 Task: In the  document Poverty.epub, select heading and apply ' Bold and Underline'  Using "replace feature", replace:  'and to or'. Insert smartchip (Date) on bottom of the page 23 June, 2023 Insert the mentioned footnote for 20th word with font style Arial and font size 8: According to recent research findings.
Action: Mouse moved to (262, 339)
Screenshot: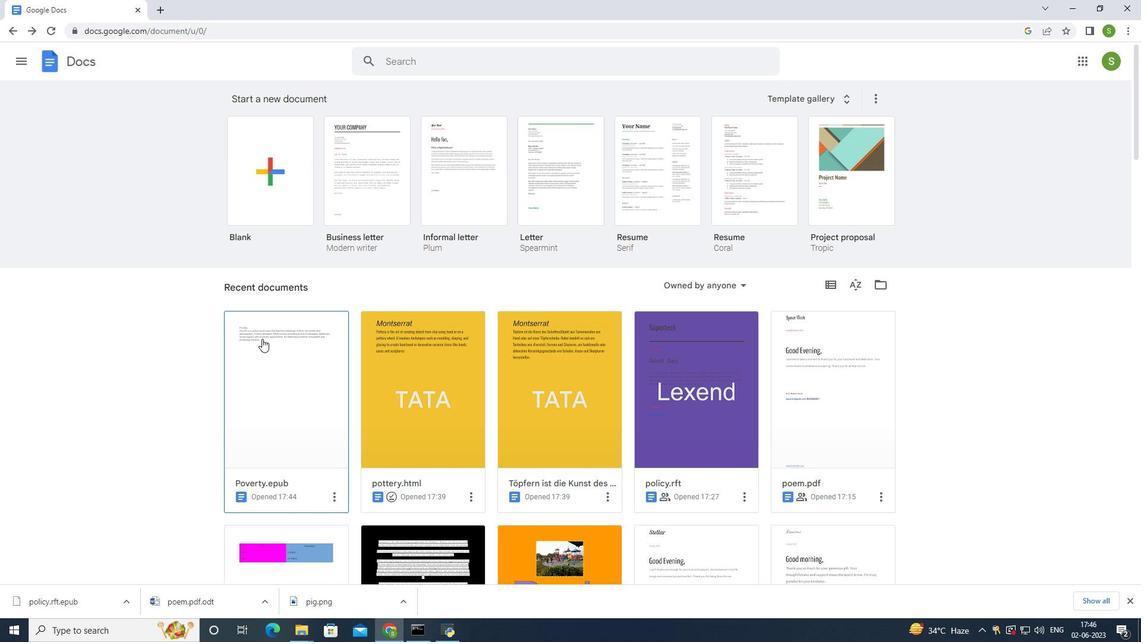 
Action: Mouse pressed left at (262, 339)
Screenshot: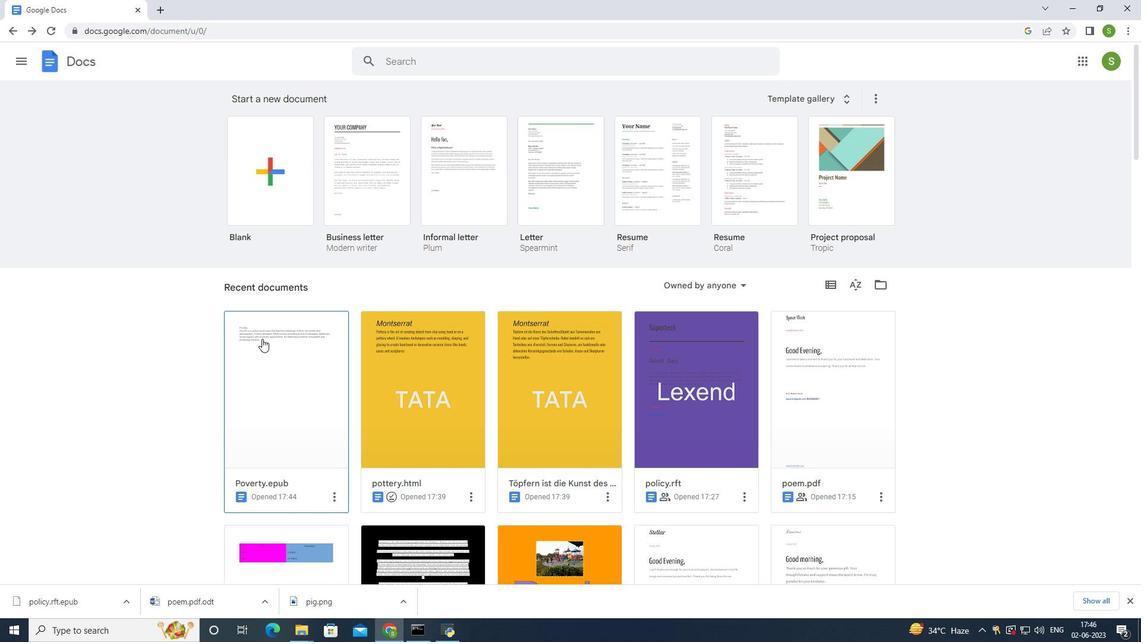 
Action: Mouse moved to (583, 195)
Screenshot: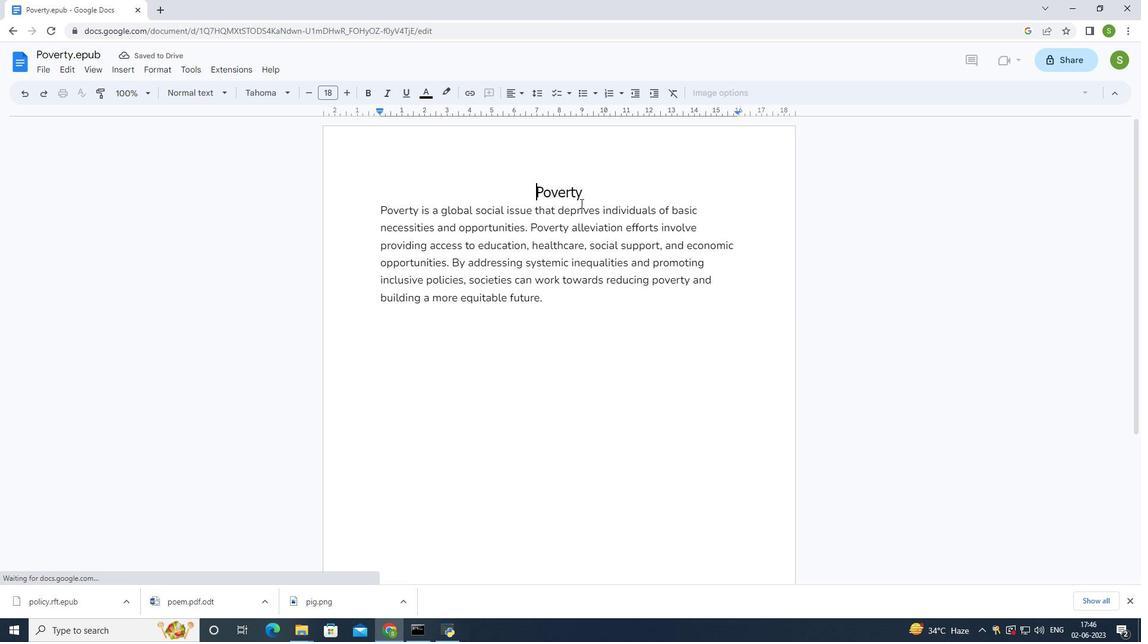 
Action: Mouse pressed left at (583, 195)
Screenshot: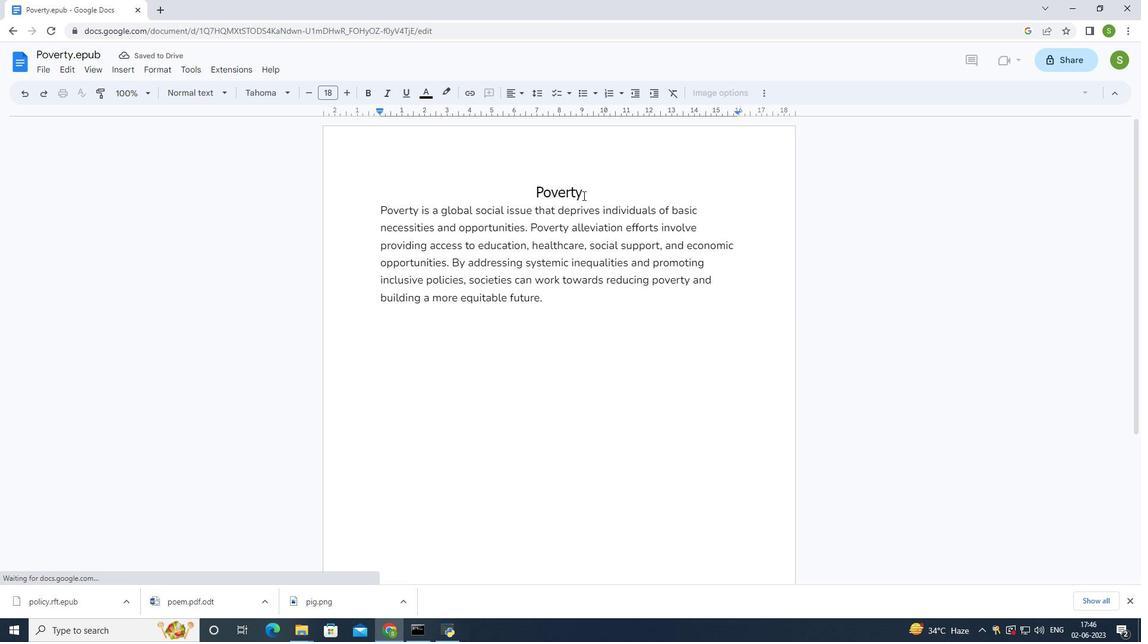 
Action: Mouse moved to (370, 98)
Screenshot: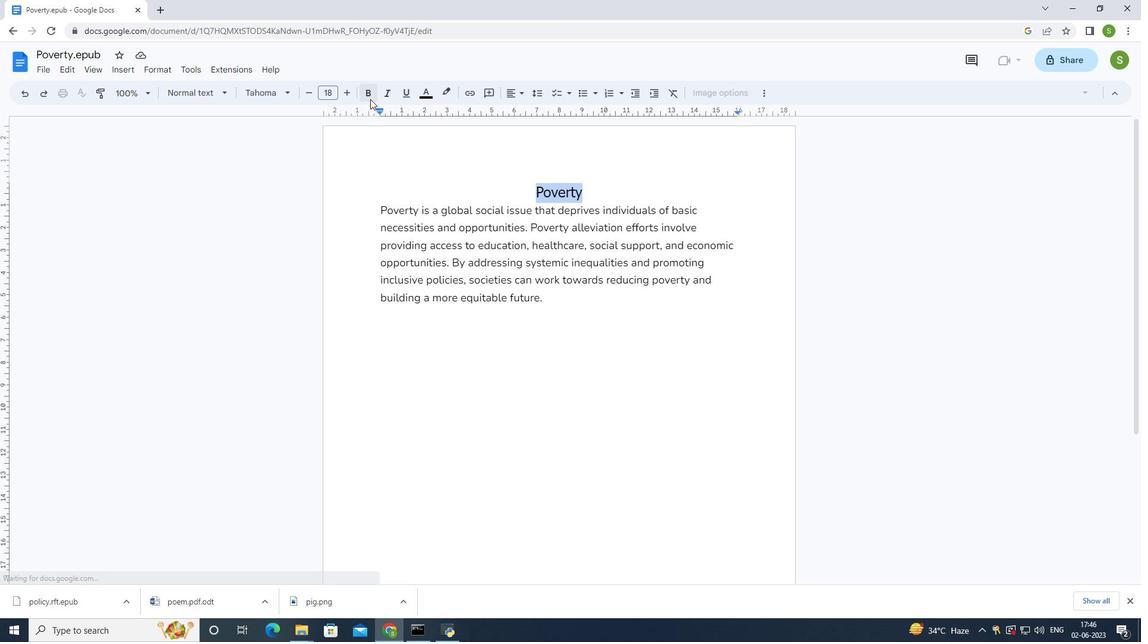 
Action: Mouse pressed left at (370, 98)
Screenshot: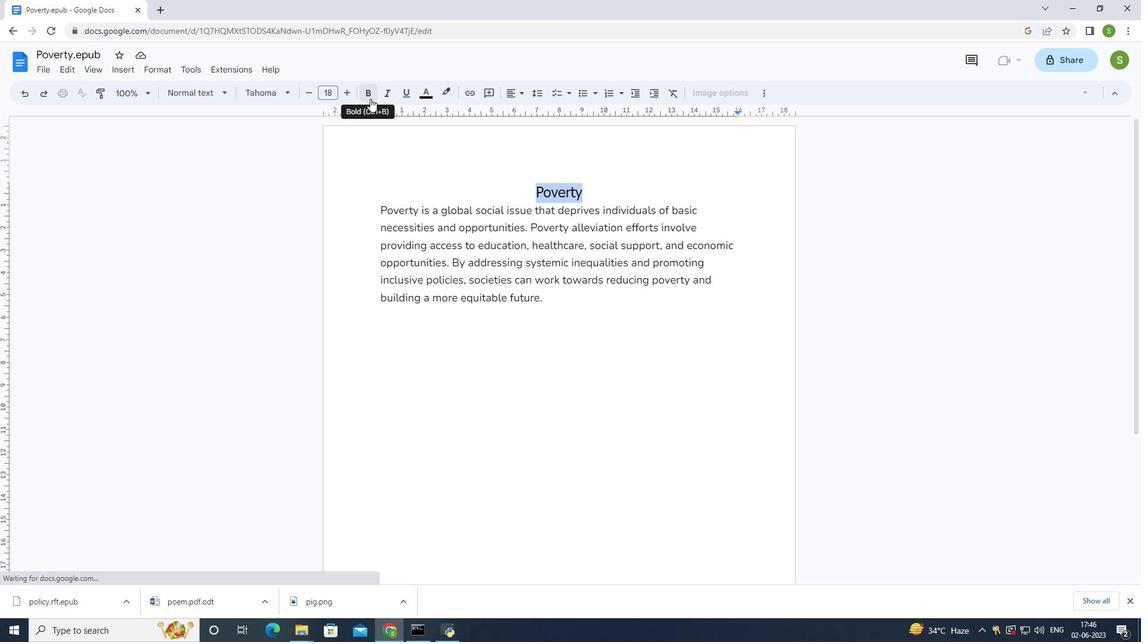 
Action: Mouse moved to (405, 96)
Screenshot: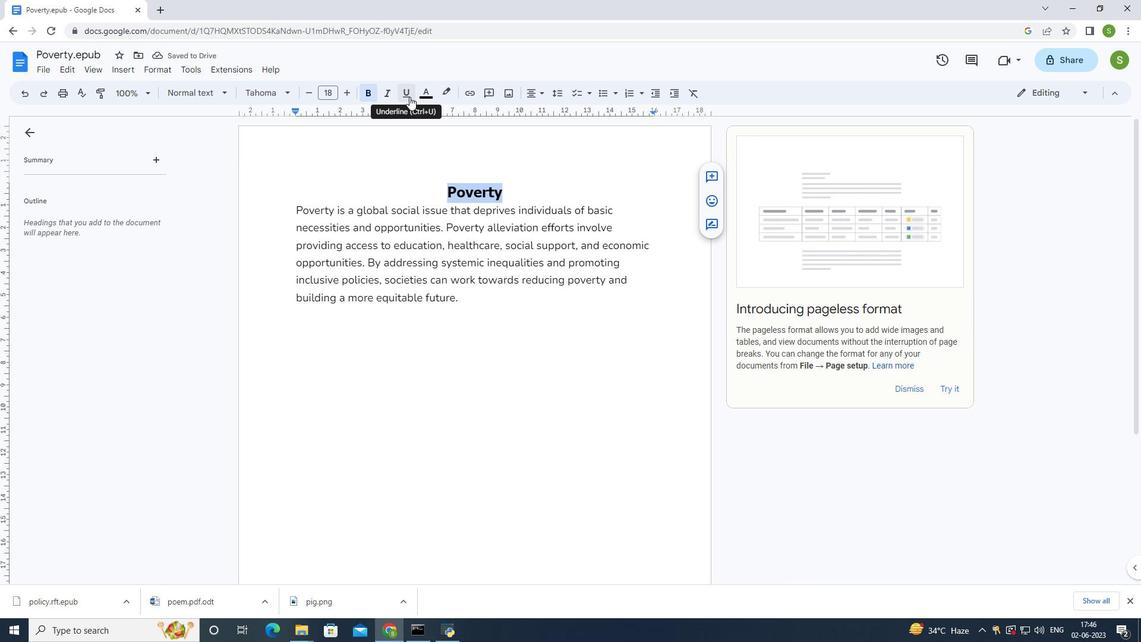 
Action: Mouse pressed left at (405, 96)
Screenshot: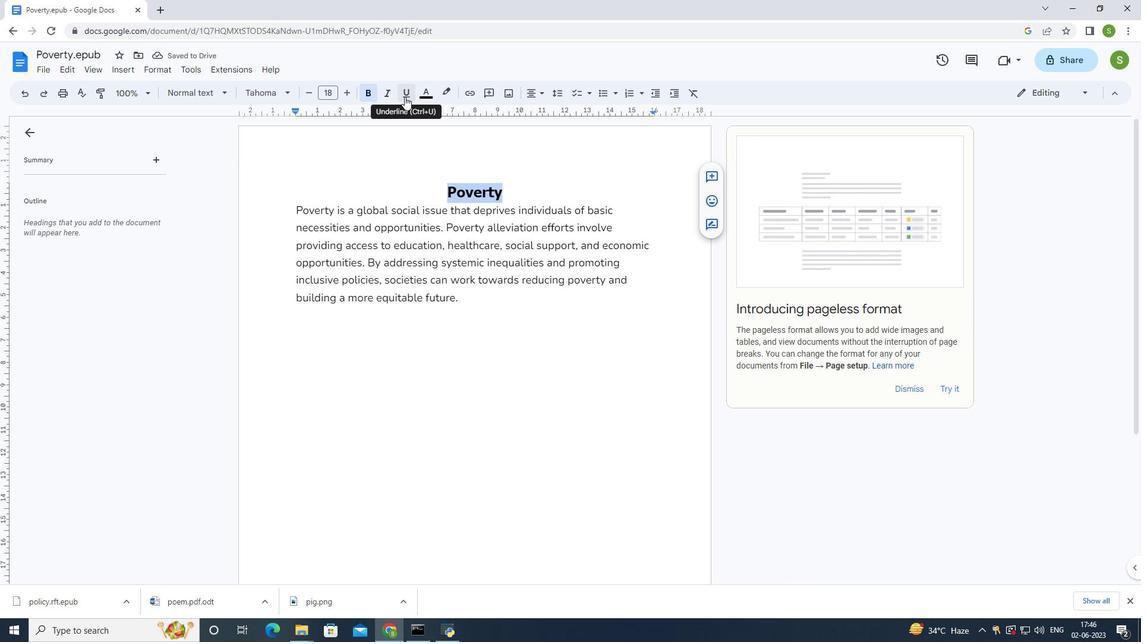 
Action: Mouse moved to (296, 202)
Screenshot: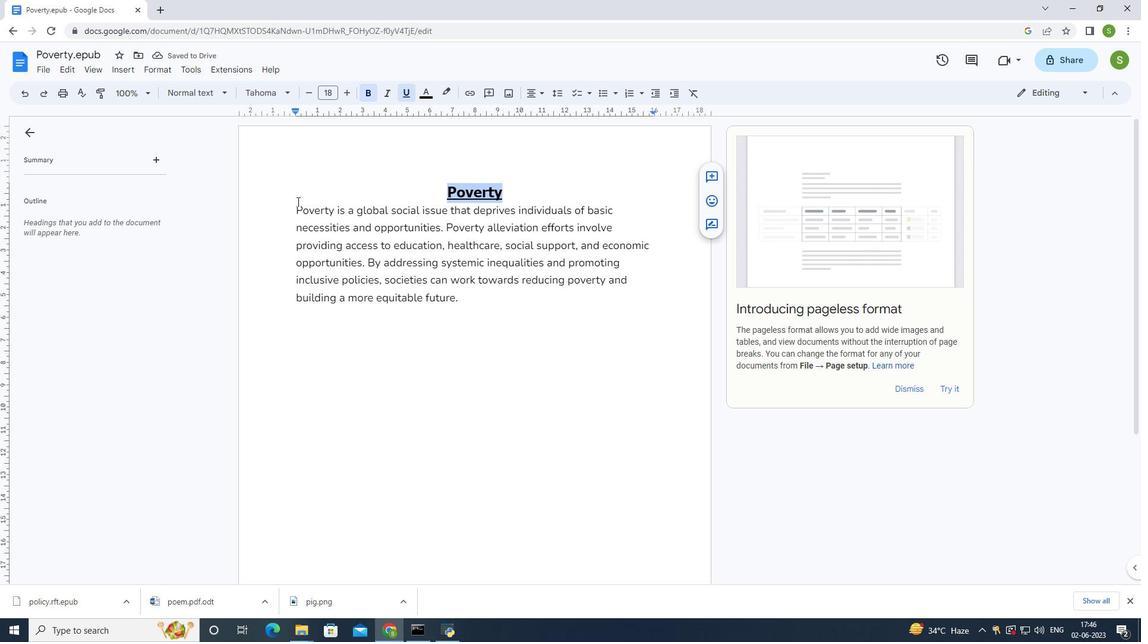 
Action: Mouse pressed left at (296, 202)
Screenshot: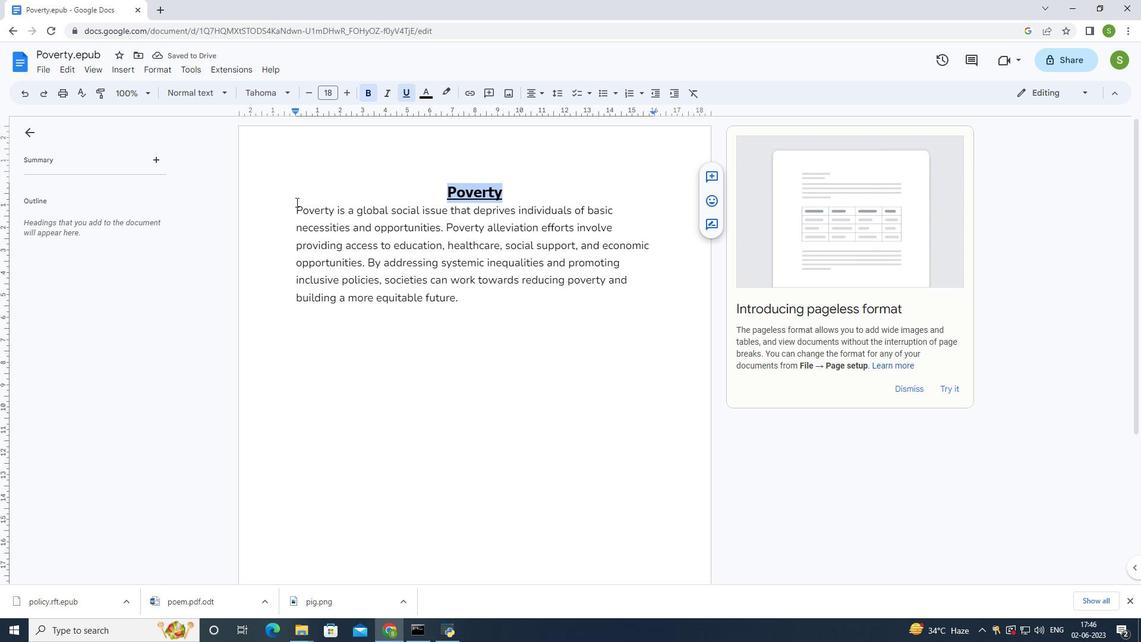 
Action: Mouse pressed left at (296, 202)
Screenshot: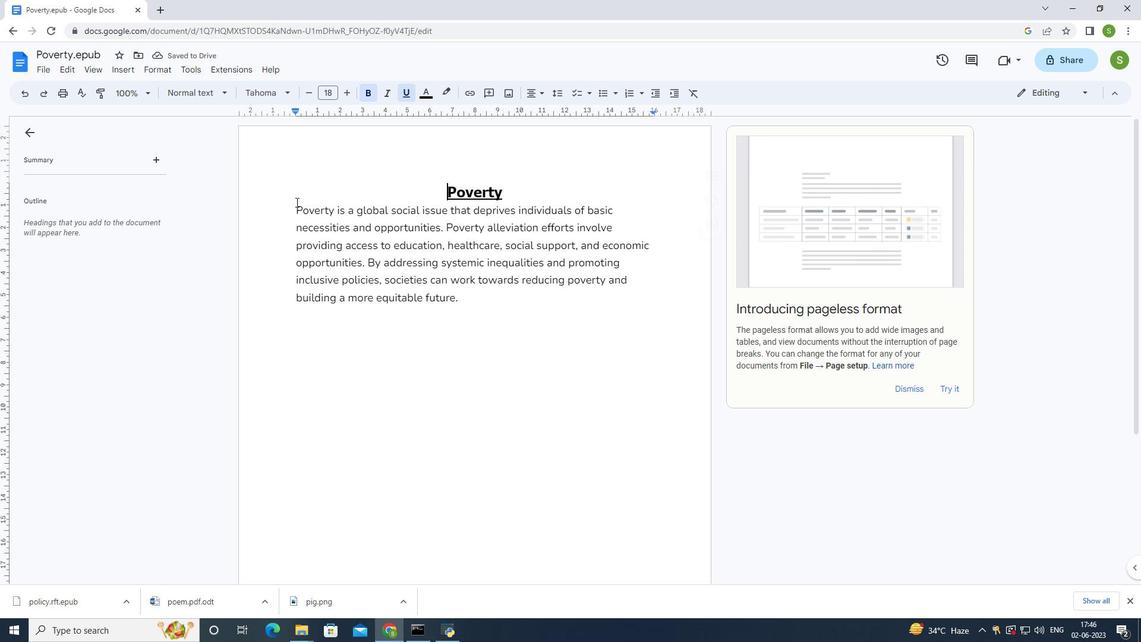 
Action: Mouse moved to (493, 305)
Screenshot: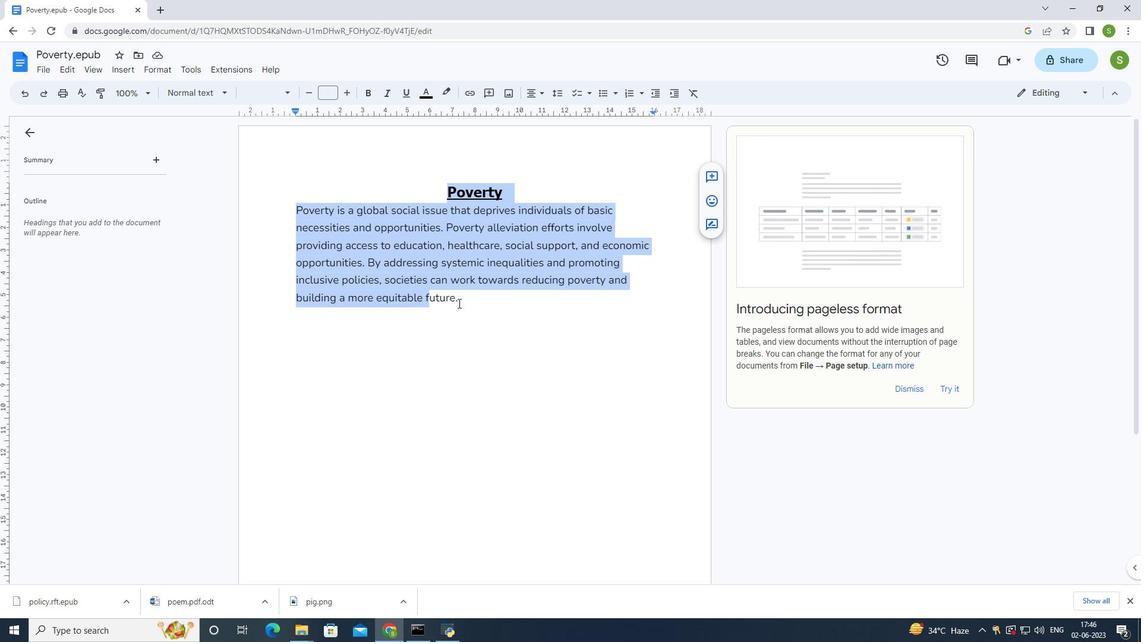 
Action: Mouse pressed left at (493, 305)
Screenshot: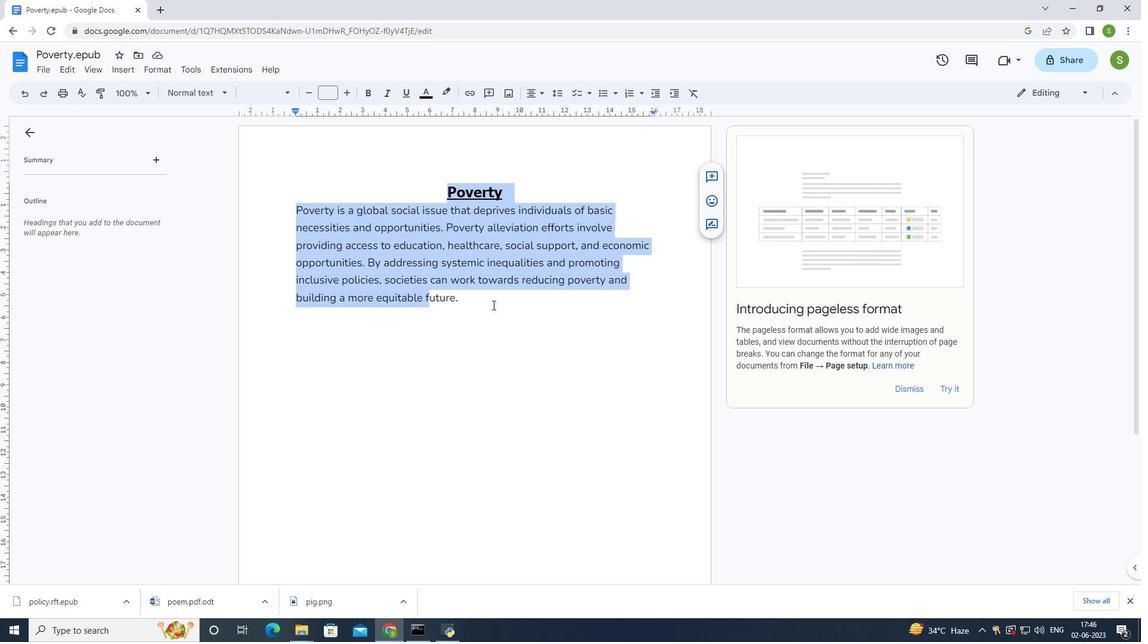 
Action: Mouse moved to (292, 205)
Screenshot: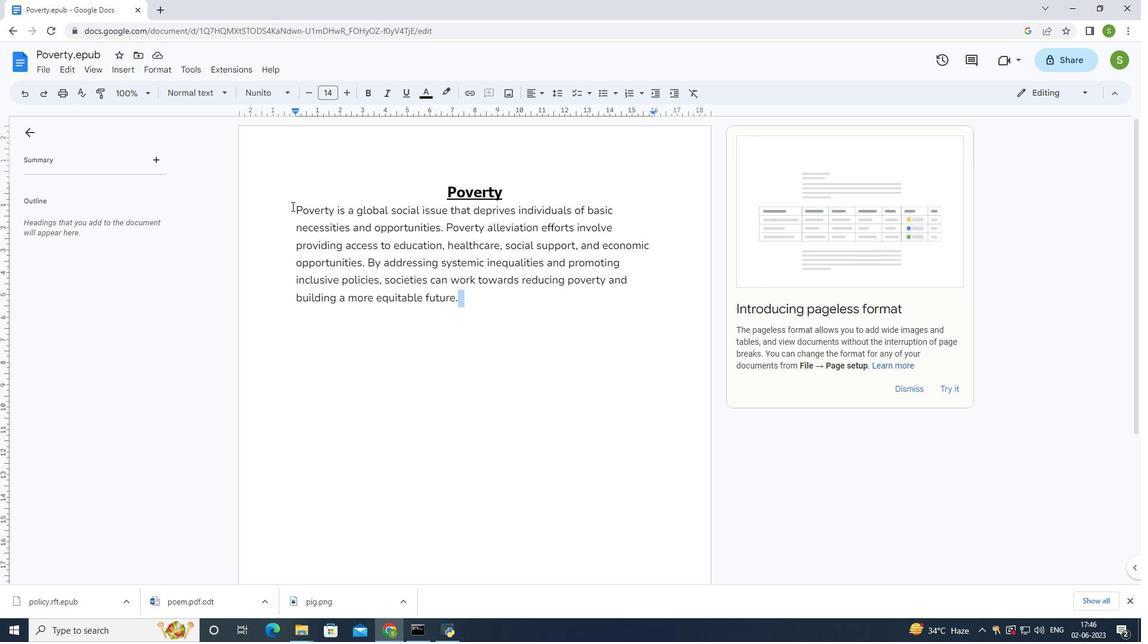 
Action: Mouse pressed left at (292, 205)
Screenshot: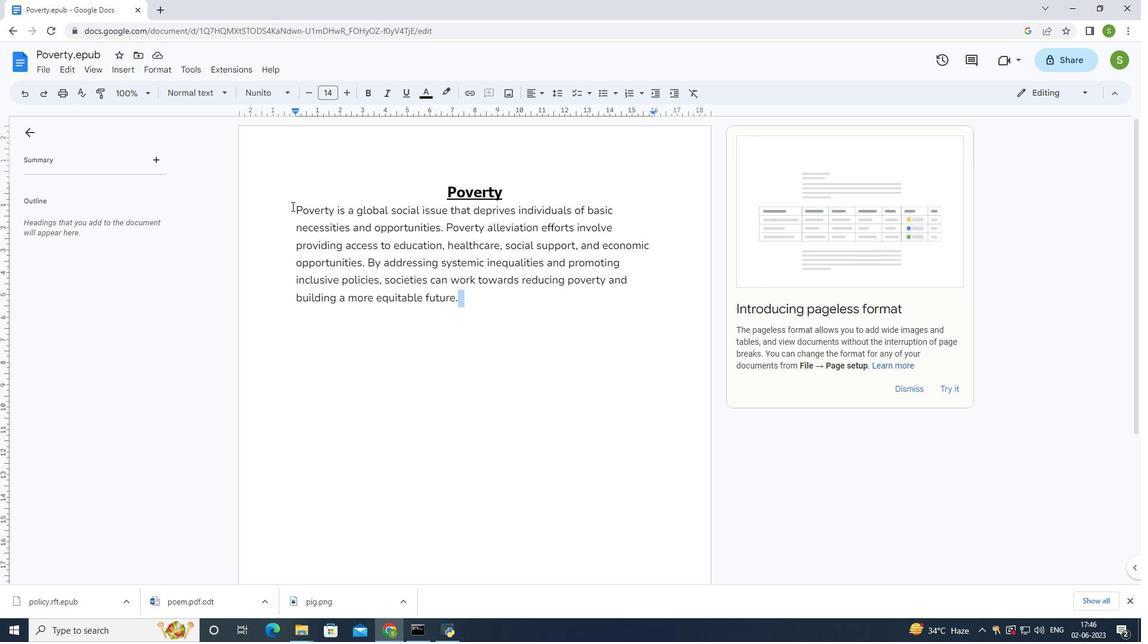 
Action: Mouse moved to (92, 71)
Screenshot: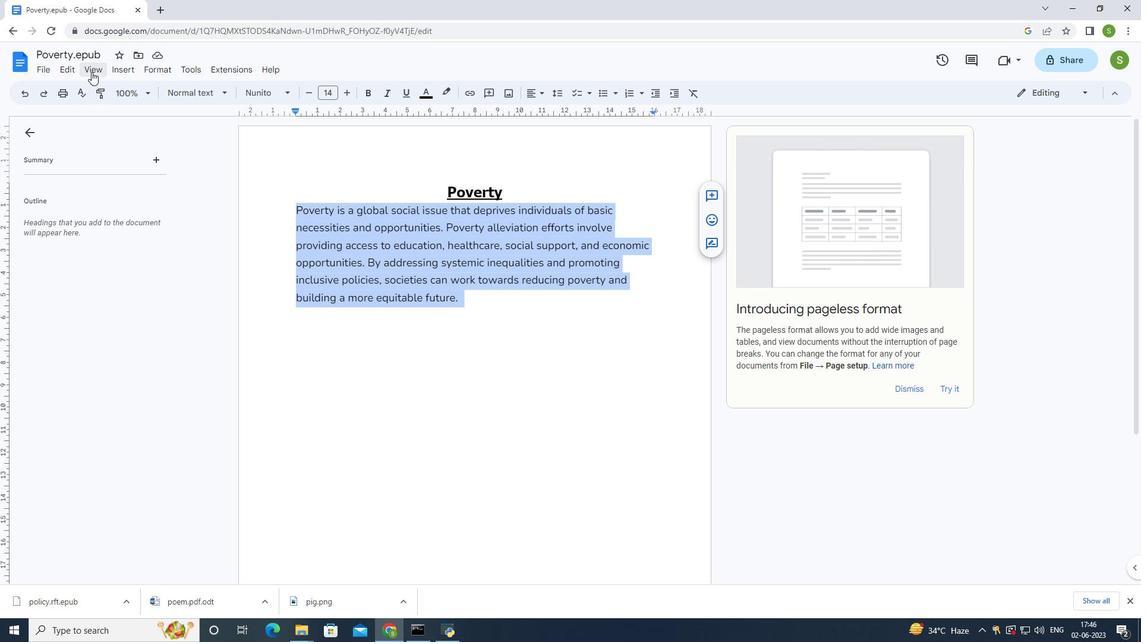 
Action: Mouse pressed left at (92, 71)
Screenshot: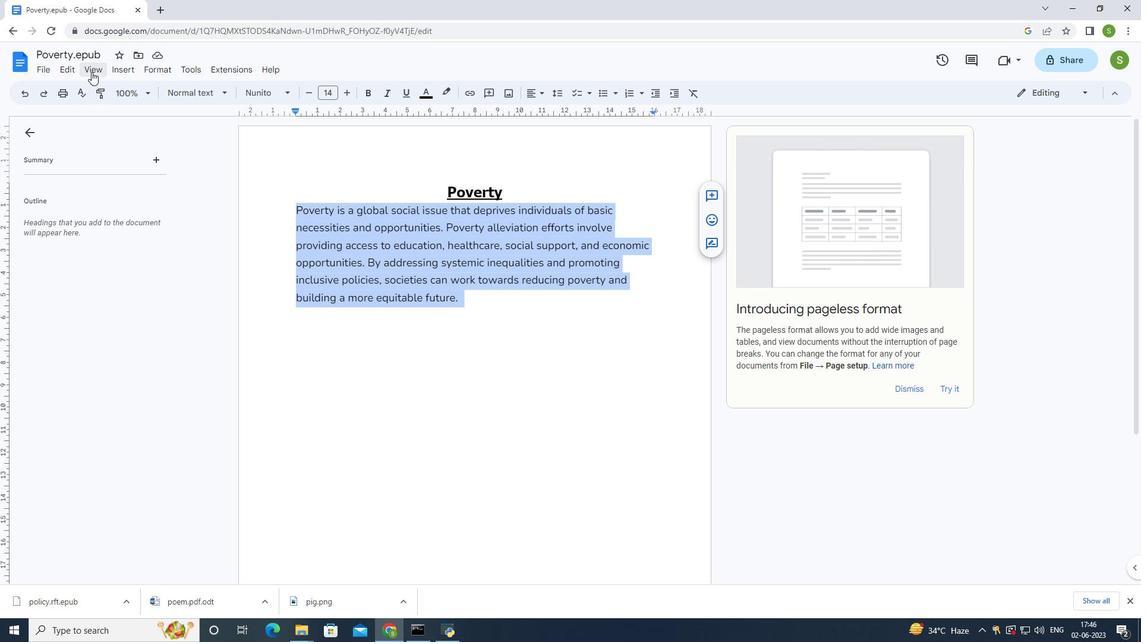 
Action: Mouse moved to (104, 275)
Screenshot: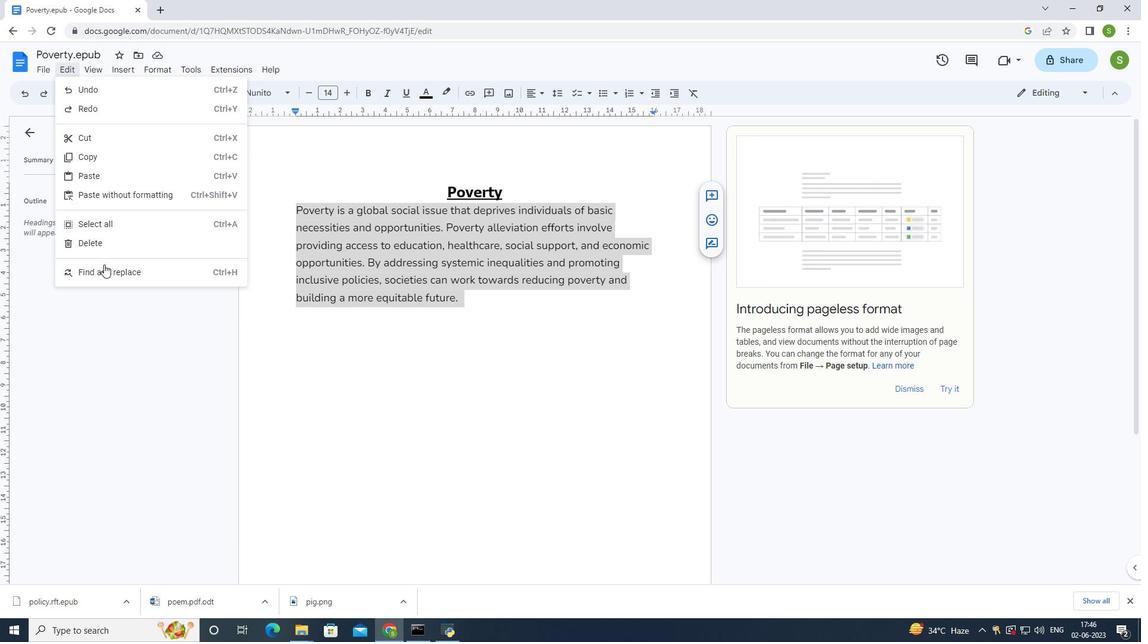 
Action: Mouse pressed left at (104, 275)
Screenshot: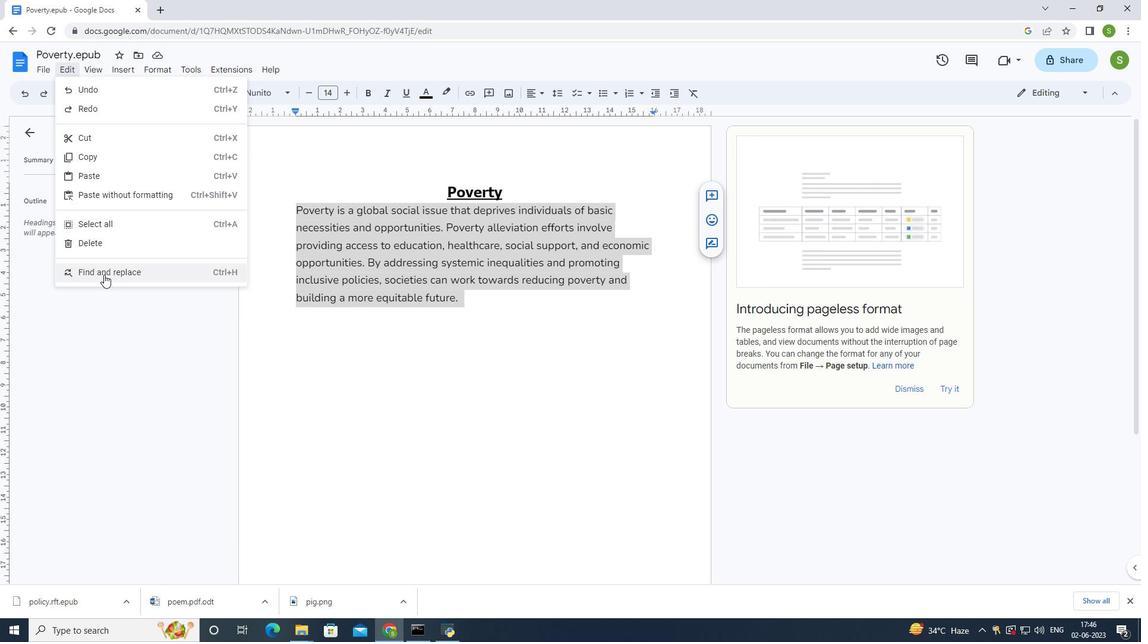
Action: Mouse moved to (636, 258)
Screenshot: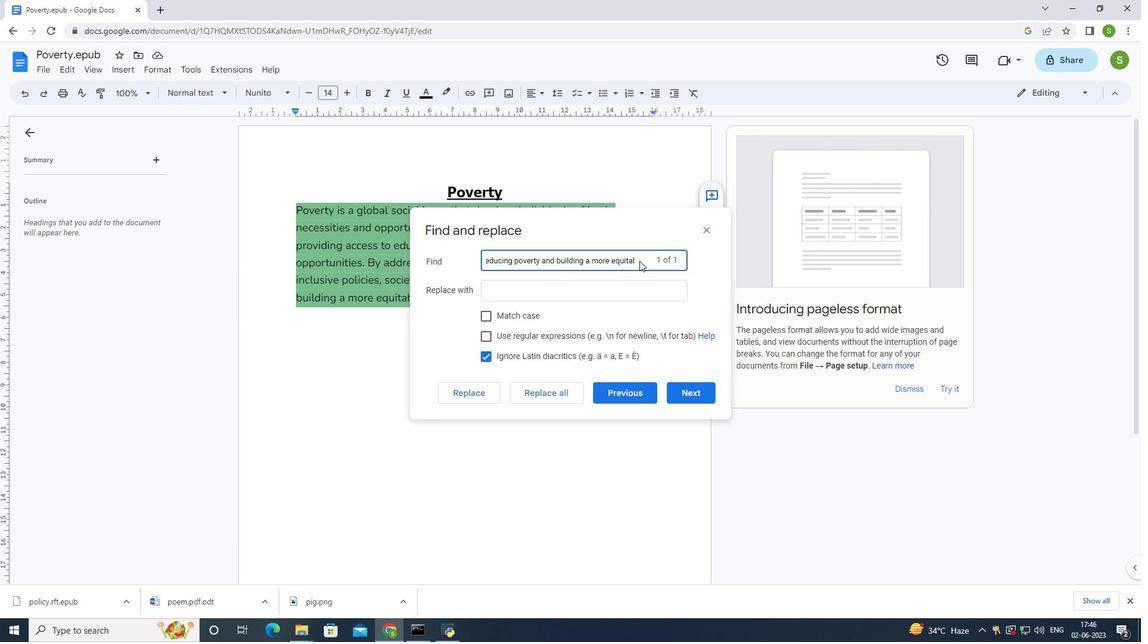 
Action: Mouse pressed left at (636, 258)
Screenshot: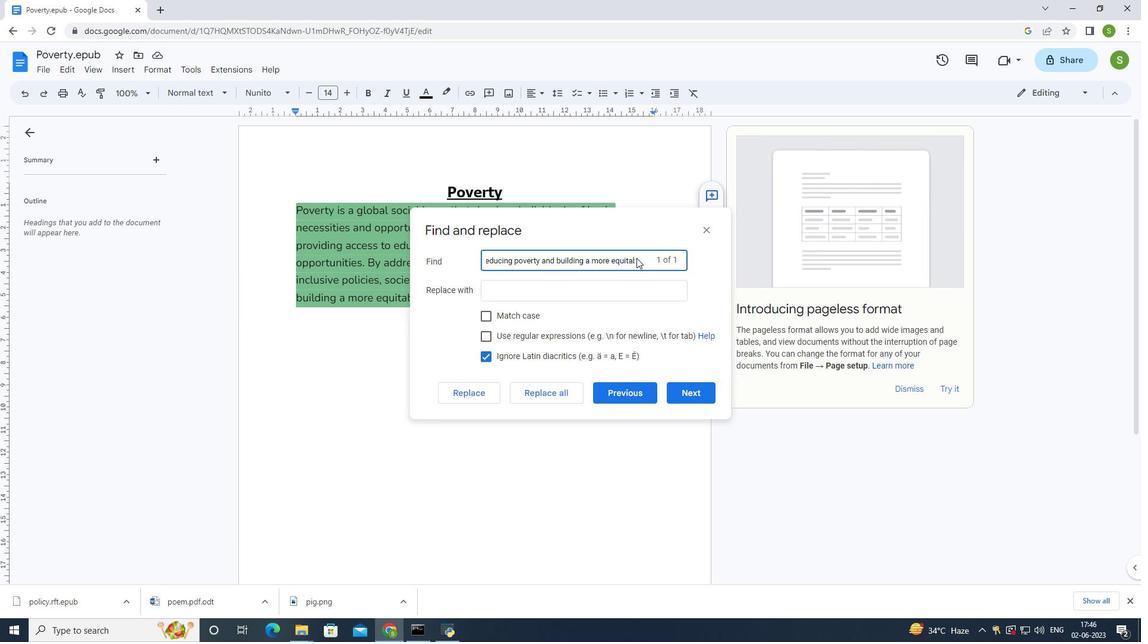 
Action: Mouse moved to (619, 255)
Screenshot: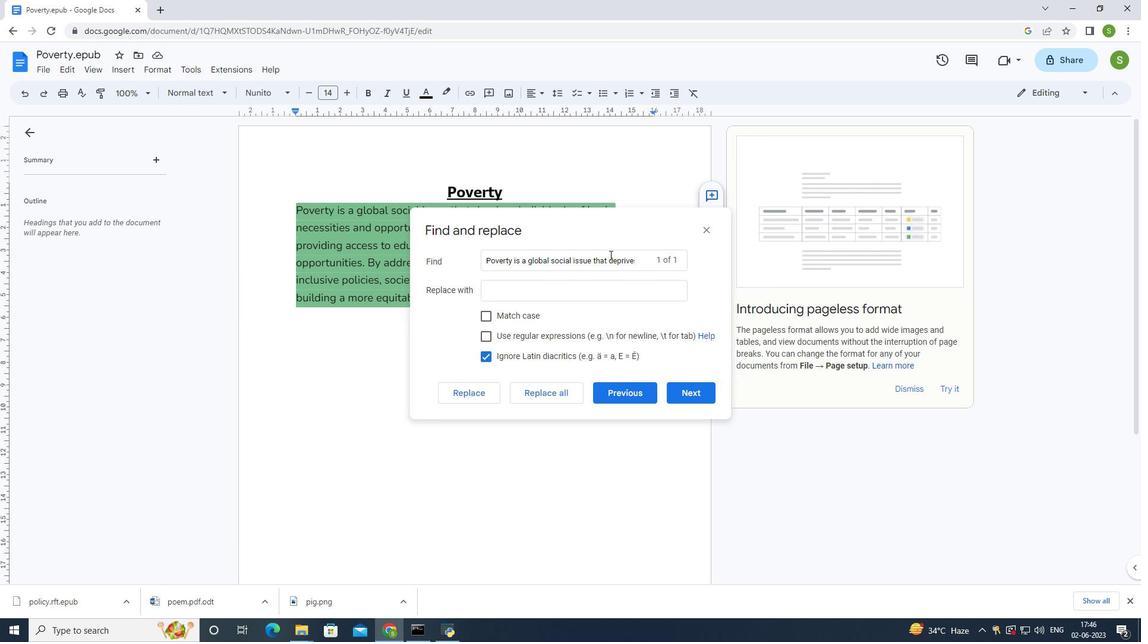 
Action: Mouse pressed left at (619, 255)
Screenshot: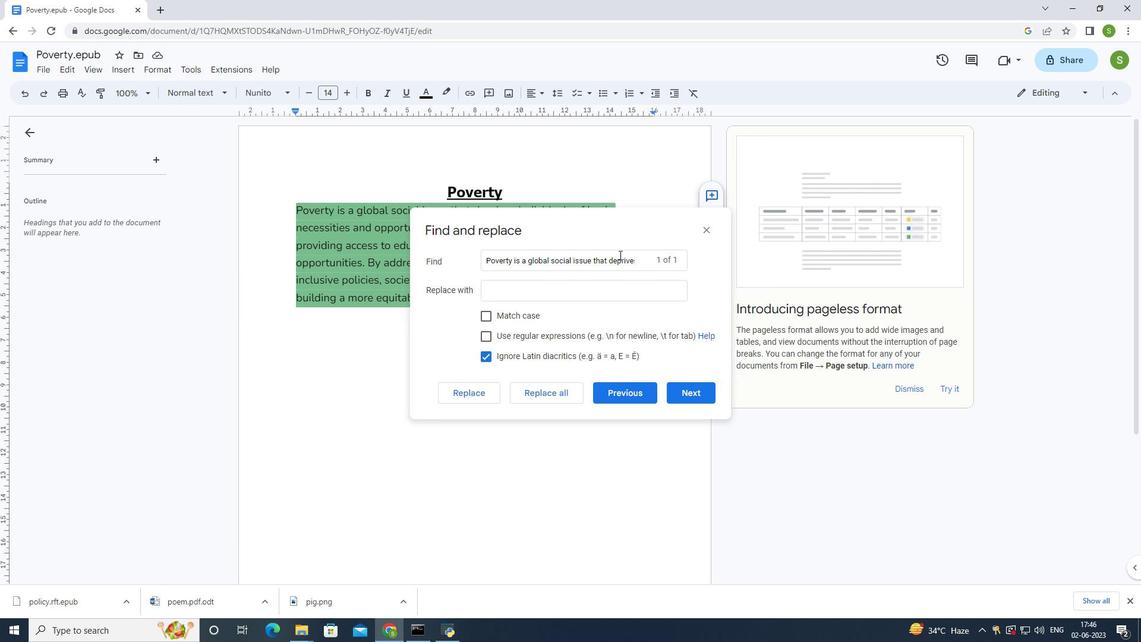 
Action: Mouse moved to (655, 245)
Screenshot: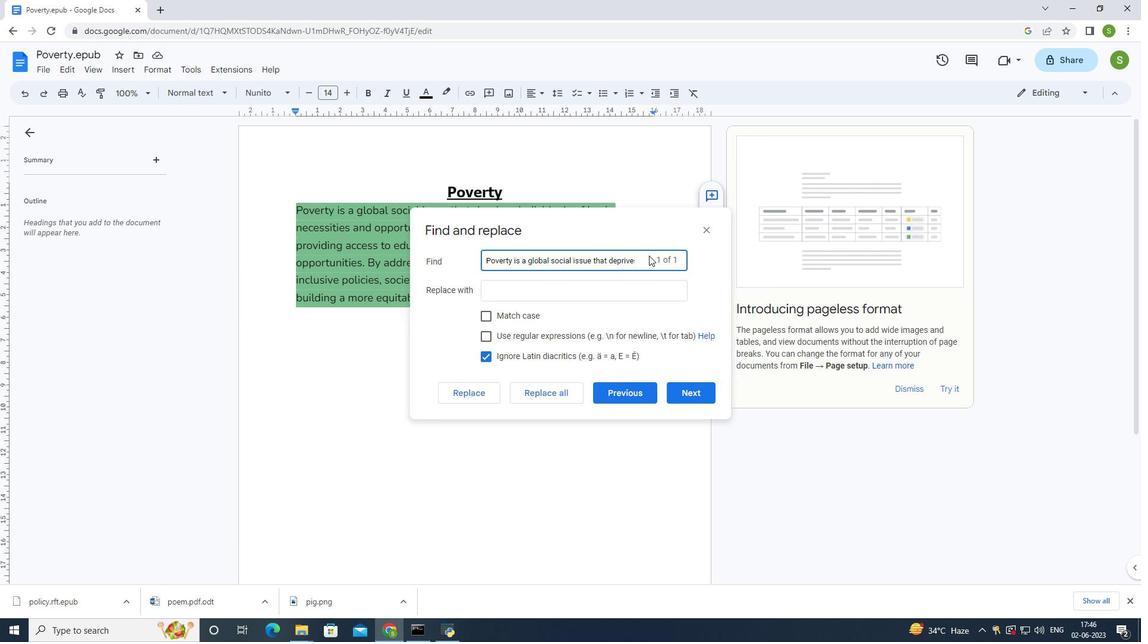 
Action: Key pressed <Key.backspace><Key.backspace><Key.backspace><Key.backspace><Key.backspace><Key.backspace><Key.backspace><Key.backspace><Key.backspace><Key.backspace><Key.backspace><Key.backspace><Key.backspace><Key.backspace><Key.backspace><Key.backspace><Key.backspace><Key.backspace><Key.backspace><Key.backspace><Key.backspace><Key.backspace><Key.backspace><Key.backspace><Key.backspace><Key.backspace><Key.backspace><Key.backspace><Key.backspace><Key.backspace><Key.backspace><Key.backspace><Key.backspace><Key.backspace><Key.backspace><Key.backspace><Key.backspace><Key.backspace><Key.backspace><Key.backspace><Key.backspace><Key.backspace><Key.backspace><Key.backspace><Key.backspace><Key.backspace><Key.backspace><Key.backspace><Key.backspace><Key.backspace><Key.backspace><Key.backspace><Key.backspace><Key.backspace><Key.backspace><Key.backspace><Key.backspace><Key.backspace>
Screenshot: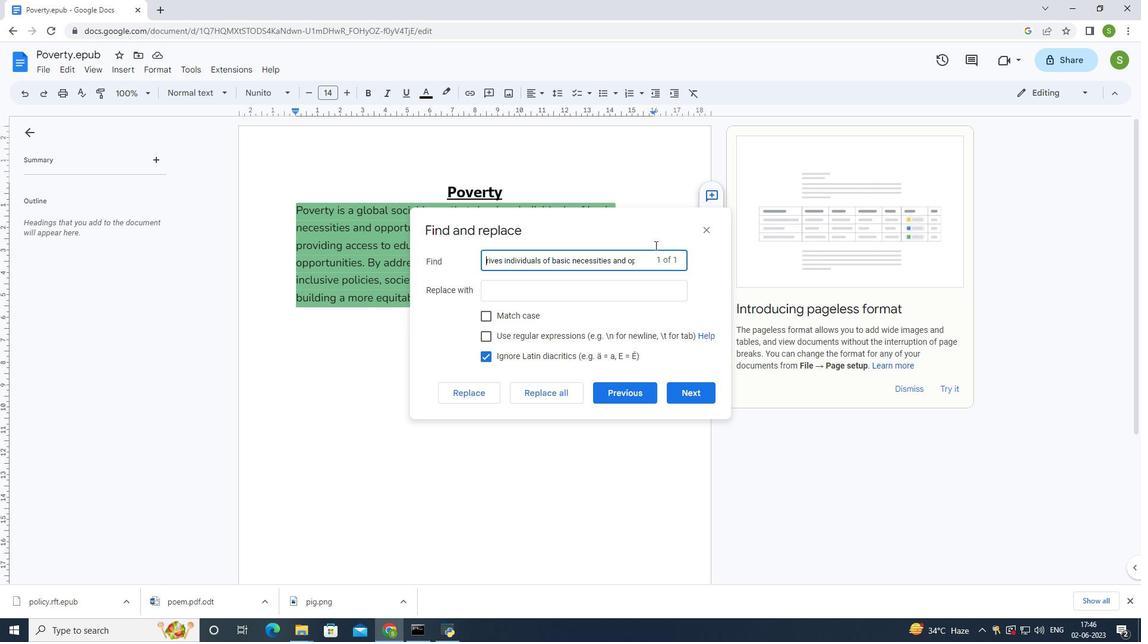 
Action: Mouse moved to (628, 260)
Screenshot: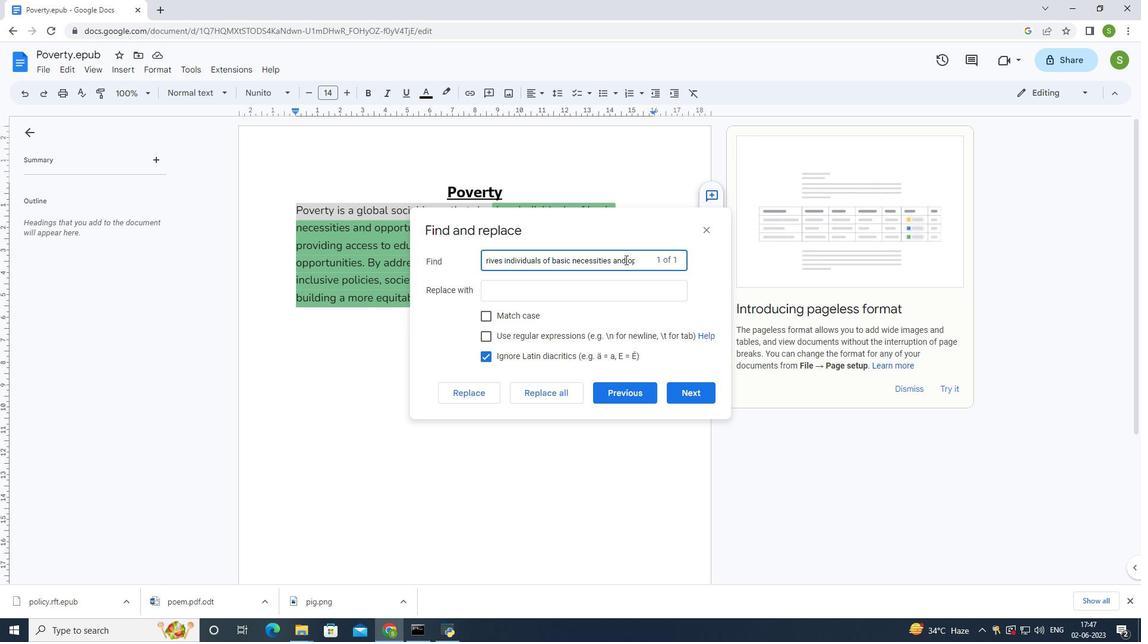 
Action: Mouse pressed left at (628, 260)
Screenshot: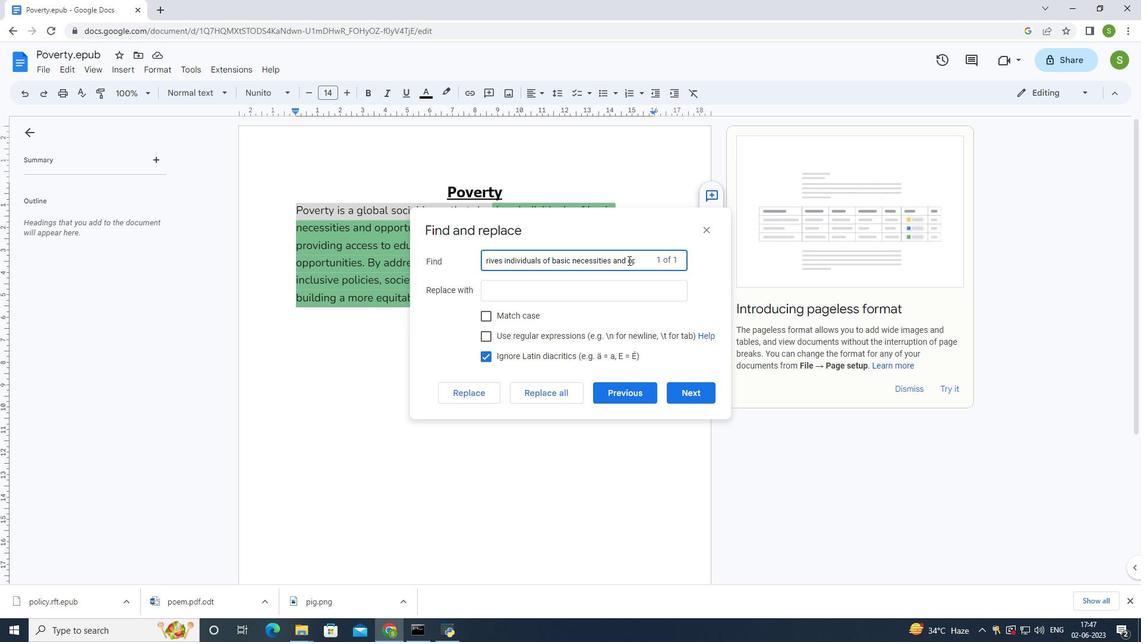 
Action: Mouse moved to (634, 243)
Screenshot: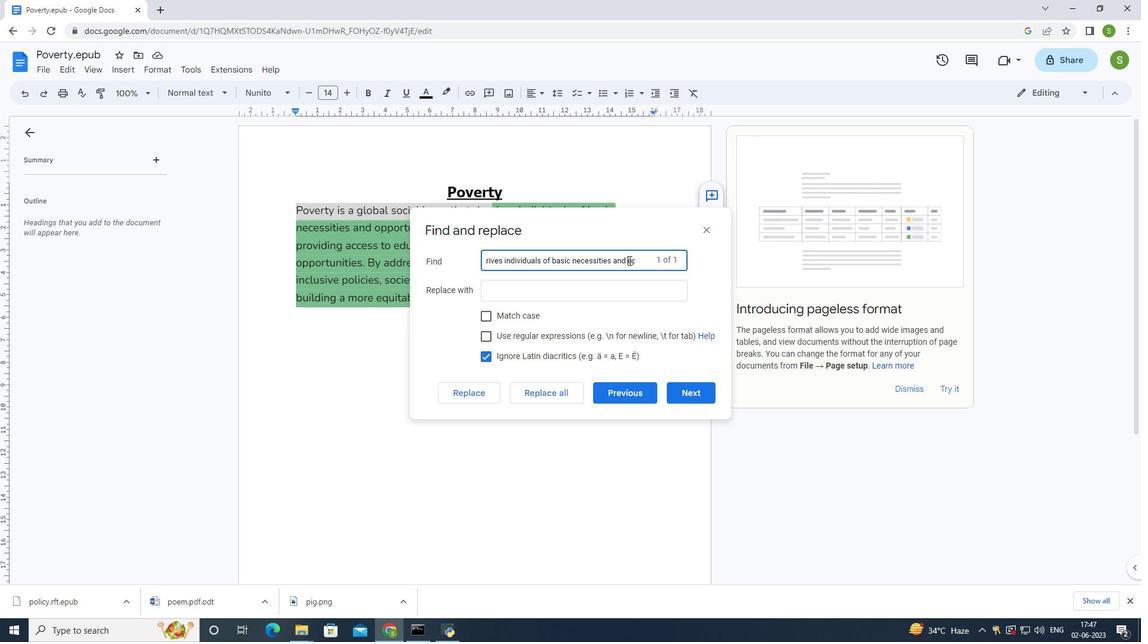 
Action: Key pressed <Key.right><Key.right><Key.right><Key.right><Key.right><Key.right><Key.right><Key.right><Key.right><Key.right><Key.right><Key.right><Key.right><Key.right><Key.right><Key.right><Key.right><Key.right><Key.right><Key.right><Key.right><Key.right><Key.right><Key.right><Key.right><Key.right><Key.right><Key.right><Key.right><Key.right><Key.right><Key.right><Key.right><Key.right><Key.right><Key.right><Key.right><Key.right><Key.right><Key.right><Key.right><Key.right><Key.right><Key.right><Key.right><Key.right><Key.right><Key.right><Key.right><Key.right><Key.right><Key.right><Key.right><Key.right><Key.right><Key.right><Key.right><Key.right><Key.right><Key.right><Key.right><Key.right><Key.right><Key.right><Key.right><Key.right><Key.right><Key.right><Key.right><Key.right><Key.right><Key.right><Key.right><Key.right><Key.right><Key.right><Key.right><Key.right><Key.right><Key.right><Key.right><Key.right><Key.right><Key.right><Key.right><Key.right><Key.right><Key.right><Key.right><Key.right><Key.right><Key.right><Key.right><Key.right><Key.right><Key.right><Key.right><Key.right><Key.right><Key.right><Key.right><Key.right><Key.right><Key.right><Key.right><Key.right><Key.right><Key.right><Key.right><Key.right><Key.right><Key.right><Key.right><Key.right><Key.right><Key.right><Key.right><Key.right><Key.right><Key.right><Key.right><Key.right><Key.right><Key.right><Key.right><Key.right><Key.right><Key.right><Key.right><Key.right><Key.right><Key.right><Key.right><Key.right><Key.right><Key.right><Key.right><Key.right><Key.right><Key.right><Key.right><Key.right><Key.right><Key.right><Key.right><Key.right><Key.right><Key.right><Key.right><Key.right><Key.right><Key.right><Key.right><Key.right><Key.right><Key.right><Key.right><Key.right><Key.right><Key.right><Key.right><Key.right><Key.right><Key.right><Key.right><Key.right><Key.right><Key.right><Key.right><Key.right><Key.right><Key.right><Key.right><Key.right><Key.right><Key.right><Key.right><Key.right><Key.right><Key.right><Key.right><Key.right><Key.right><Key.right><Key.right><Key.right><Key.right><Key.right><Key.right><Key.right><Key.right><Key.right><Key.right><Key.right><Key.right><Key.right><Key.right><Key.right><Key.right><Key.right><Key.right><Key.right><Key.right><Key.right><Key.right><Key.right><Key.right><Key.right><Key.right><Key.right><Key.right><Key.right><Key.right><Key.right><Key.right><Key.right><Key.right><Key.right><Key.right><Key.right><Key.right><Key.right><Key.right><Key.right><Key.right><Key.right><Key.right><Key.right><Key.right><Key.right><Key.right><Key.right><Key.right><Key.right><Key.right><Key.right><Key.right><Key.right><Key.right><Key.right><Key.right><Key.right><Key.right><Key.right><Key.right><Key.right><Key.right><Key.right><Key.right><Key.right><Key.right><Key.right><Key.right><Key.right><Key.right><Key.right><Key.right><Key.right><Key.right><Key.right><Key.right><Key.right><Key.right><Key.right><Key.right><Key.right><Key.right><Key.right><Key.right><Key.right><Key.right><Key.right><Key.right><Key.right><Key.right><Key.right><Key.right><Key.right><Key.right><Key.right><Key.right><Key.right><Key.right><Key.right><Key.right><Key.right><Key.right><Key.right><Key.right><Key.right><Key.right><Key.right><Key.right><Key.right><Key.right><Key.right><Key.right><Key.right><Key.right><Key.right><Key.right><Key.right><Key.right><Key.right><Key.right><Key.right><Key.right><Key.right><Key.right><Key.right><Key.right><Key.right><Key.backspace>\<Key.backspace><Key.backspace><Key.backspace><Key.backspace><Key.backspace><Key.backspace><Key.backspace><Key.backspace><Key.backspace><Key.backspace><Key.backspace><Key.backspace><Key.backspace><Key.backspace><Key.backspace><Key.backspace><Key.backspace><Key.backspace><Key.backspace><Key.backspace><Key.backspace><Key.backspace><Key.backspace><Key.backspace><Key.backspace><Key.backspace><Key.backspace><Key.backspace><Key.backspace><Key.backspace><Key.backspace><Key.backspace><Key.backspace><Key.backspace><Key.backspace><Key.backspace><Key.backspace><Key.backspace><Key.backspace><Key.backspace><Key.backspace><Key.backspace><Key.backspace><Key.backspace><Key.backspace><Key.backspace><Key.backspace><Key.backspace><Key.backspace><Key.backspace><Key.backspace><Key.backspace><Key.backspace><Key.backspace><Key.backspace><Key.backspace><Key.backspace><Key.backspace><Key.backspace><Key.backspace><Key.backspace><Key.backspace><Key.backspace><Key.backspace><Key.backspace><Key.backspace><Key.backspace><Key.backspace><Key.backspace><Key.backspace><Key.backspace><Key.backspace><Key.backspace><Key.backspace><Key.backspace><Key.backspace><Key.backspace><Key.backspace><Key.backspace><Key.backspace><Key.backspace><Key.backspace><Key.backspace><Key.backspace><Key.backspace><Key.backspace><Key.backspace><Key.backspace><Key.backspace><Key.backspace><Key.backspace><Key.backspace><Key.backspace><Key.backspace><Key.backspace><Key.backspace><Key.backspace><Key.backspace><Key.backspace><Key.backspace><Key.backspace><Key.backspace><Key.backspace><Key.backspace><Key.backspace><Key.backspace><Key.backspace><Key.backspace><Key.backspace><Key.backspace><Key.backspace><Key.backspace><Key.backspace><Key.backspace><Key.backspace><Key.backspace><Key.backspace><Key.backspace><Key.backspace><Key.backspace><Key.backspace><Key.backspace><Key.backspace><Key.backspace><Key.backspace><Key.backspace><Key.backspace><Key.backspace><Key.backspace><Key.backspace><Key.backspace><Key.backspace><Key.backspace><Key.backspace><Key.backspace><Key.backspace><Key.backspace><Key.backspace><Key.backspace><Key.backspace><Key.backspace><Key.backspace><Key.backspace><Key.backspace><Key.backspace><Key.backspace><Key.backspace><Key.backspace><Key.backspace><Key.backspace><Key.backspace><Key.backspace><Key.backspace><Key.backspace><Key.backspace><Key.backspace><Key.backspace><Key.backspace><Key.backspace><Key.backspace><Key.backspace><Key.backspace><Key.backspace><Key.backspace><Key.backspace><Key.backspace><Key.backspace><Key.backspace><Key.backspace><Key.backspace><Key.backspace><Key.backspace><Key.backspace><Key.backspace><Key.backspace><Key.backspace><Key.backspace><Key.backspace><Key.backspace><Key.backspace><Key.backspace><Key.backspace><Key.backspace><Key.backspace><Key.backspace><Key.backspace><Key.backspace><Key.backspace><Key.backspace><Key.backspace><Key.backspace><Key.backspace><Key.backspace><Key.backspace><Key.backspace><Key.backspace><Key.backspace><Key.backspace><Key.backspace><Key.backspace><Key.backspace><Key.backspace><Key.backspace><Key.backspace><Key.backspace><Key.backspace><Key.backspace><Key.backspace><Key.backspace><Key.backspace><Key.backspace><Key.backspace><Key.backspace><Key.backspace><Key.backspace><Key.backspace><Key.backspace><Key.backspace><Key.backspace><Key.backspace><Key.backspace><Key.backspace><Key.backspace><Key.backspace><Key.backspace><Key.backspace><Key.backspace><Key.backspace><Key.backspace><Key.backspace><Key.backspace><Key.backspace><Key.backspace><Key.backspace><Key.backspace><Key.backspace><Key.backspace><Key.backspace><Key.backspace><Key.backspace><Key.backspace><Key.backspace><Key.backspace><Key.backspace><Key.backspace><Key.backspace><Key.backspace><Key.backspace><Key.backspace><Key.backspace><Key.backspace><Key.backspace><Key.backspace><Key.backspace><Key.backspace><Key.backspace><Key.backspace><Key.backspace><Key.backspace><Key.backspace><Key.backspace><Key.backspace><Key.backspace><Key.backspace><Key.backspace><Key.backspace><Key.backspace><Key.backspace><Key.backspace><Key.backspace><Key.backspace><Key.backspace><Key.backspace><Key.backspace><Key.backspace><Key.backspace><Key.backspace><Key.backspace><Key.backspace><Key.backspace><Key.backspace><Key.backspace><Key.backspace><Key.backspace><Key.backspace><Key.backspace><Key.backspace><Key.backspace><Key.backspace><Key.backspace><Key.backspace><Key.backspace><Key.backspace><Key.backspace><Key.backspace><Key.backspace><Key.backspace><Key.backspace><Key.backspace><Key.backspace><Key.backspace><Key.backspace><Key.backspace><Key.backspace><Key.backspace><Key.backspace><Key.backspace><Key.backspace><Key.backspace><Key.backspace><Key.backspace><Key.backspace><Key.backspace><Key.backspace><Key.backspace><Key.backspace><Key.backspace><Key.backspace><Key.backspace><Key.backspace><Key.backspace><Key.backspace><Key.backspace><Key.backspace><Key.backspace><Key.backspace><Key.backspace><Key.backspace><Key.backspace><Key.backspace><Key.backspace><Key.backspace><Key.backspace><Key.backspace><Key.backspace><Key.backspace><Key.backspace><Key.backspace><Key.backspace><Key.backspace><Key.backspace><Key.backspace><Key.backspace><Key.backspace>
Screenshot: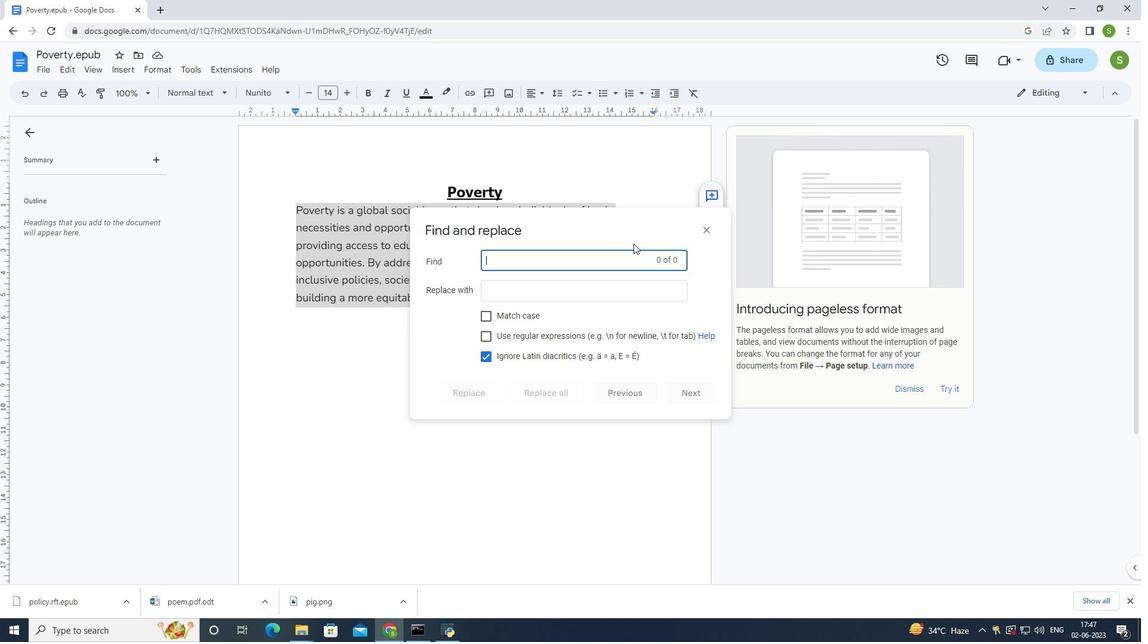 
Action: Mouse moved to (487, 358)
Screenshot: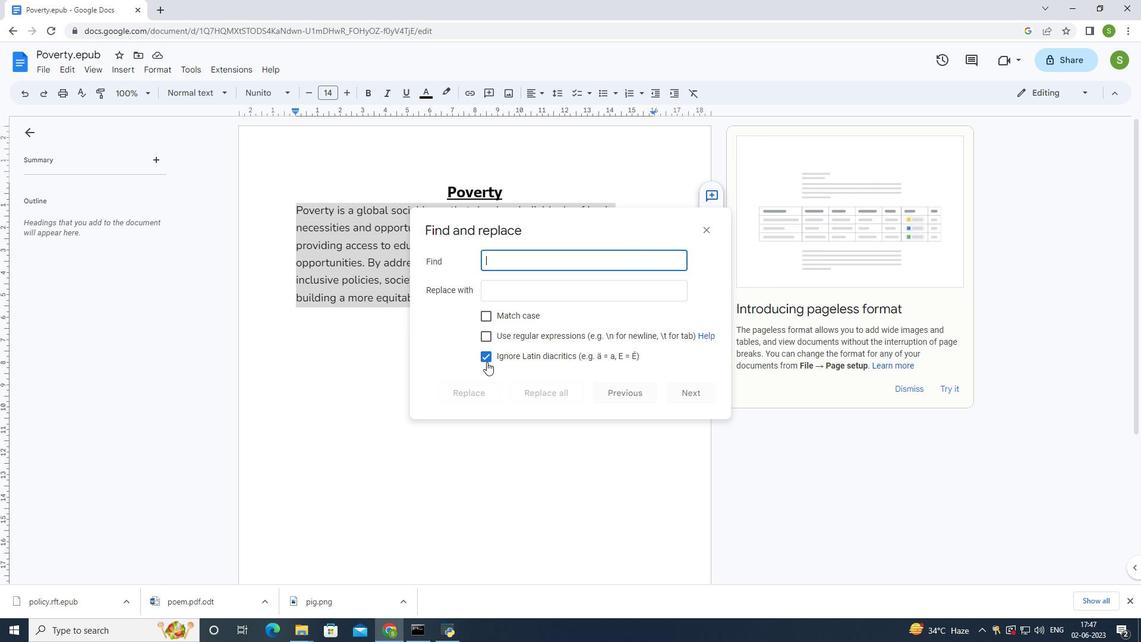 
Action: Mouse pressed left at (487, 358)
Screenshot: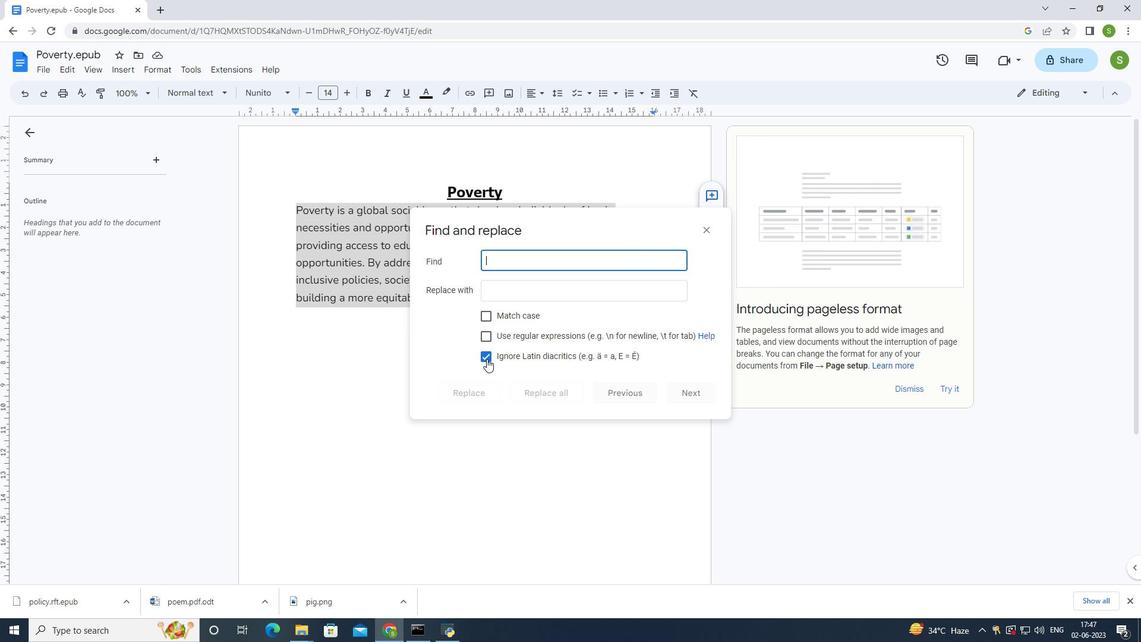 
Action: Mouse moved to (529, 265)
Screenshot: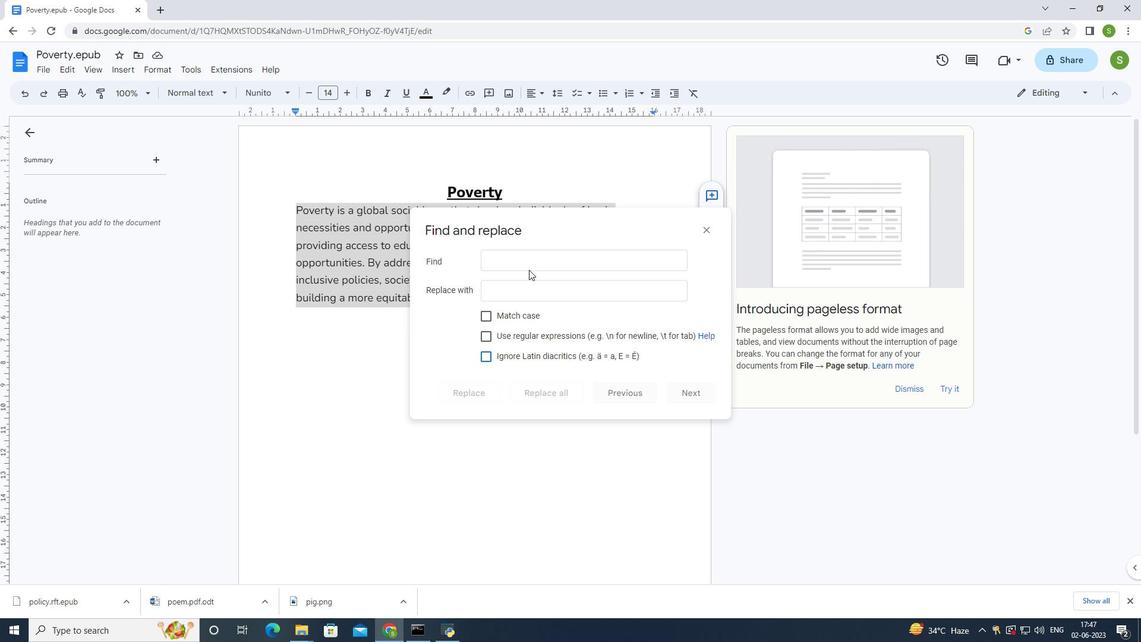 
Action: Mouse pressed left at (529, 265)
Screenshot: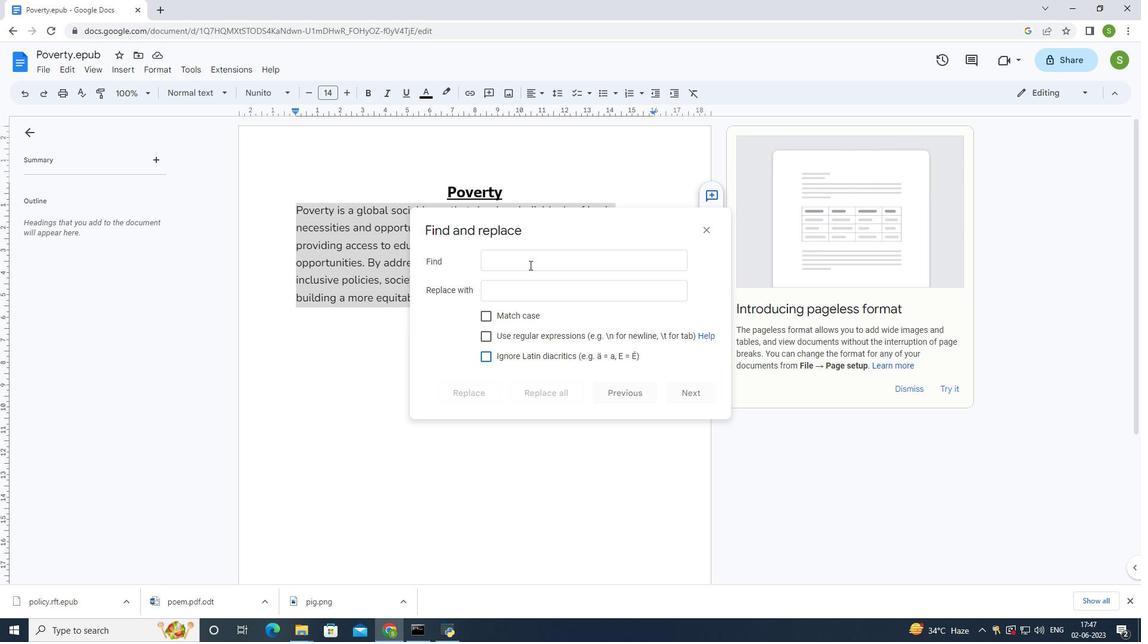 
Action: Mouse moved to (532, 271)
Screenshot: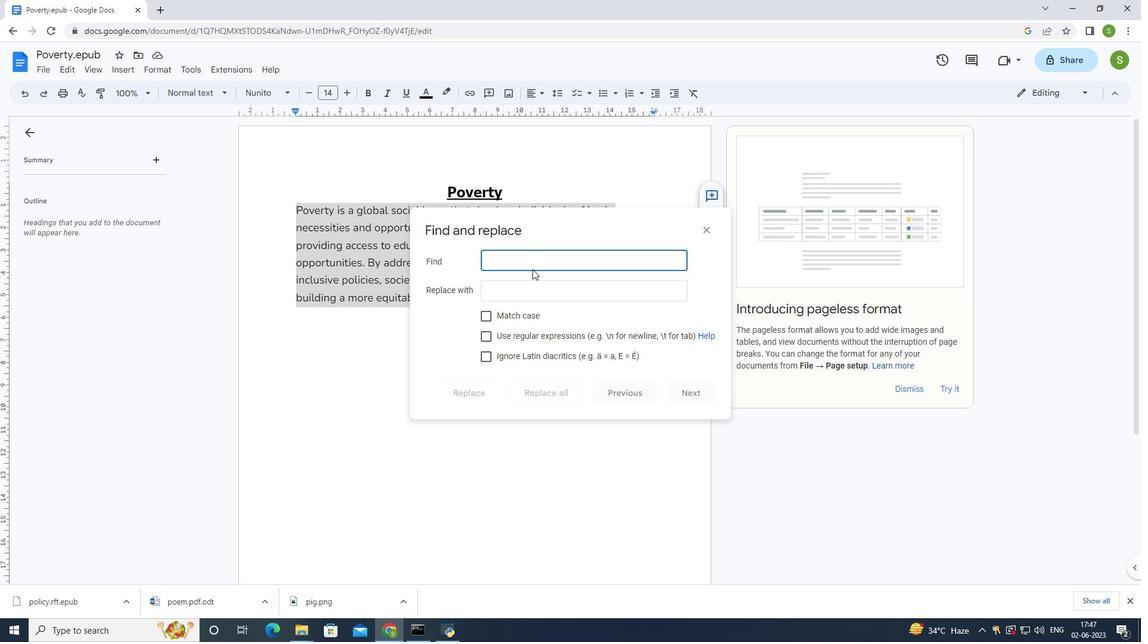 
Action: Key pressed a
Screenshot: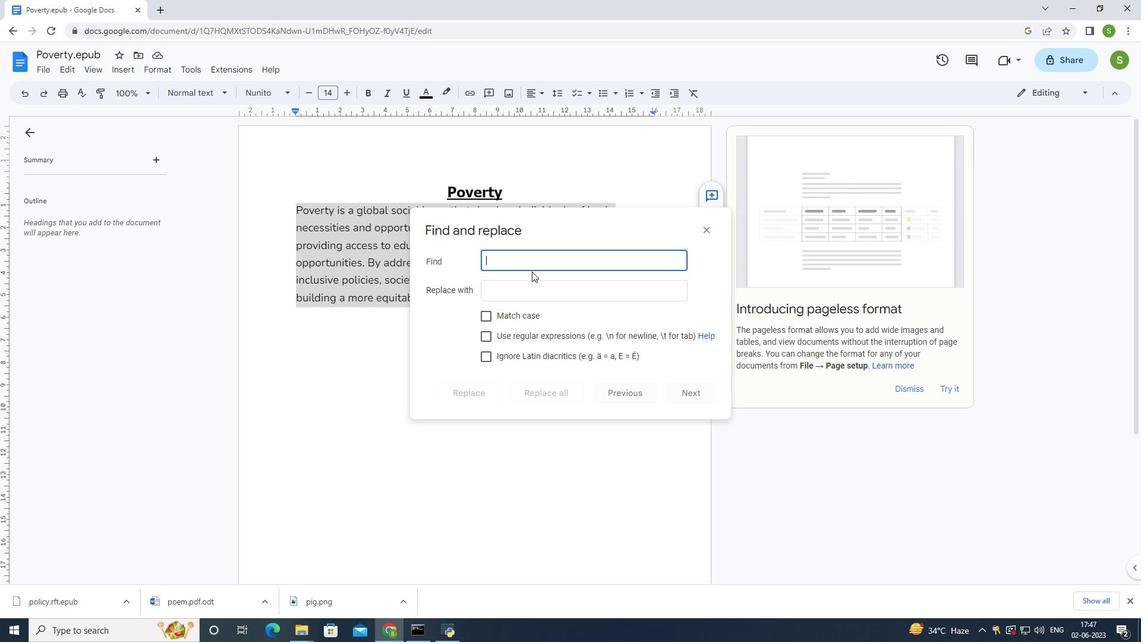 
Action: Mouse moved to (529, 270)
Screenshot: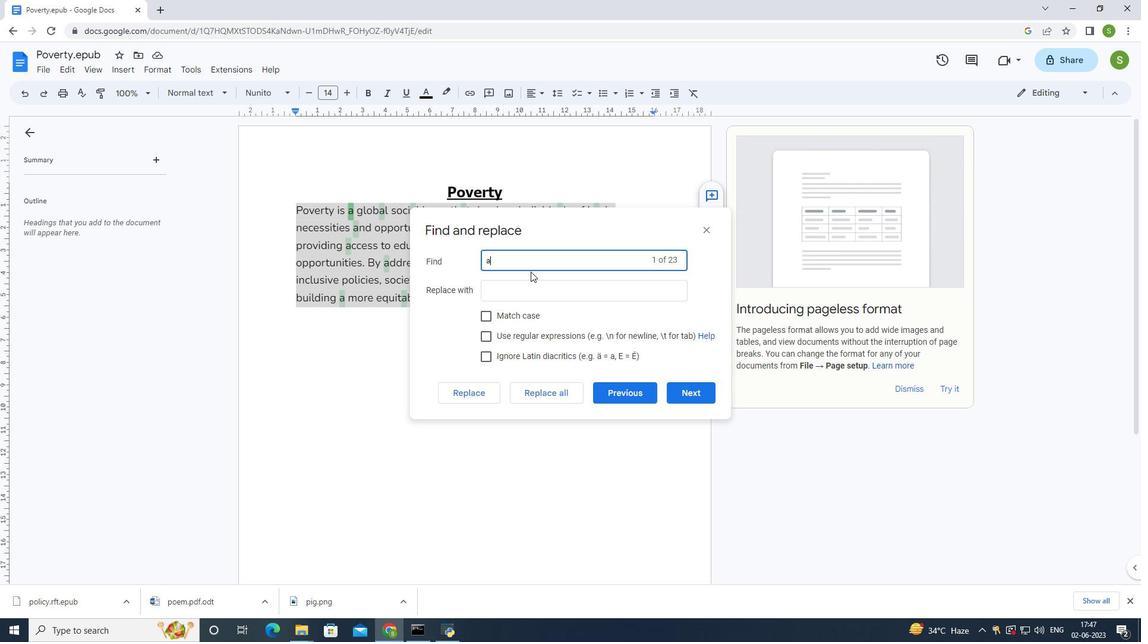 
Action: Key pressed n
Screenshot: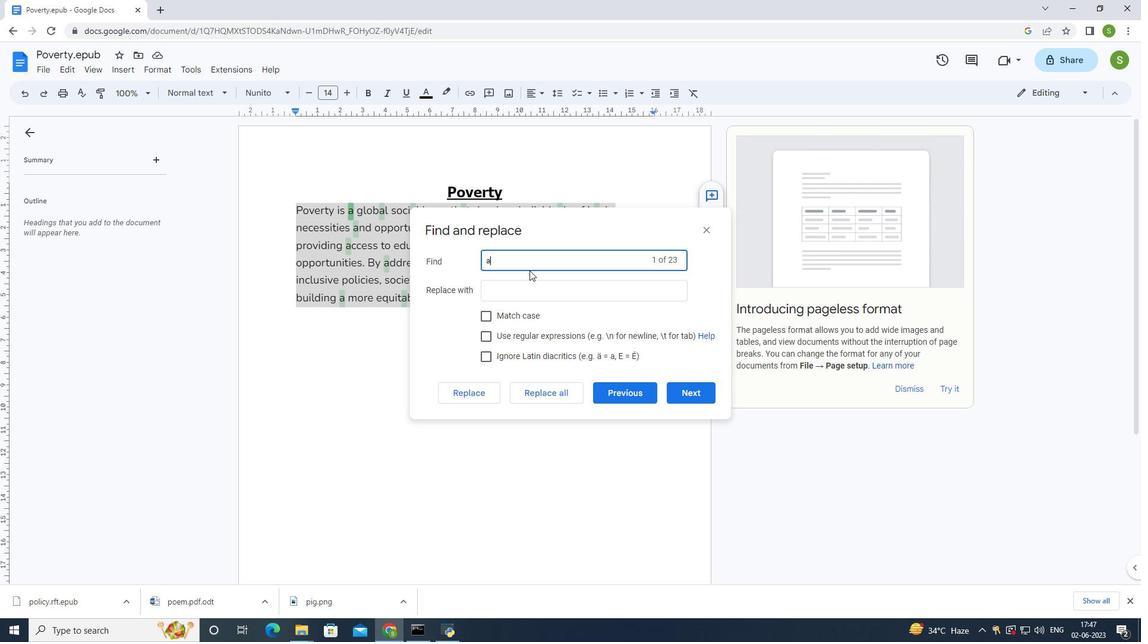 
Action: Mouse moved to (525, 267)
Screenshot: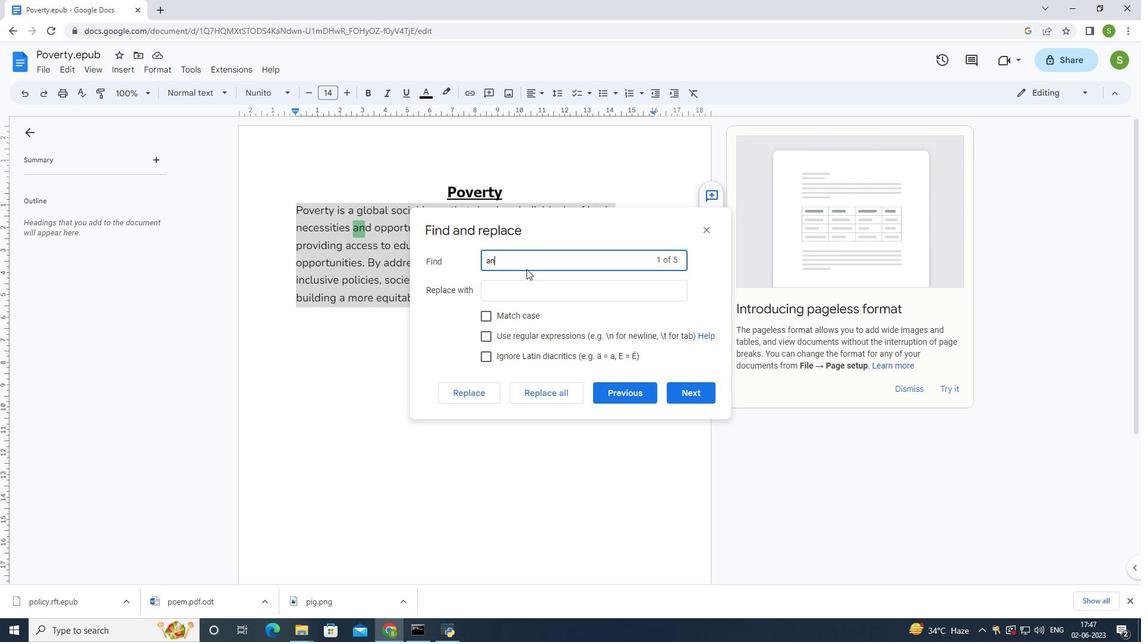 
Action: Key pressed d
Screenshot: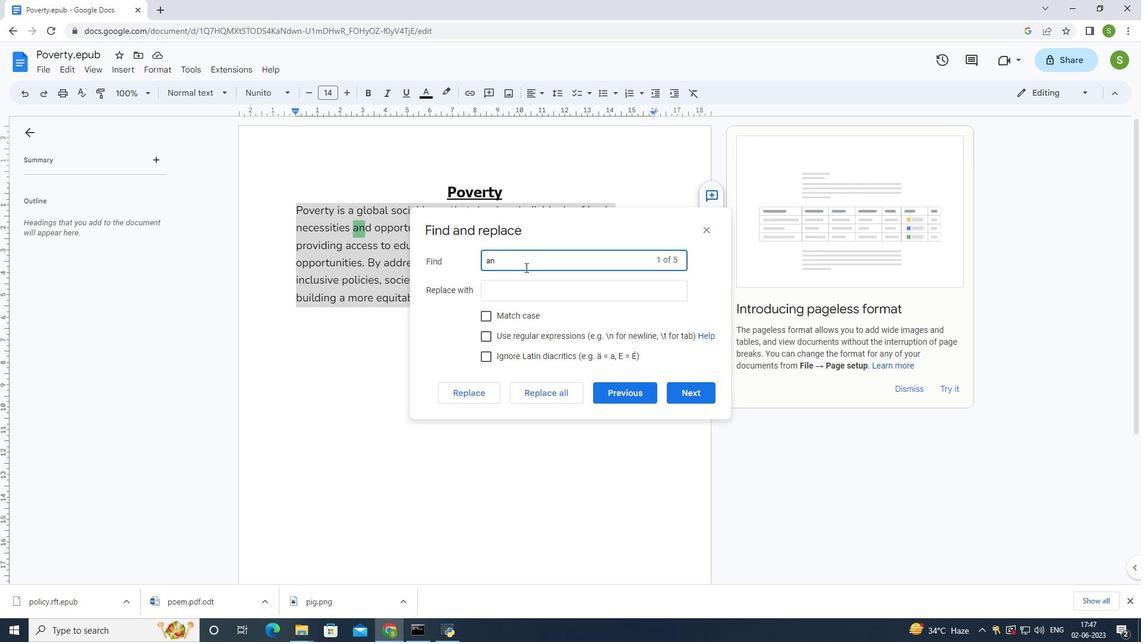 
Action: Mouse moved to (549, 288)
Screenshot: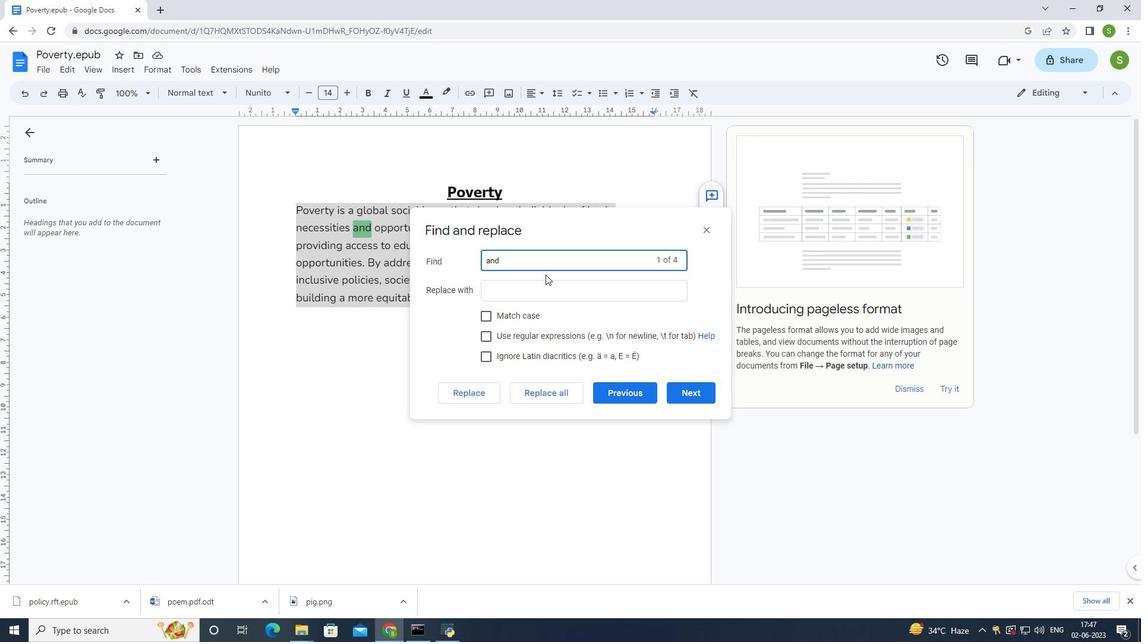 
Action: Mouse pressed left at (549, 288)
Screenshot: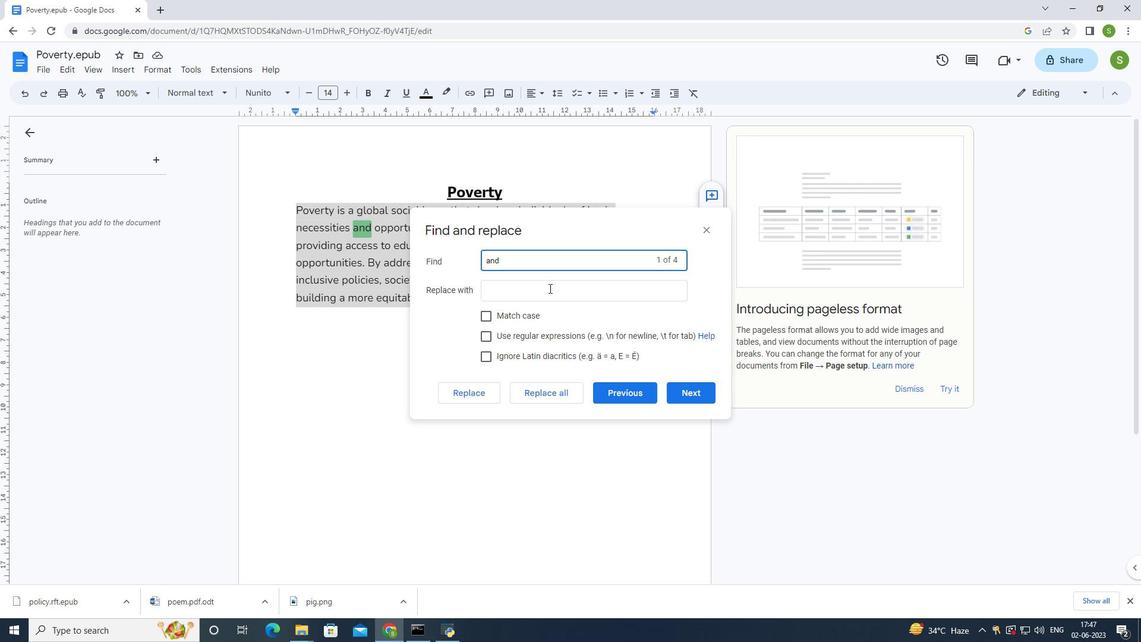 
Action: Mouse moved to (550, 288)
Screenshot: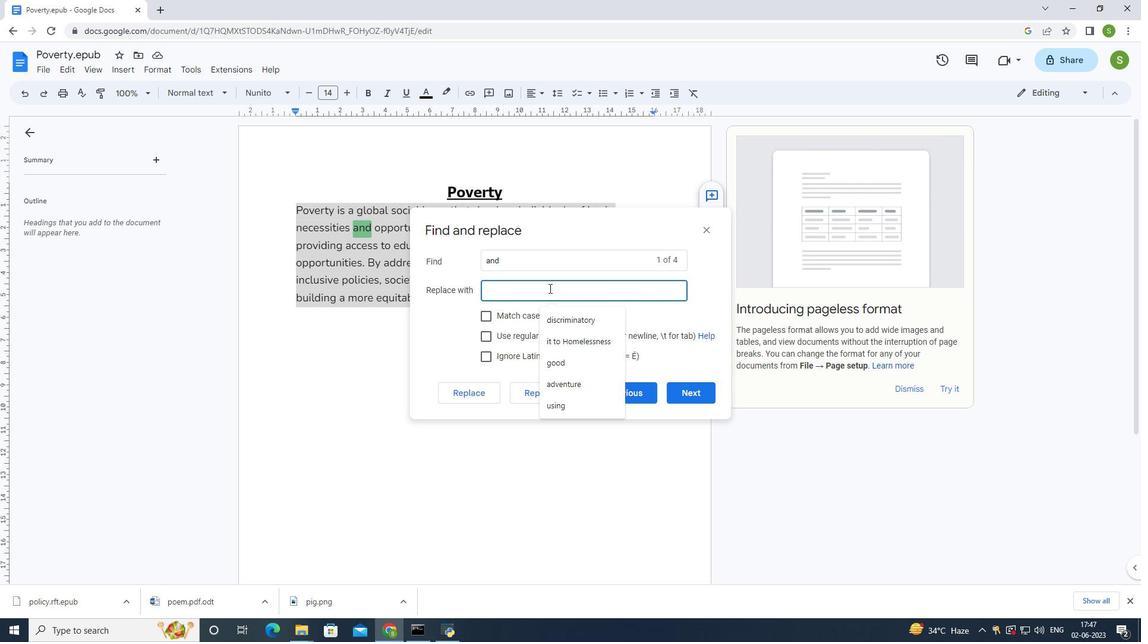 
Action: Key pressed or
Screenshot: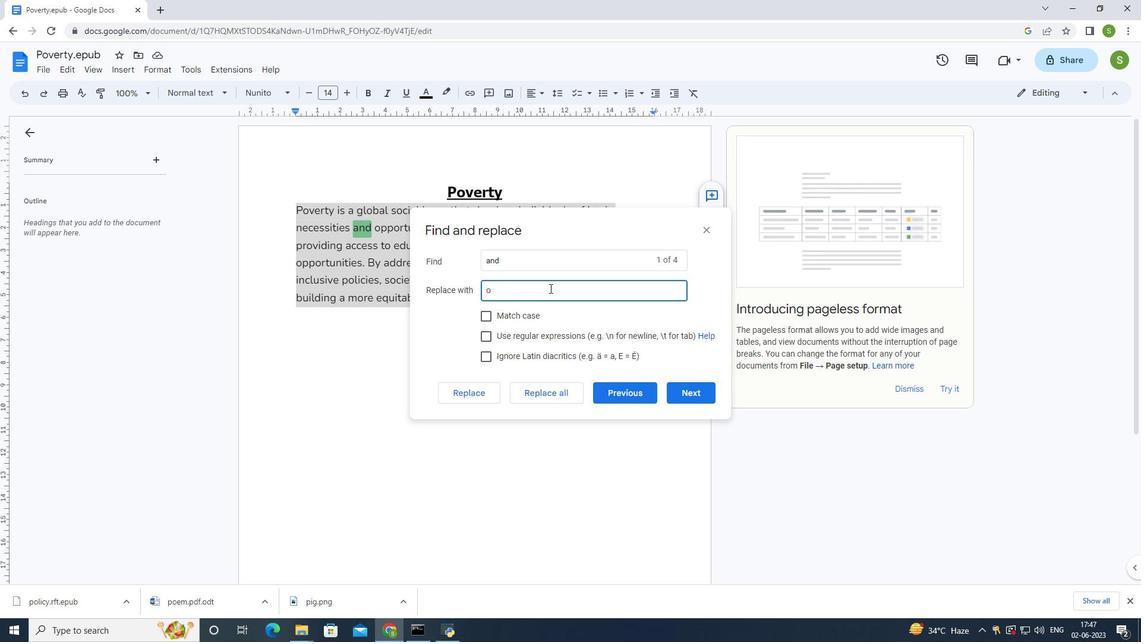 
Action: Mouse moved to (493, 396)
Screenshot: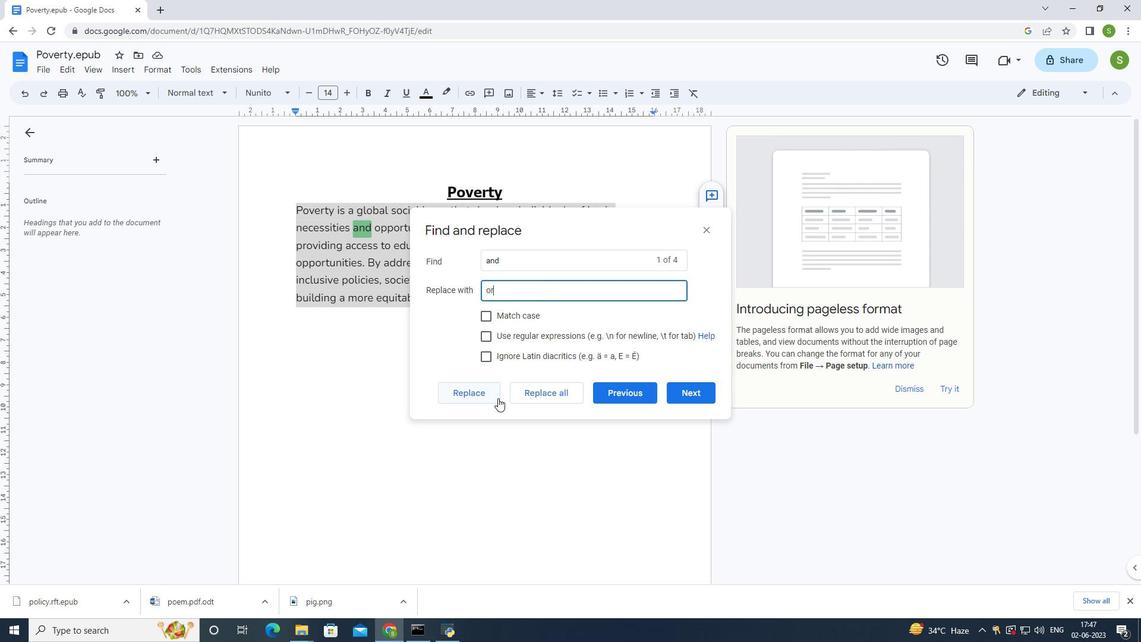 
Action: Mouse pressed left at (493, 396)
Screenshot: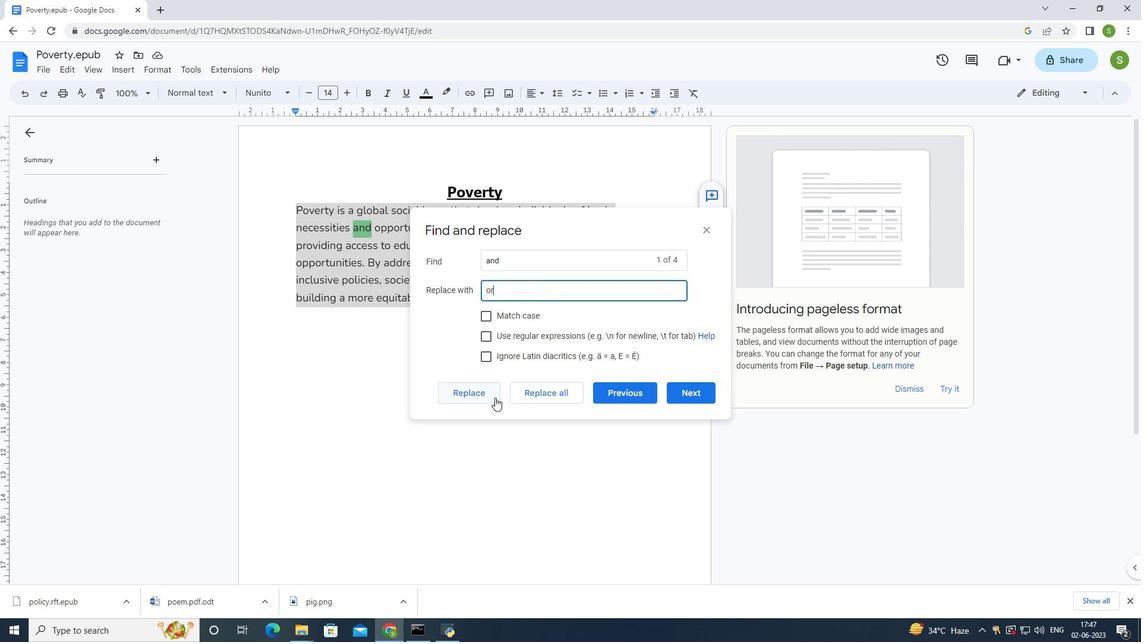 
Action: Mouse moved to (484, 399)
Screenshot: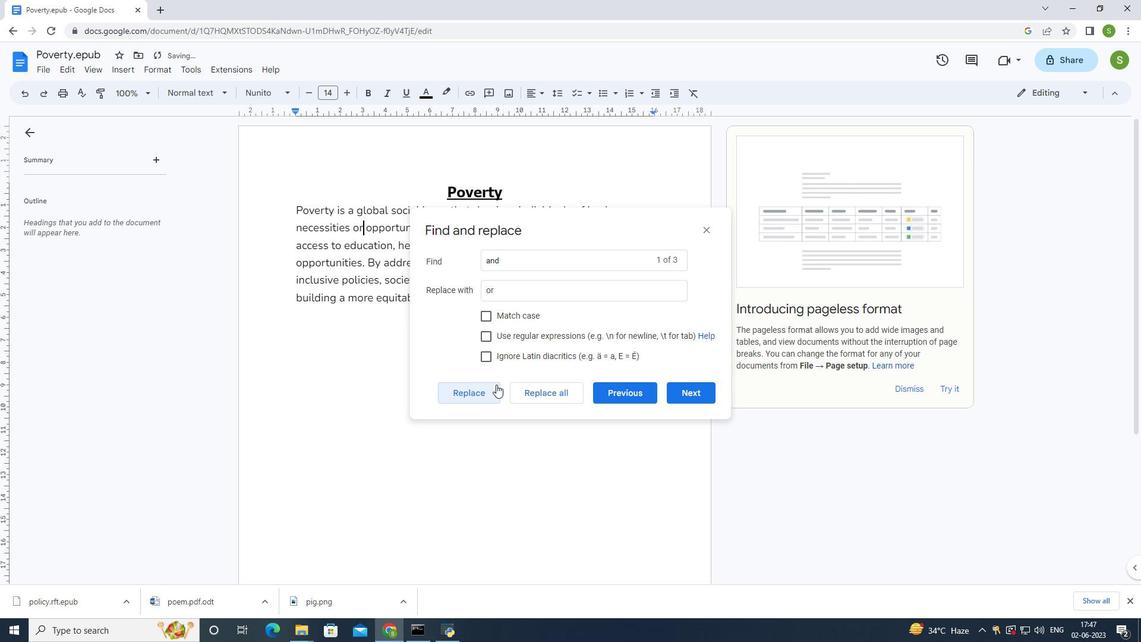 
Action: Mouse pressed left at (484, 399)
Screenshot: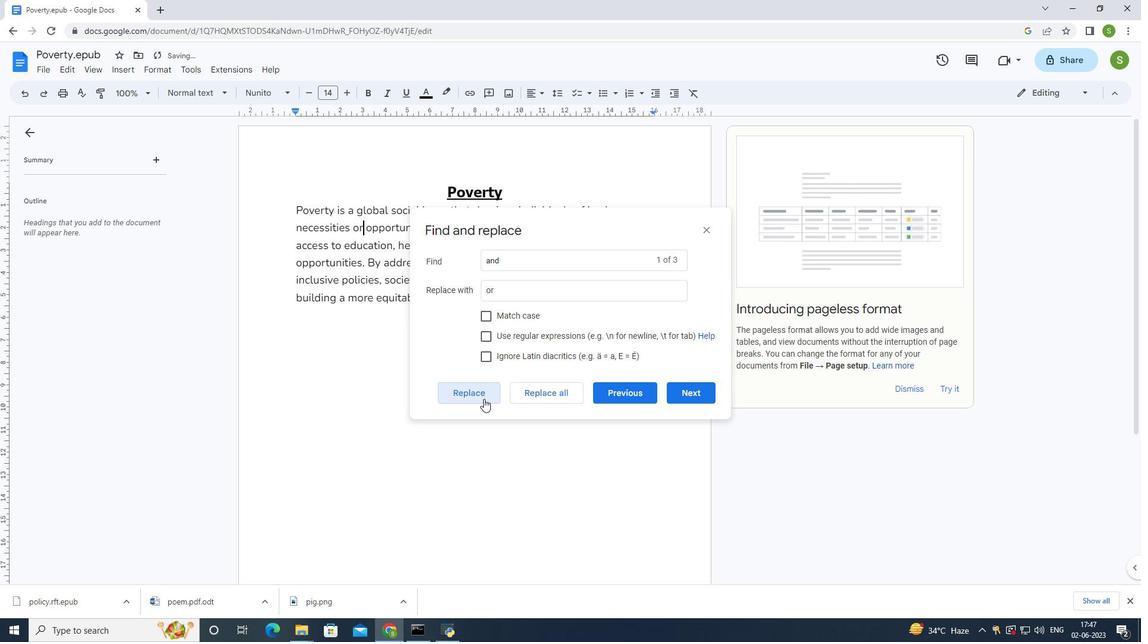 
Action: Mouse moved to (487, 386)
Screenshot: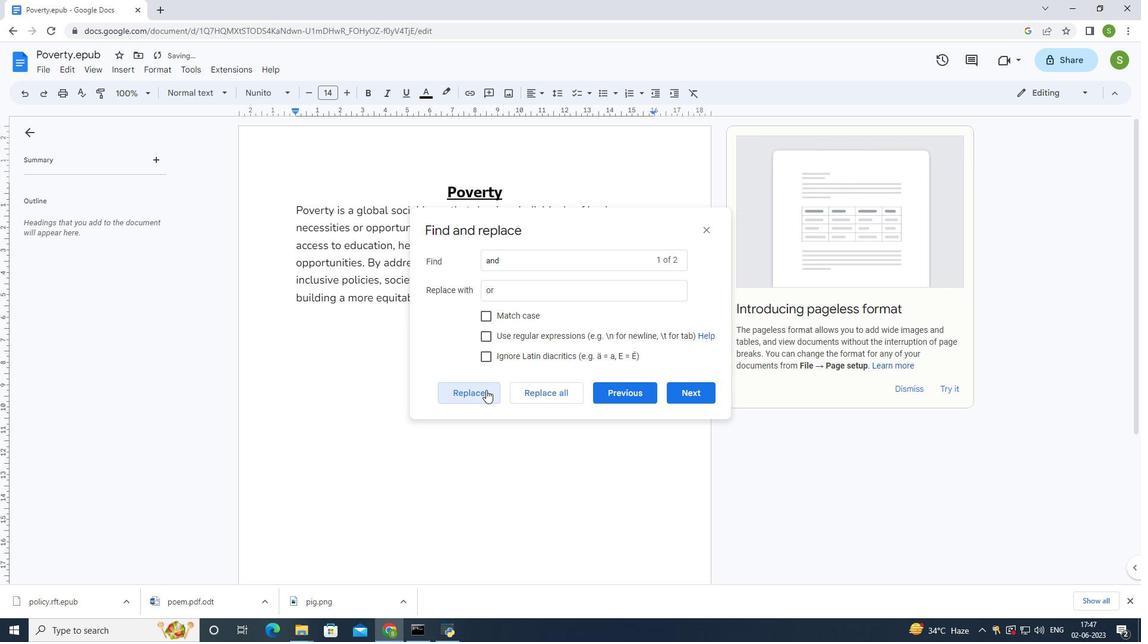 
Action: Mouse pressed left at (487, 386)
Screenshot: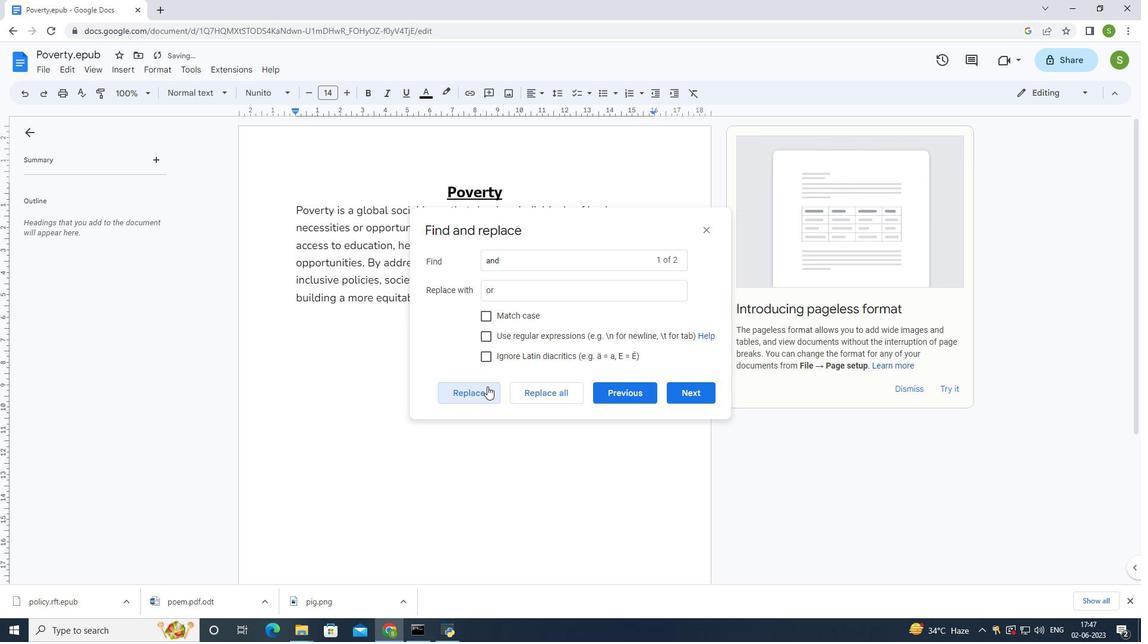 
Action: Mouse pressed left at (487, 386)
Screenshot: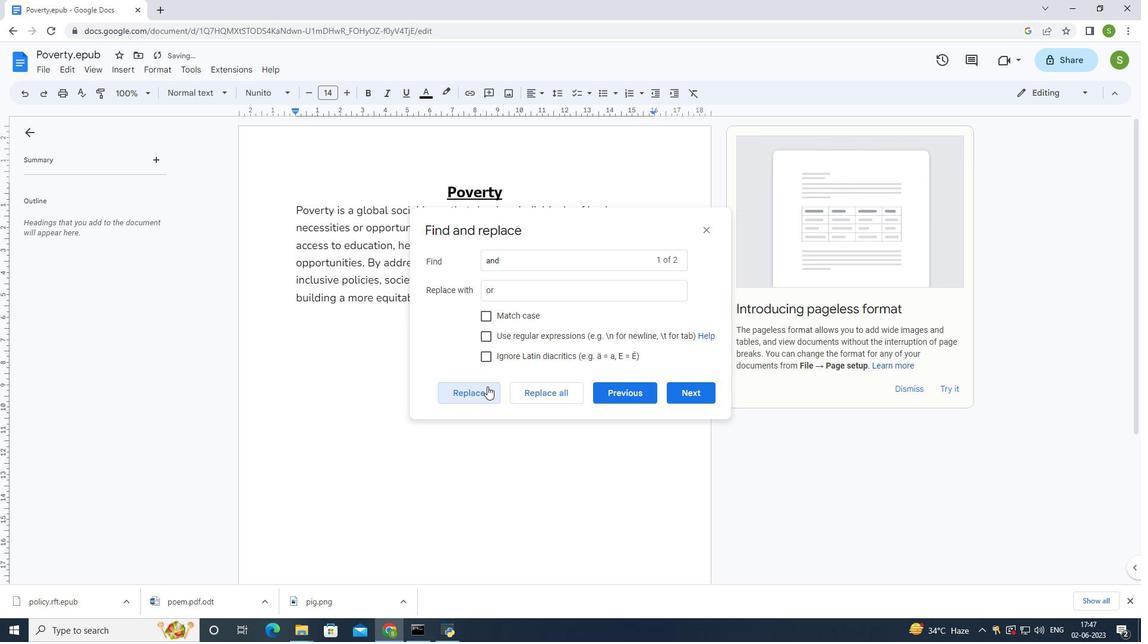 
Action: Mouse moved to (487, 386)
Screenshot: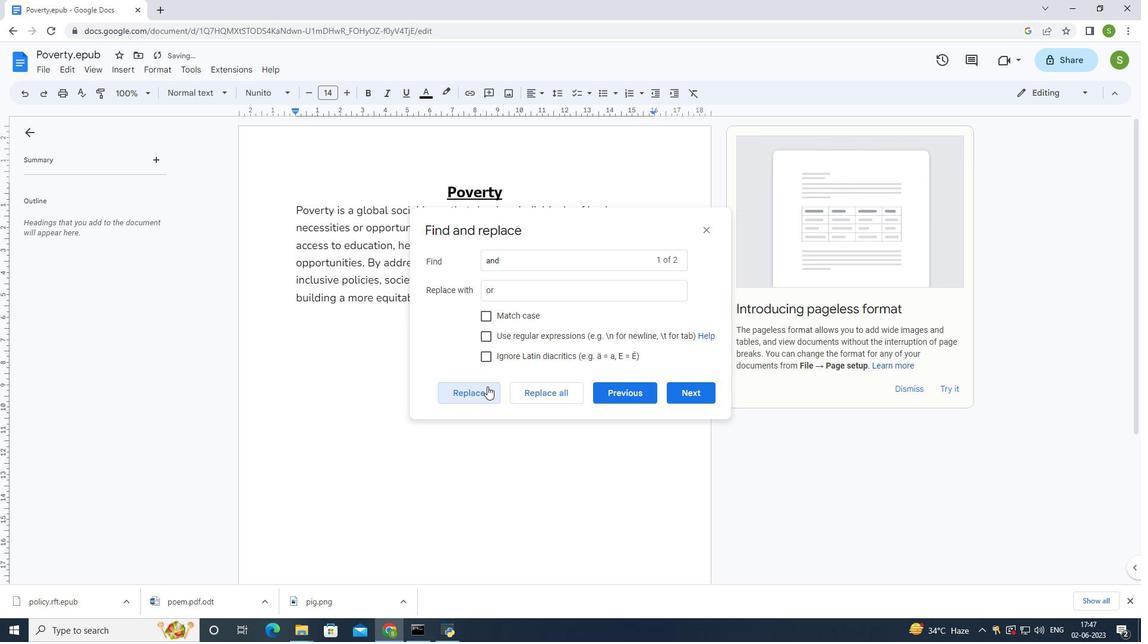 
Action: Mouse pressed left at (487, 386)
Screenshot: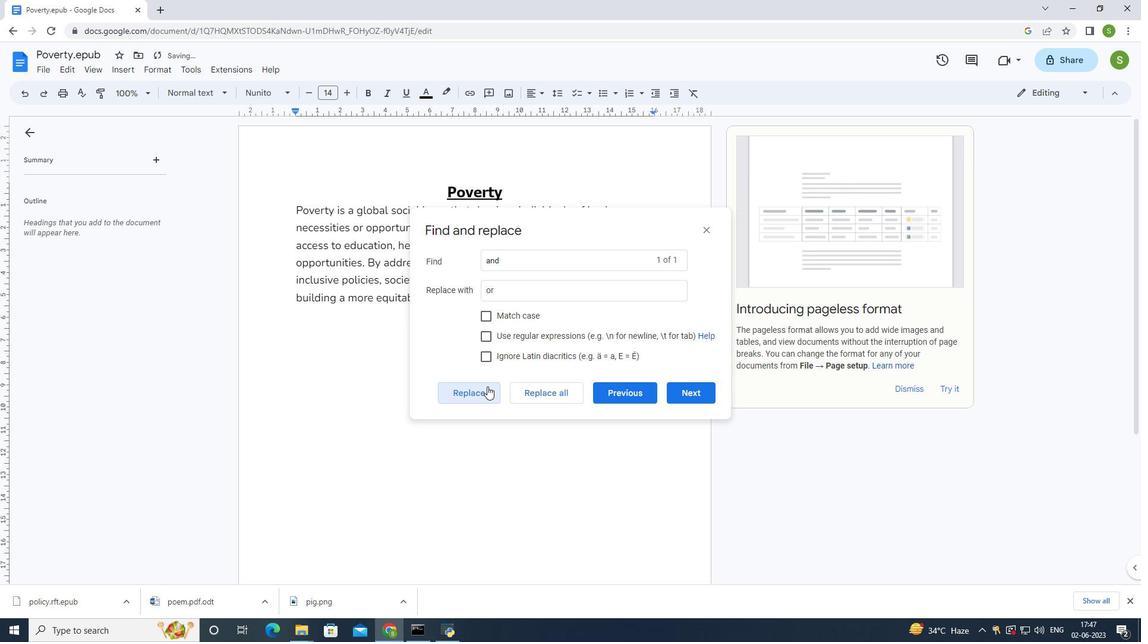 
Action: Mouse moved to (705, 229)
Screenshot: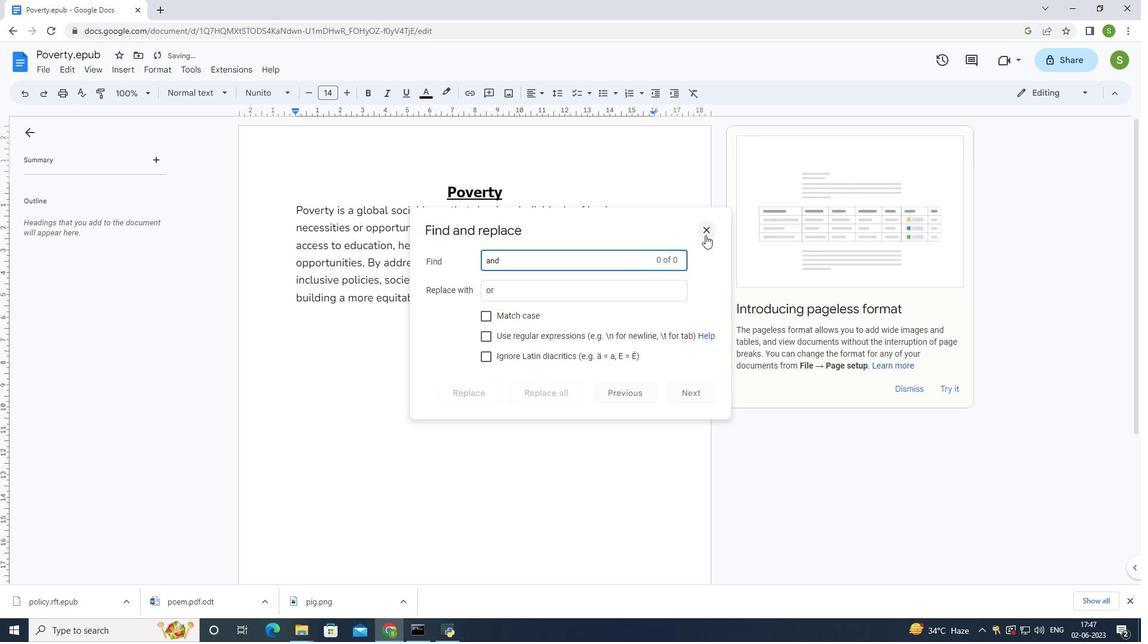 
Action: Mouse pressed left at (705, 229)
Screenshot: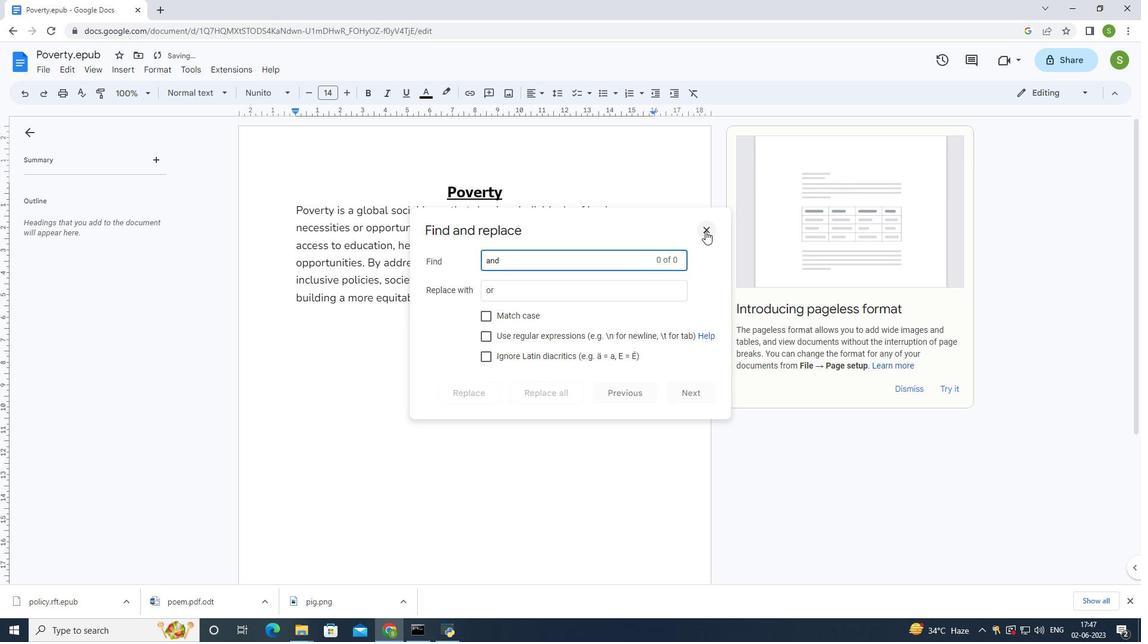 
Action: Mouse moved to (479, 305)
Screenshot: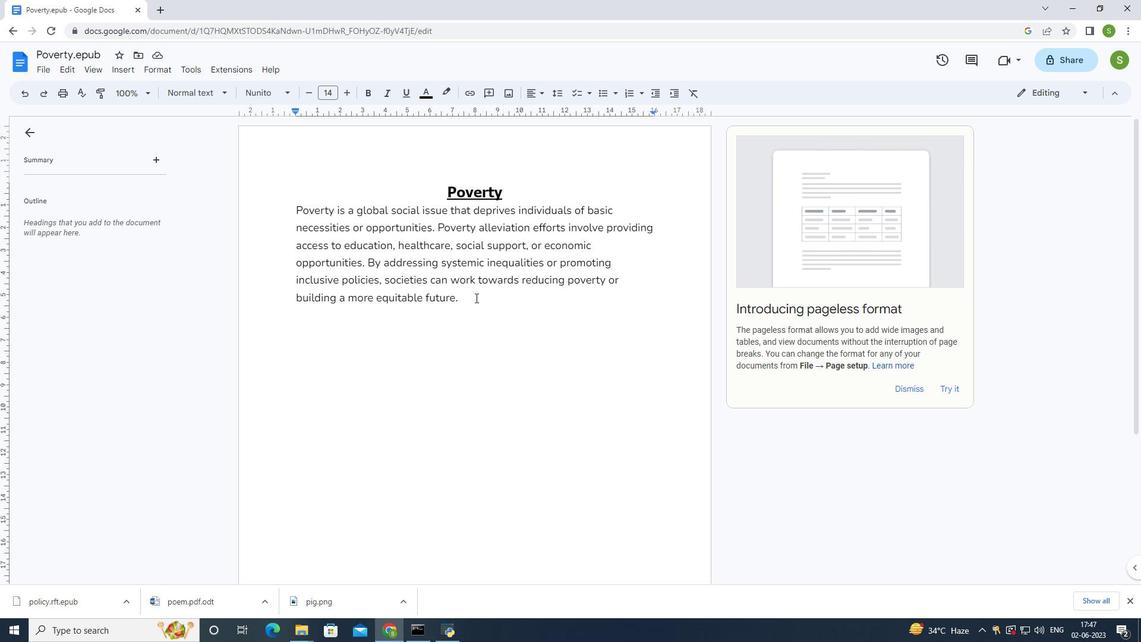 
Action: Mouse pressed left at (479, 305)
Screenshot: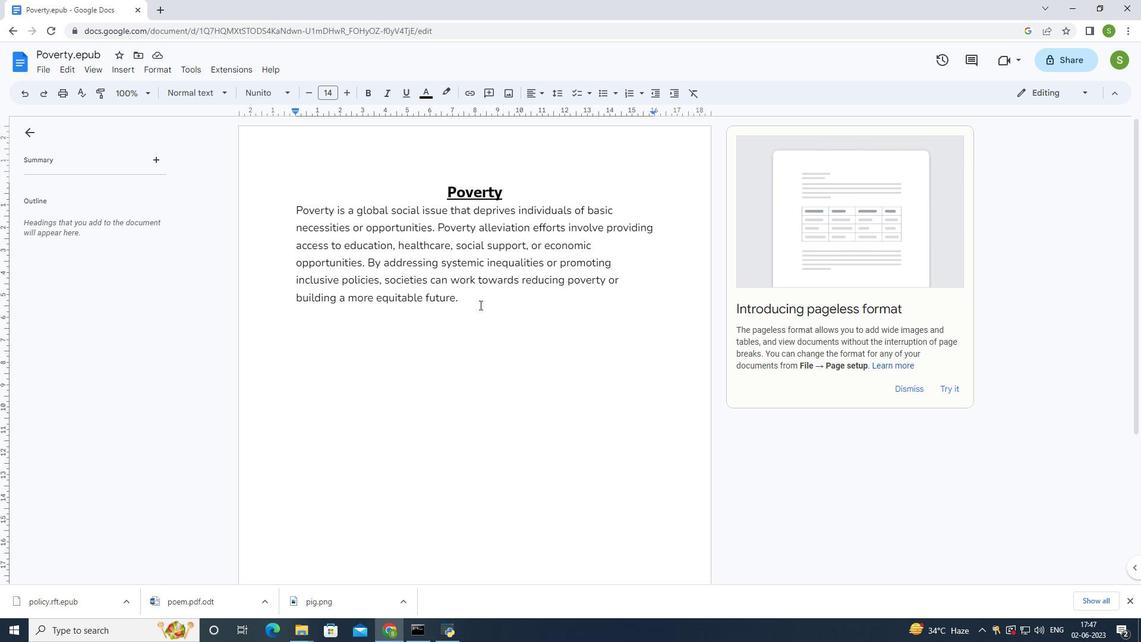 
Action: Mouse moved to (115, 71)
Screenshot: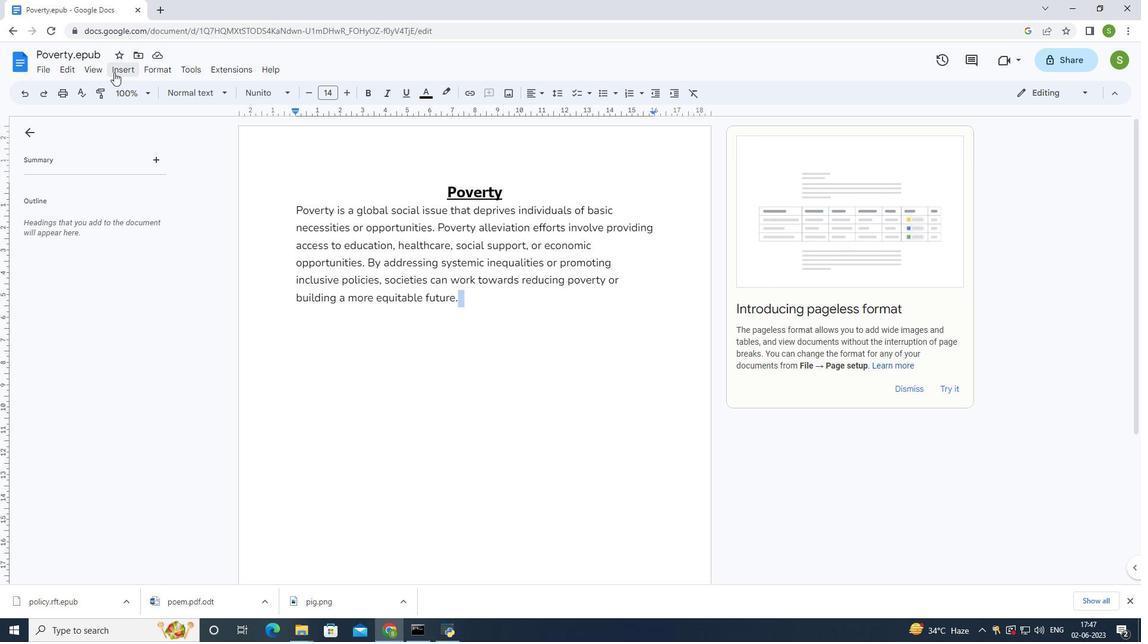 
Action: Mouse pressed left at (115, 71)
Screenshot: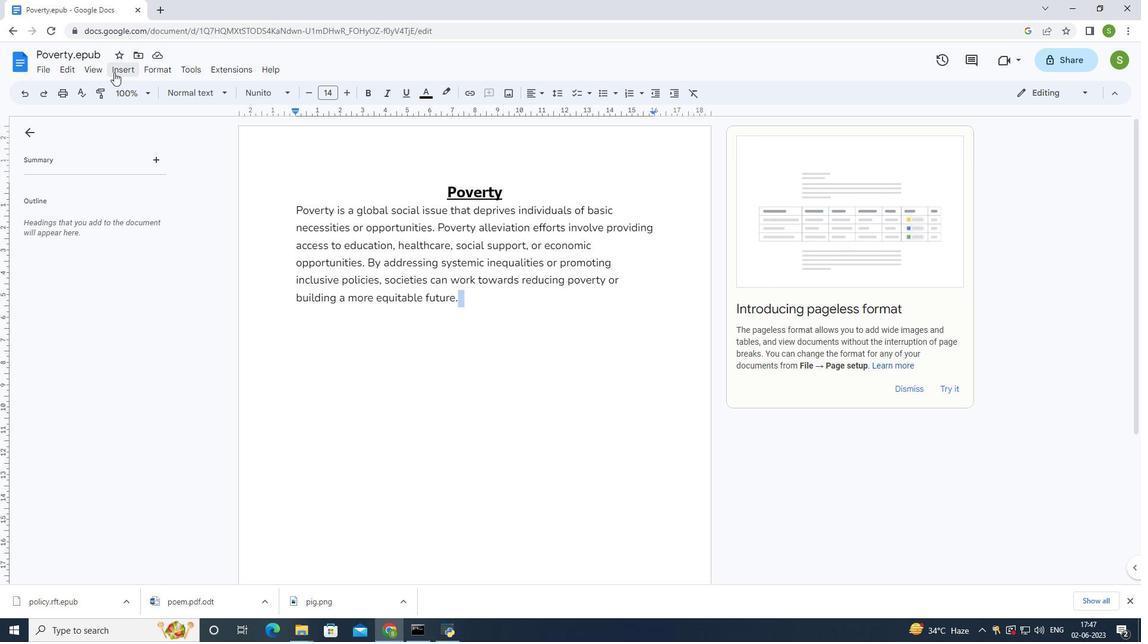 
Action: Mouse moved to (151, 208)
Screenshot: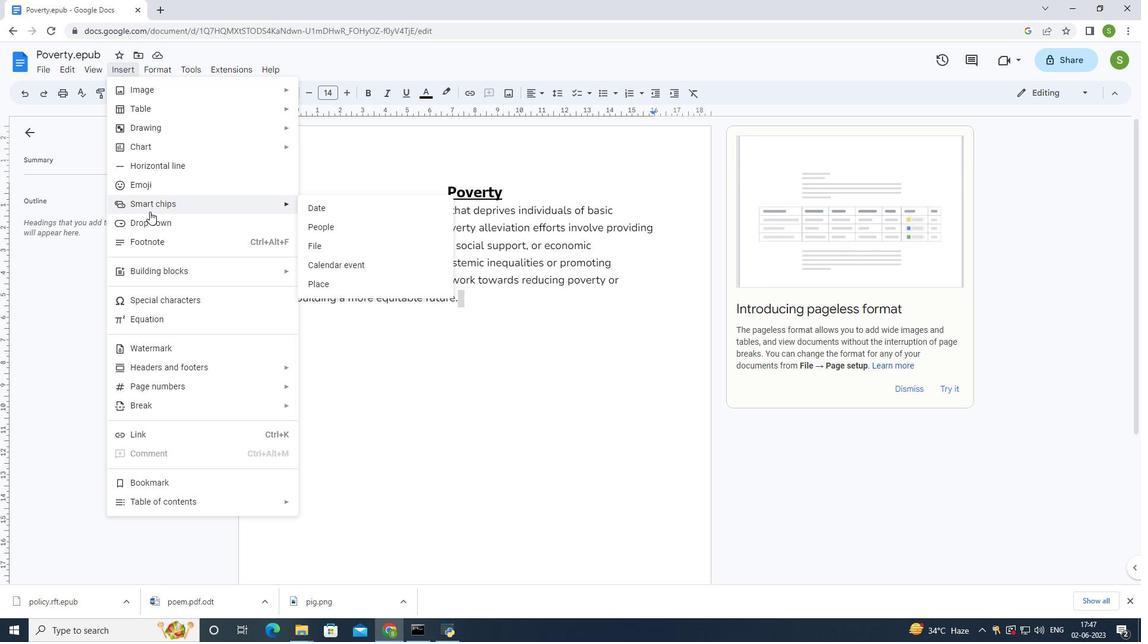 
Action: Mouse pressed left at (151, 208)
Screenshot: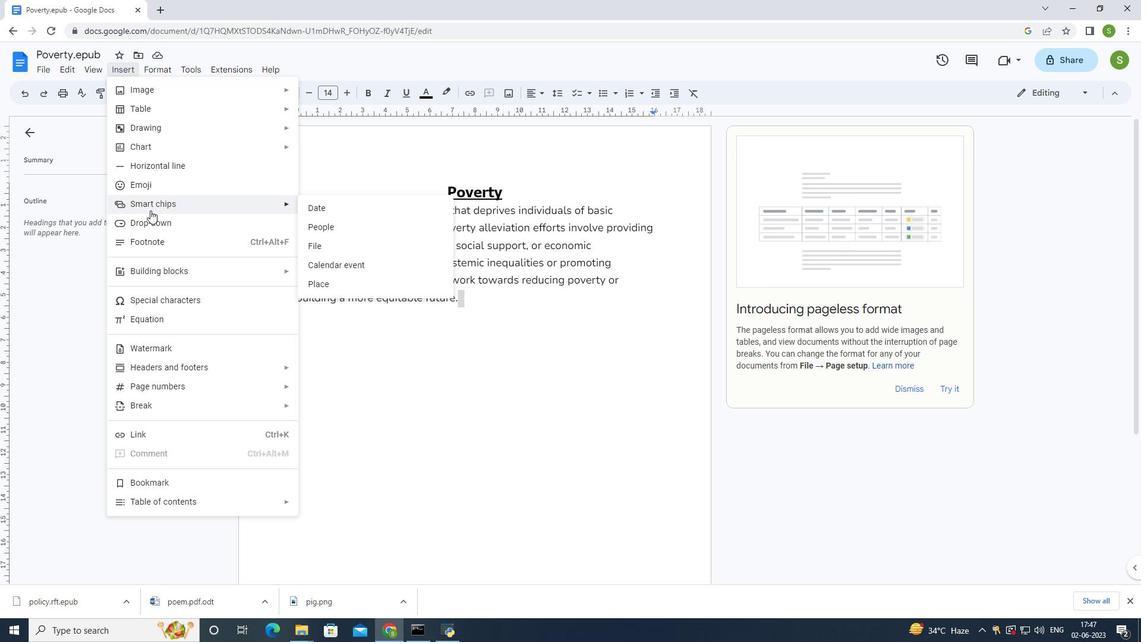 
Action: Mouse moved to (330, 211)
Screenshot: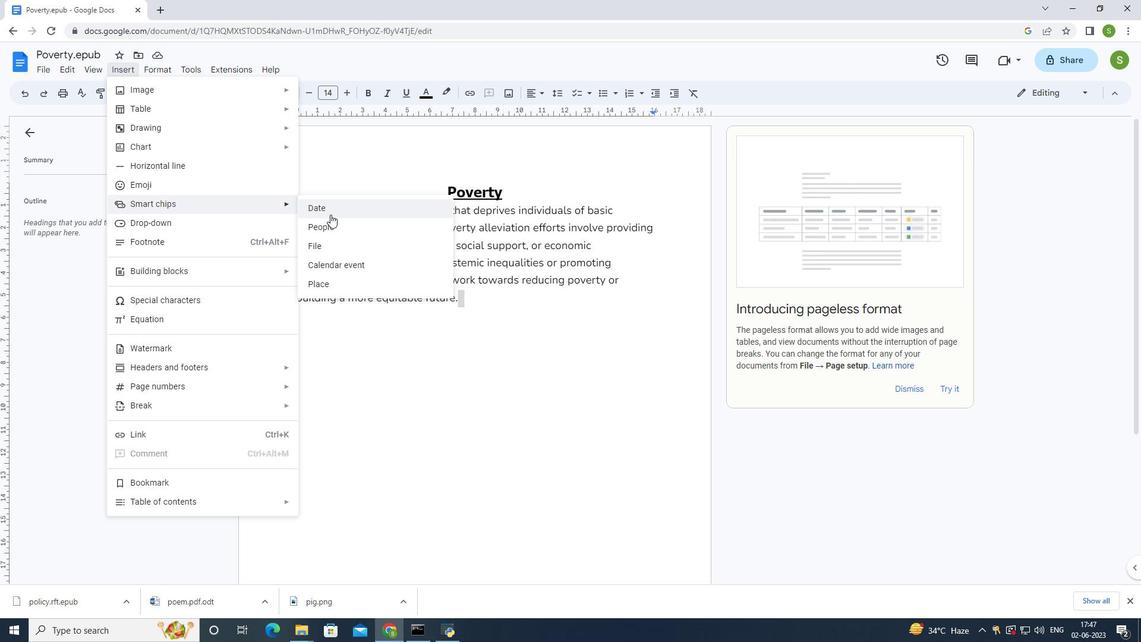 
Action: Mouse pressed left at (330, 211)
Screenshot: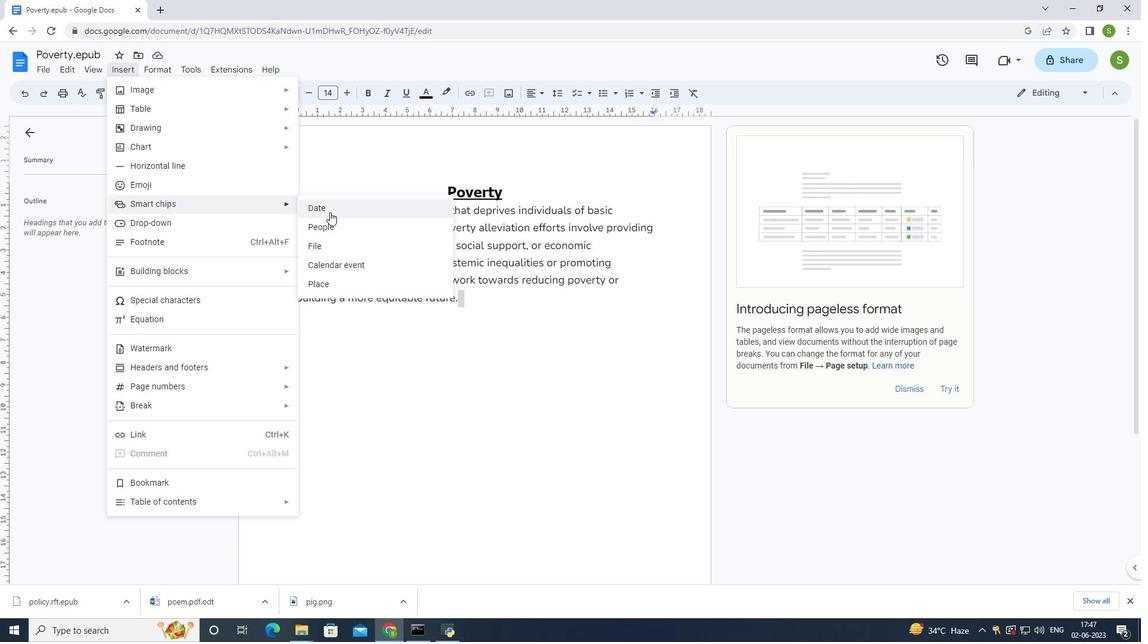 
Action: Mouse moved to (560, 405)
Screenshot: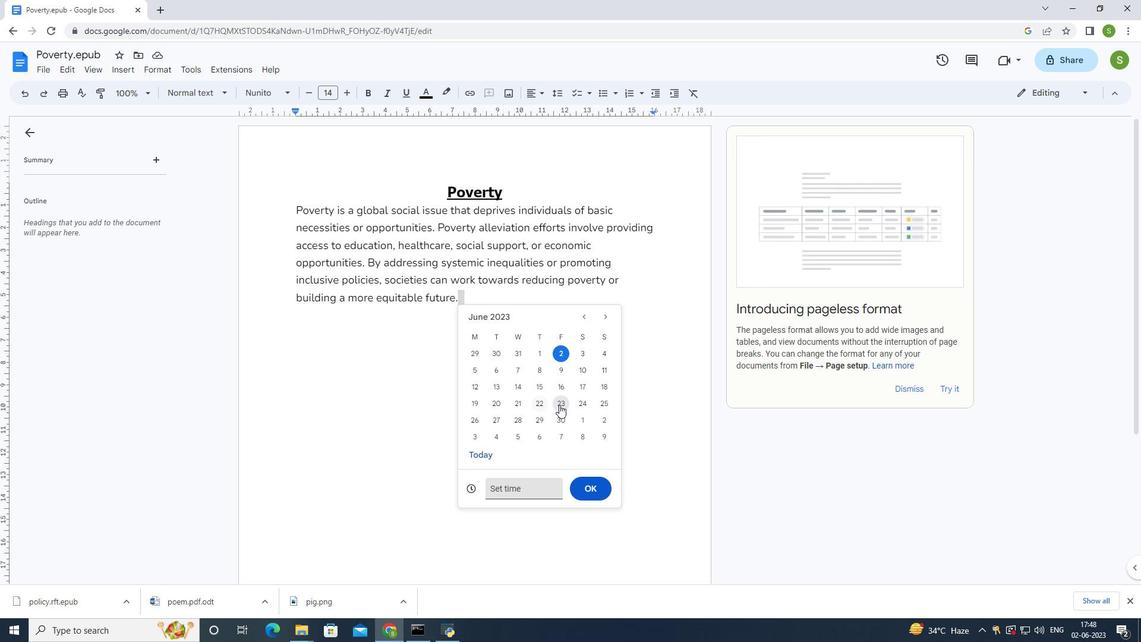 
Action: Mouse pressed left at (560, 405)
Screenshot: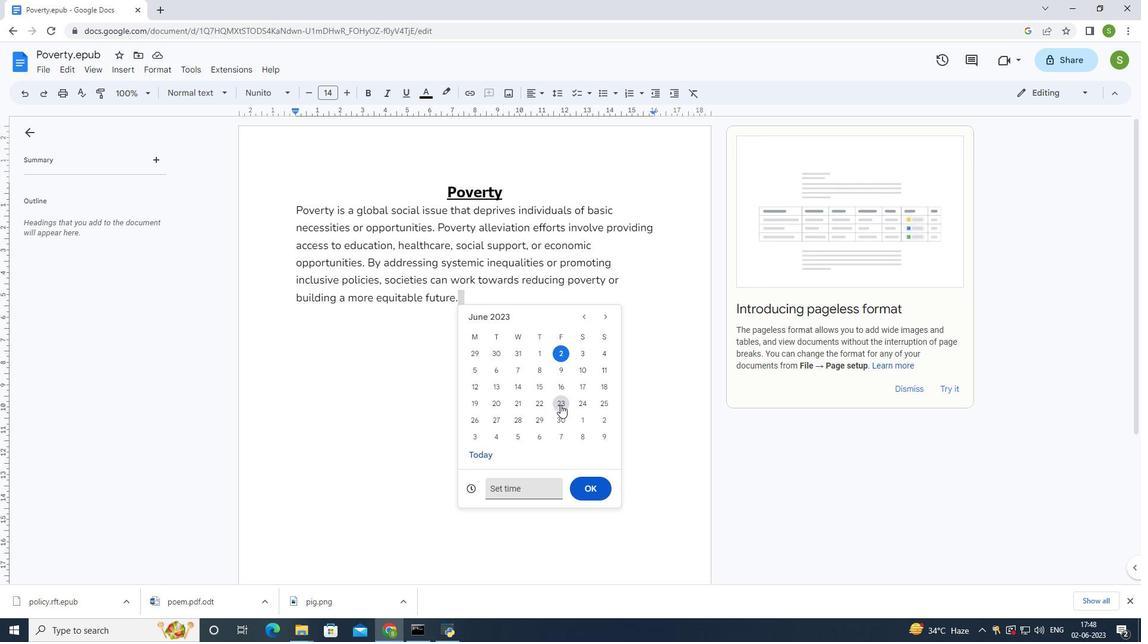 
Action: Mouse moved to (598, 496)
Screenshot: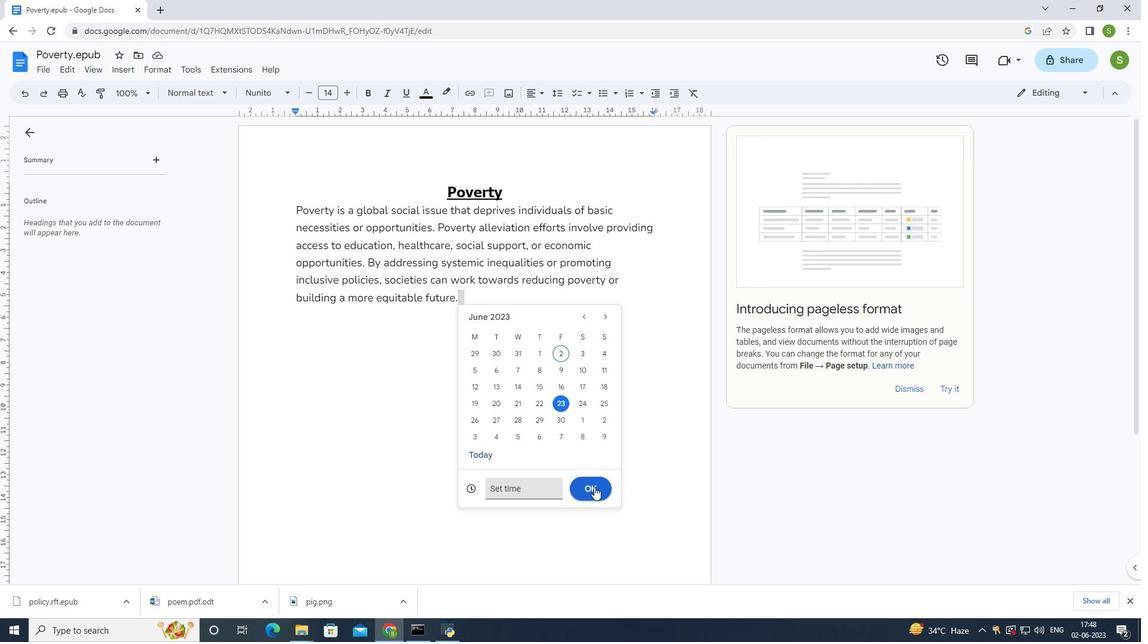 
Action: Mouse pressed left at (598, 496)
Screenshot: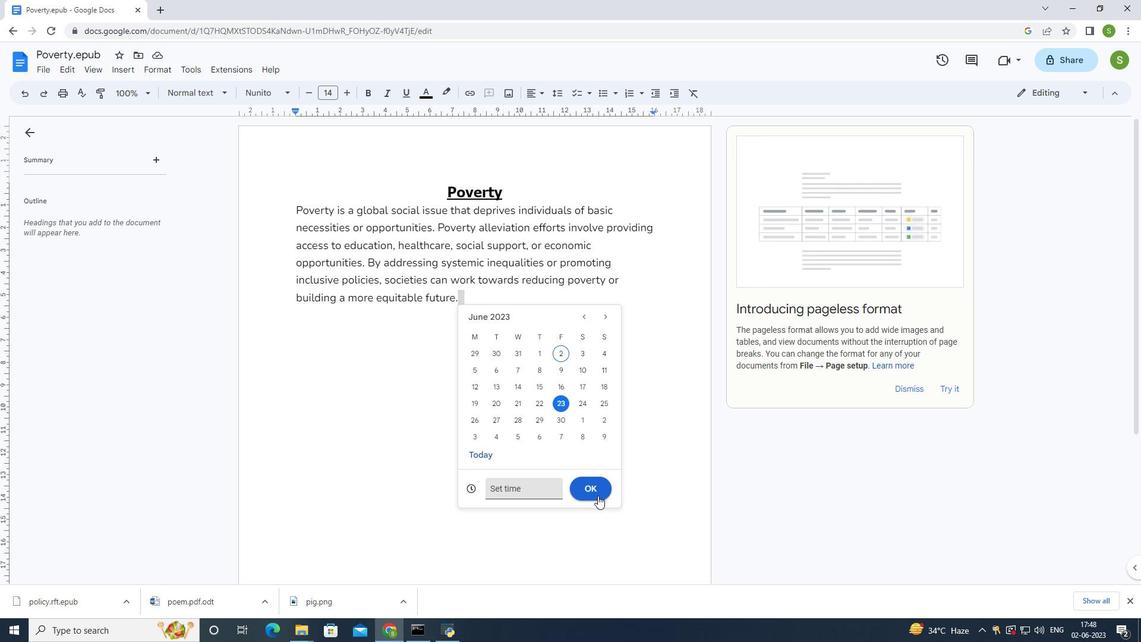 
Action: Mouse moved to (530, 407)
Screenshot: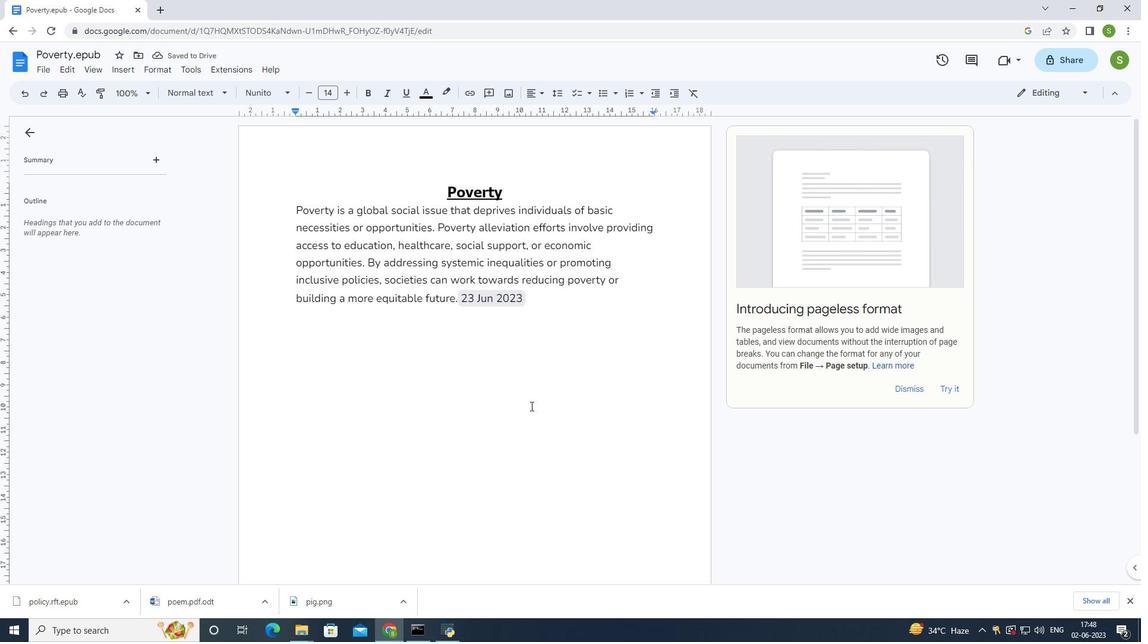 
Action: Mouse scrolled (530, 406) with delta (0, 0)
Screenshot: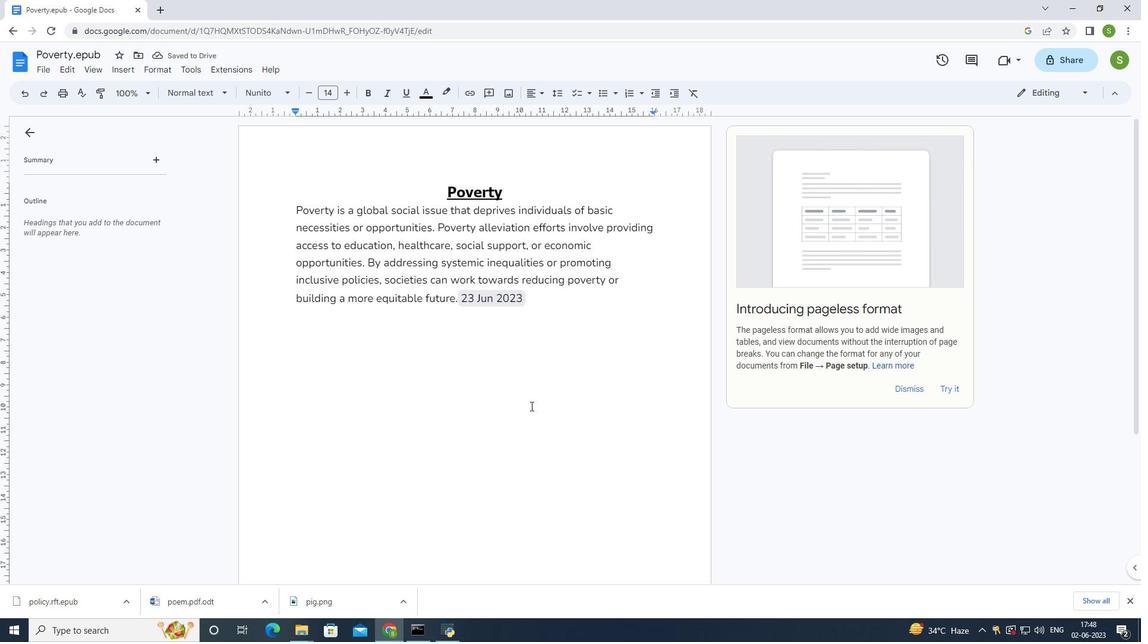 
Action: Mouse moved to (530, 411)
Screenshot: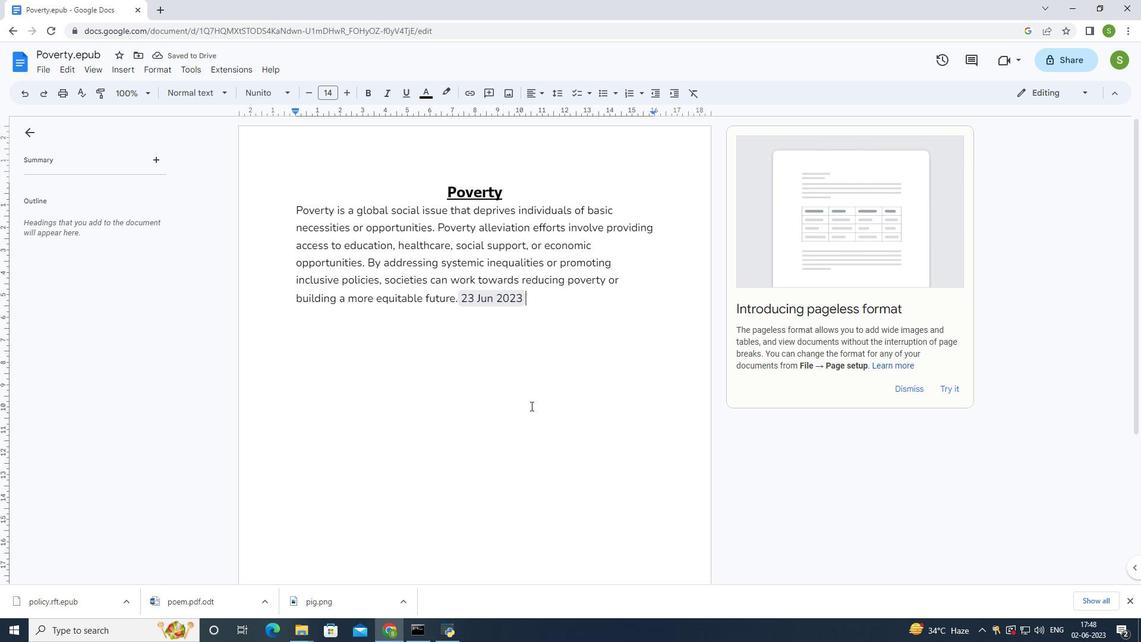
Action: Mouse scrolled (530, 410) with delta (0, 0)
Screenshot: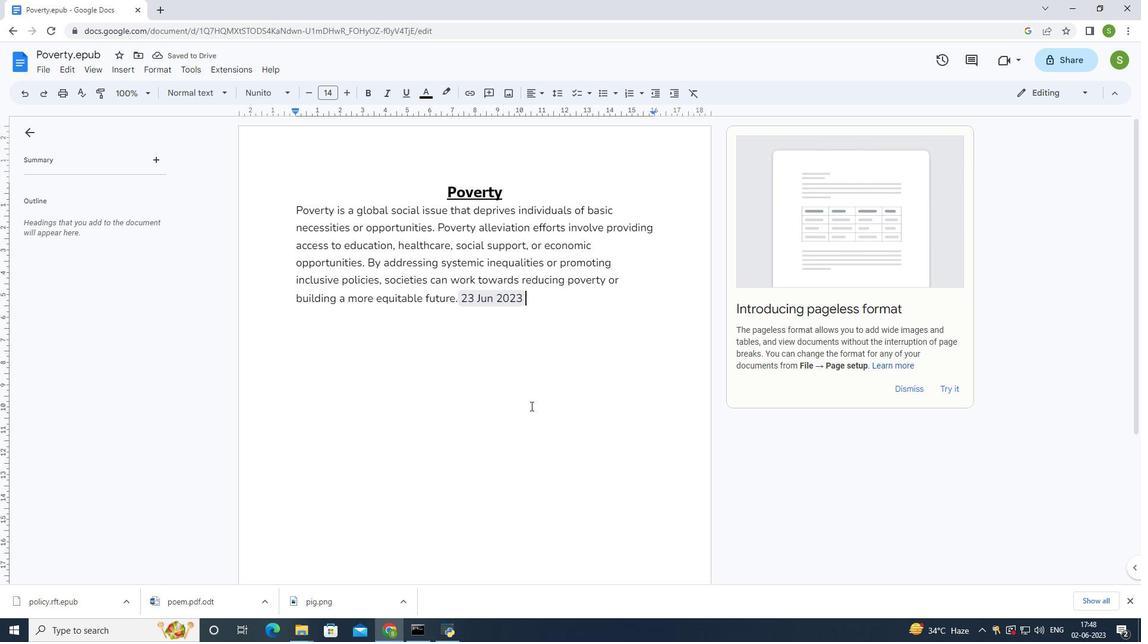 
Action: Mouse moved to (530, 412)
Screenshot: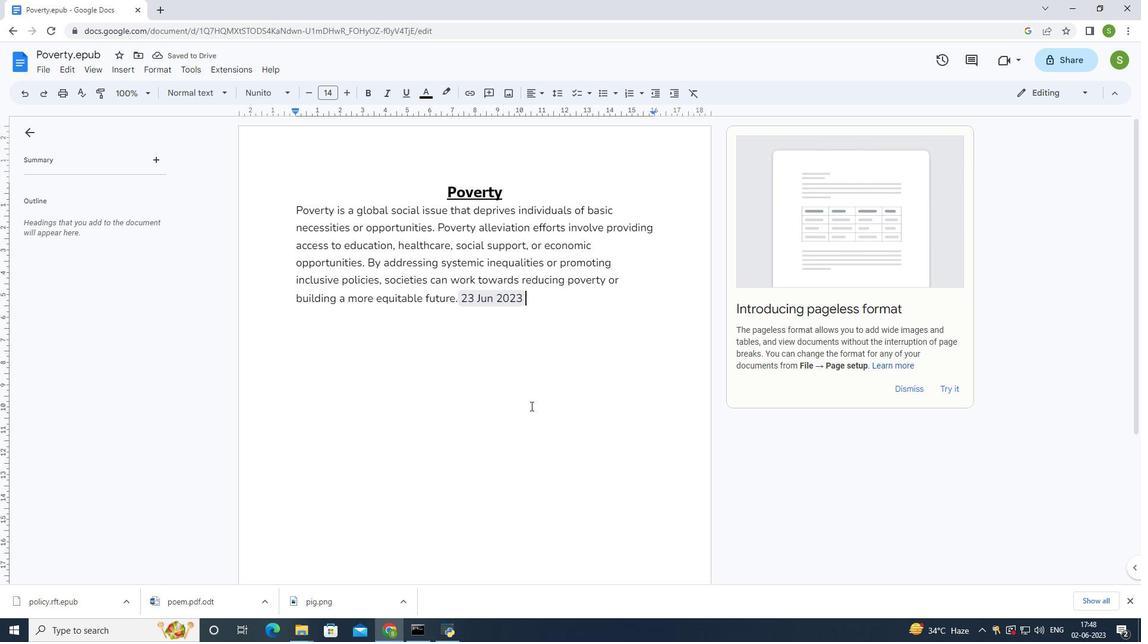 
Action: Mouse scrolled (530, 411) with delta (0, 0)
Screenshot: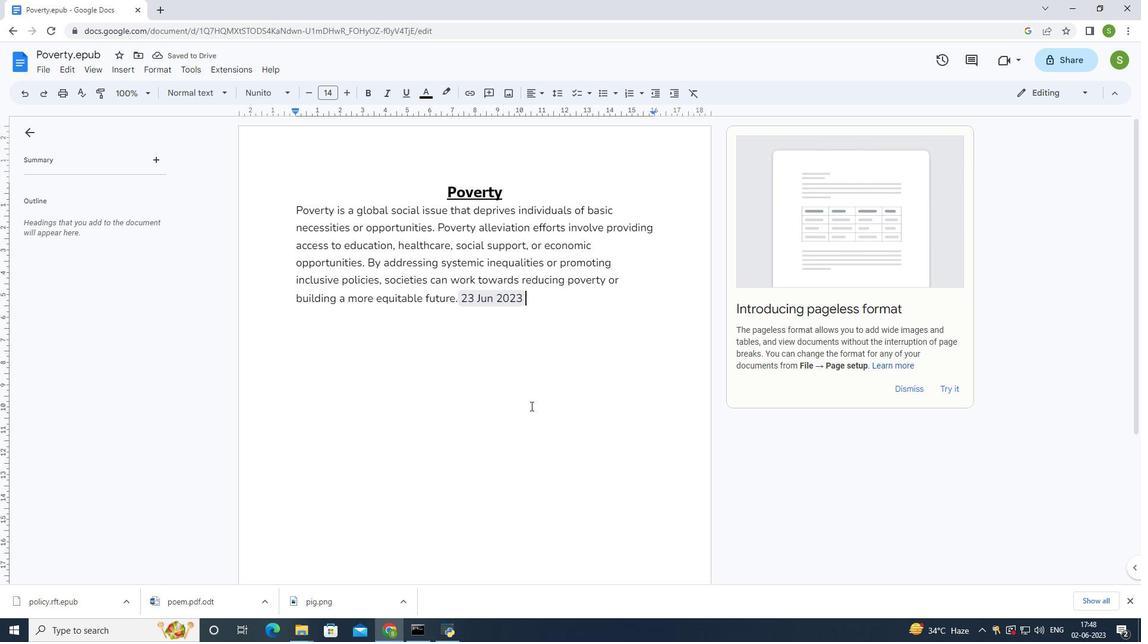 
Action: Mouse moved to (530, 412)
Screenshot: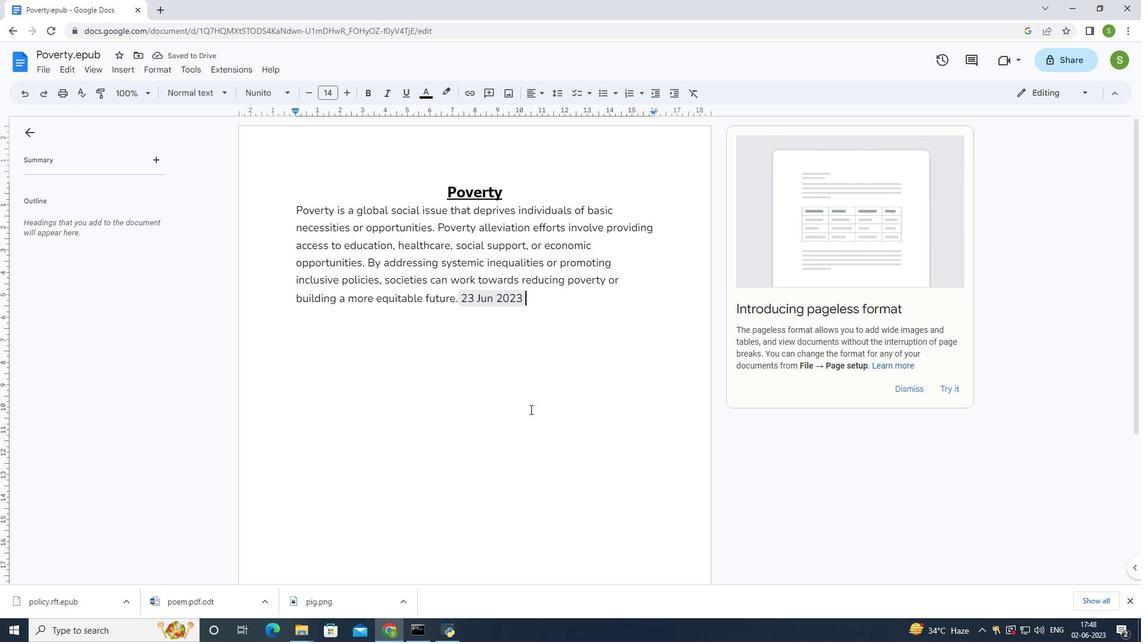 
Action: Mouse scrolled (530, 411) with delta (0, 0)
Screenshot: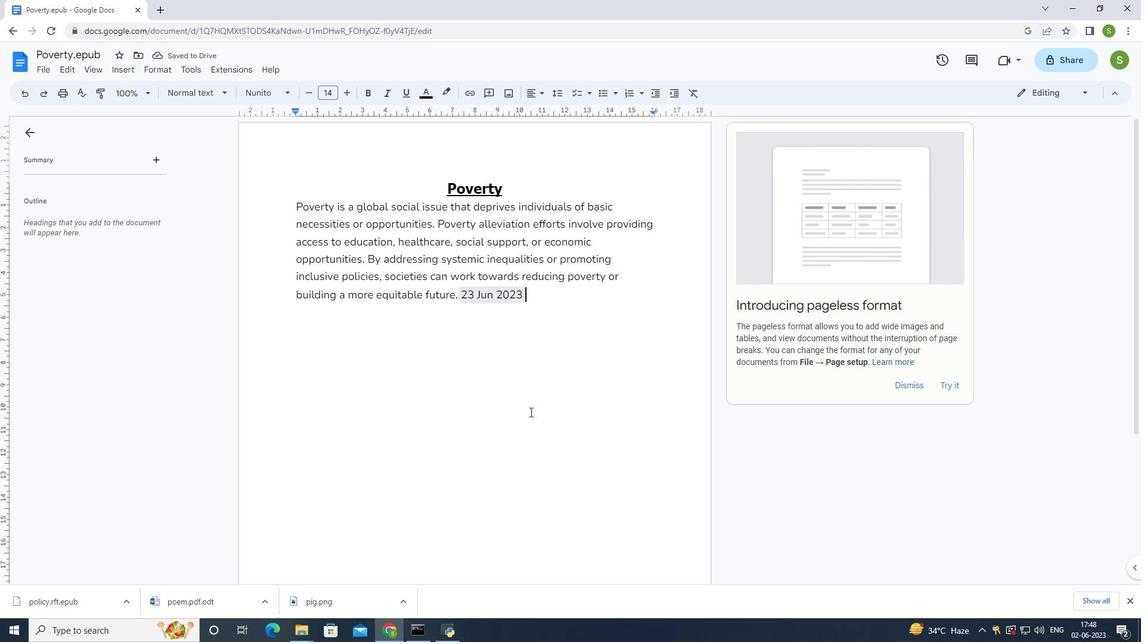 
Action: Mouse scrolled (530, 411) with delta (0, 0)
Screenshot: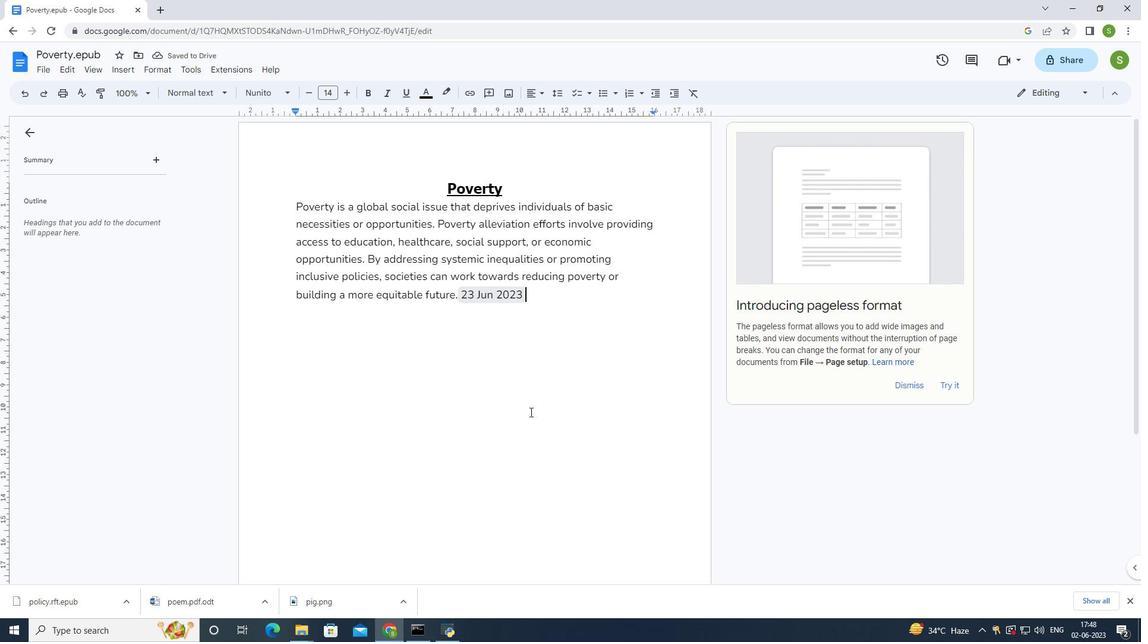 
Action: Mouse moved to (531, 411)
Screenshot: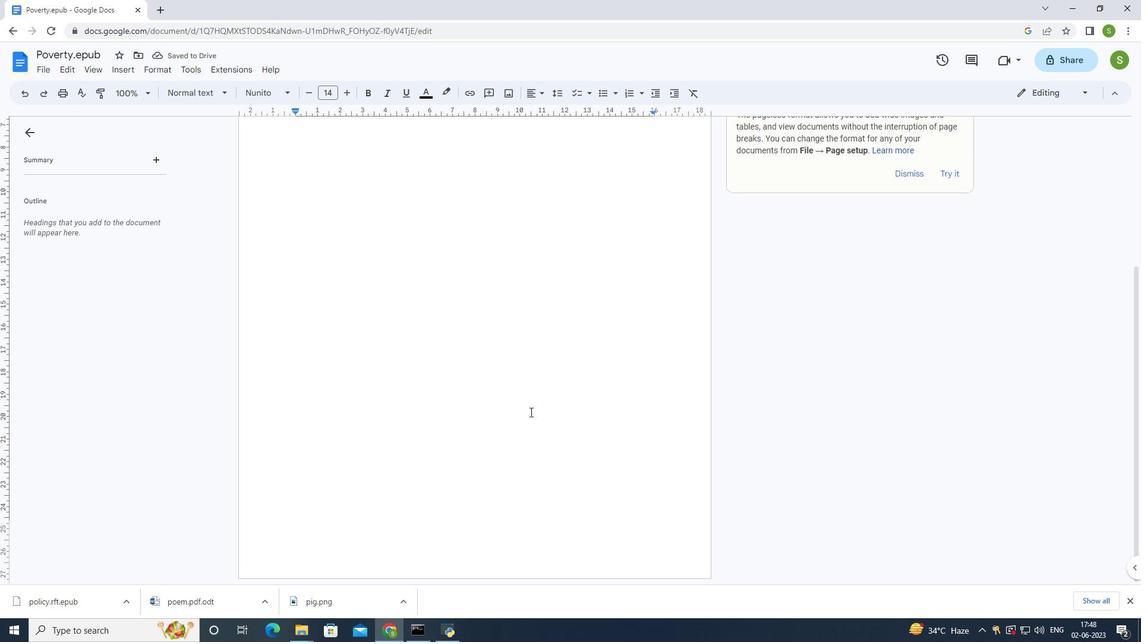 
Action: Mouse scrolled (531, 410) with delta (0, 0)
Screenshot: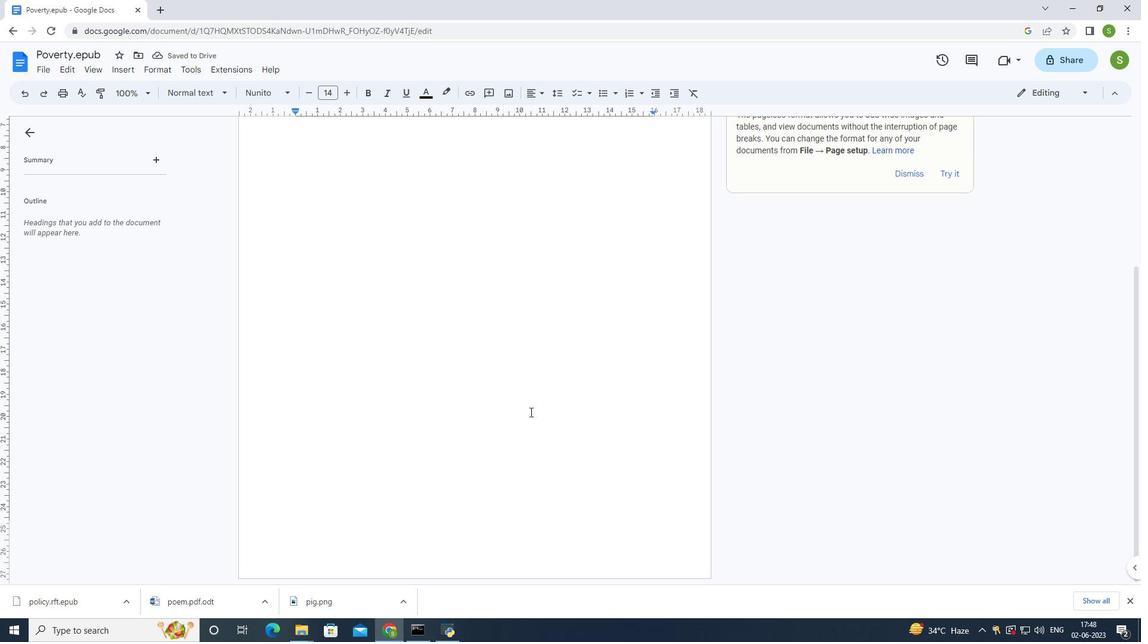 
Action: Mouse scrolled (531, 410) with delta (0, 0)
Screenshot: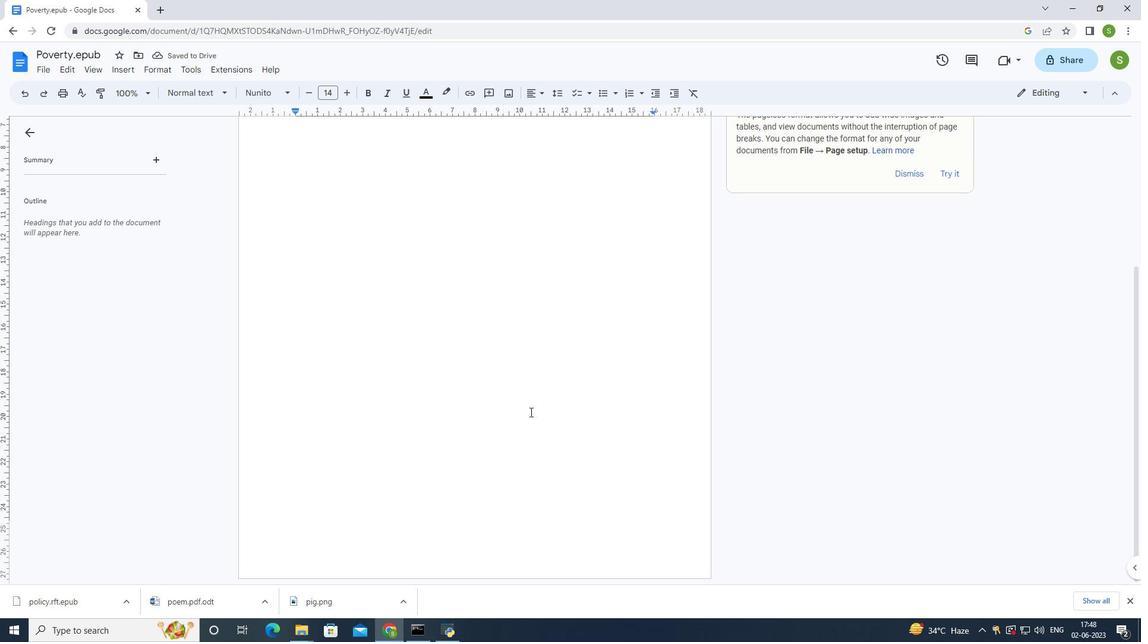 
Action: Mouse scrolled (531, 410) with delta (0, 0)
Screenshot: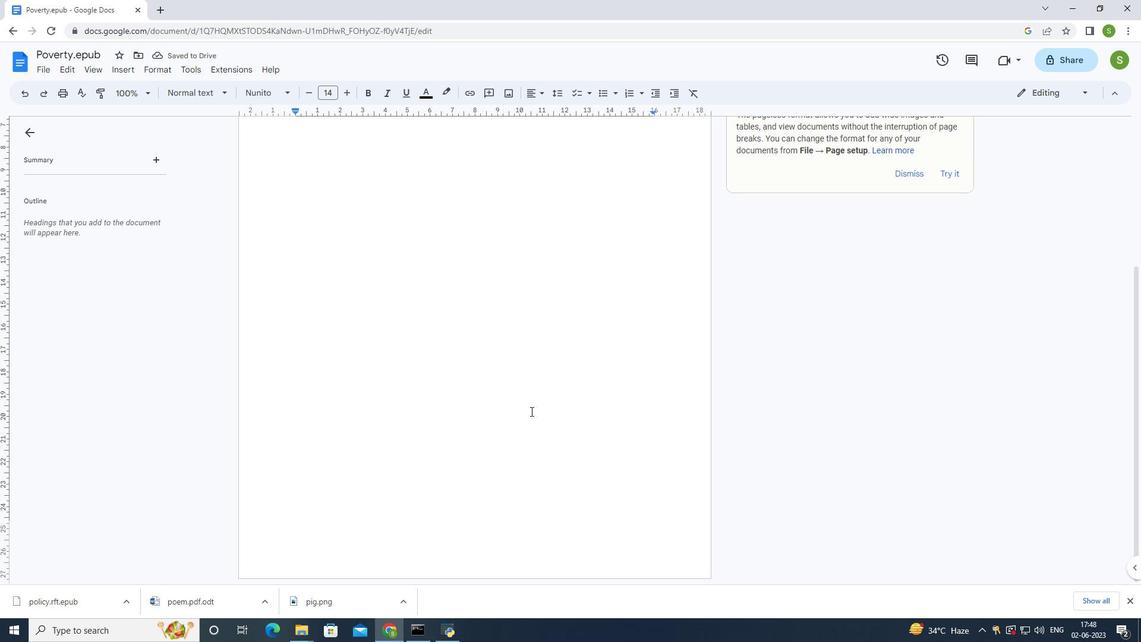 
Action: Mouse scrolled (531, 410) with delta (0, 0)
Screenshot: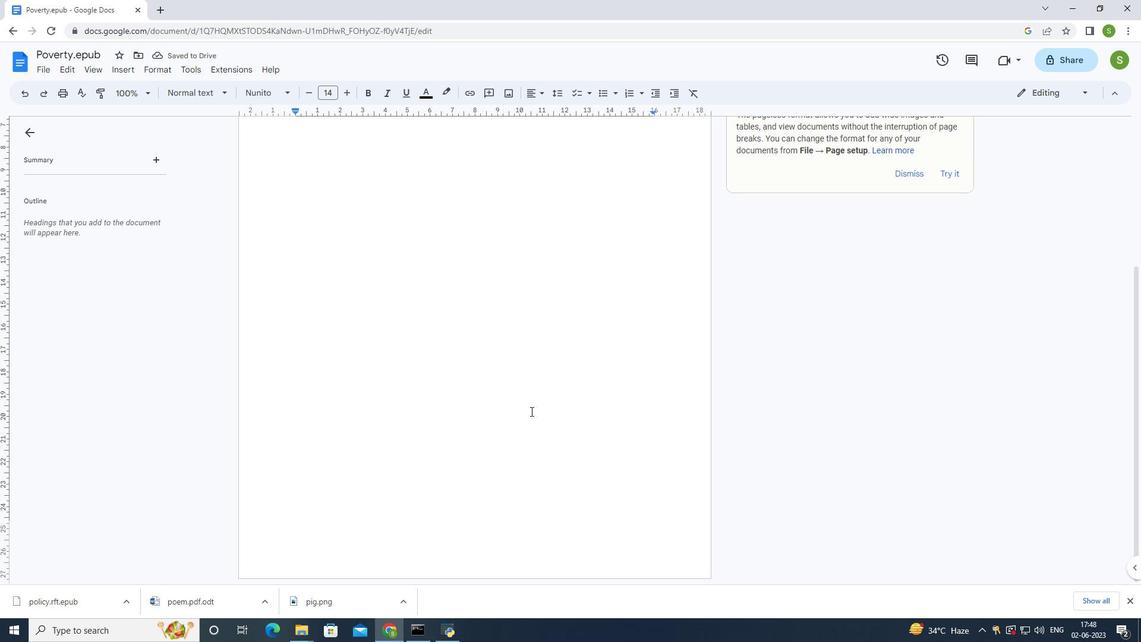 
Action: Mouse moved to (415, 547)
Screenshot: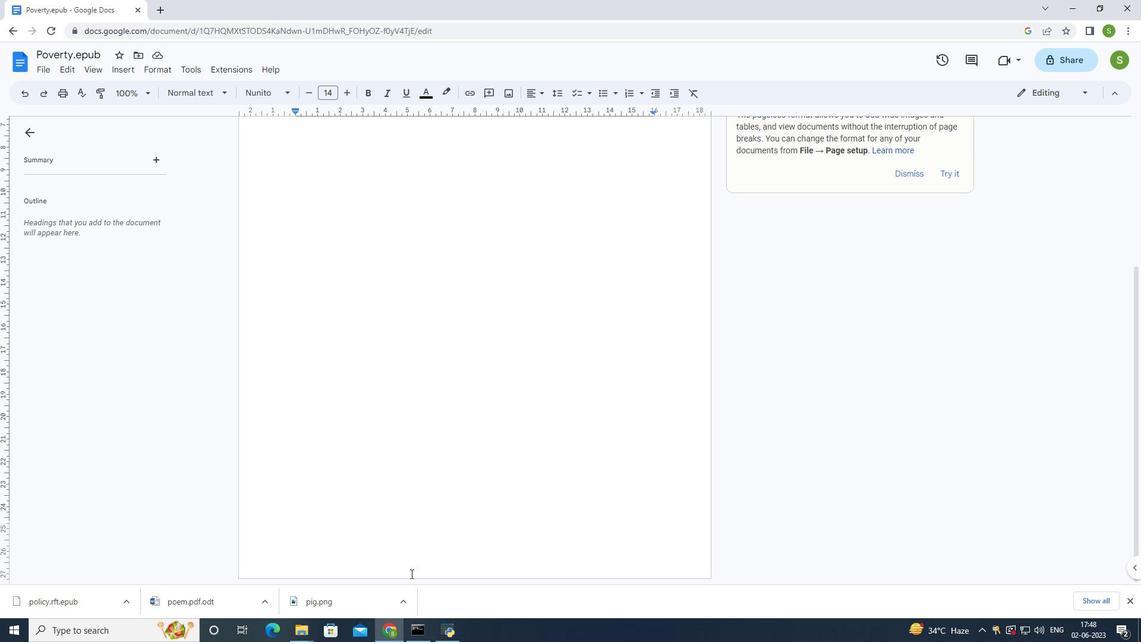 
Action: Mouse pressed left at (415, 547)
Screenshot: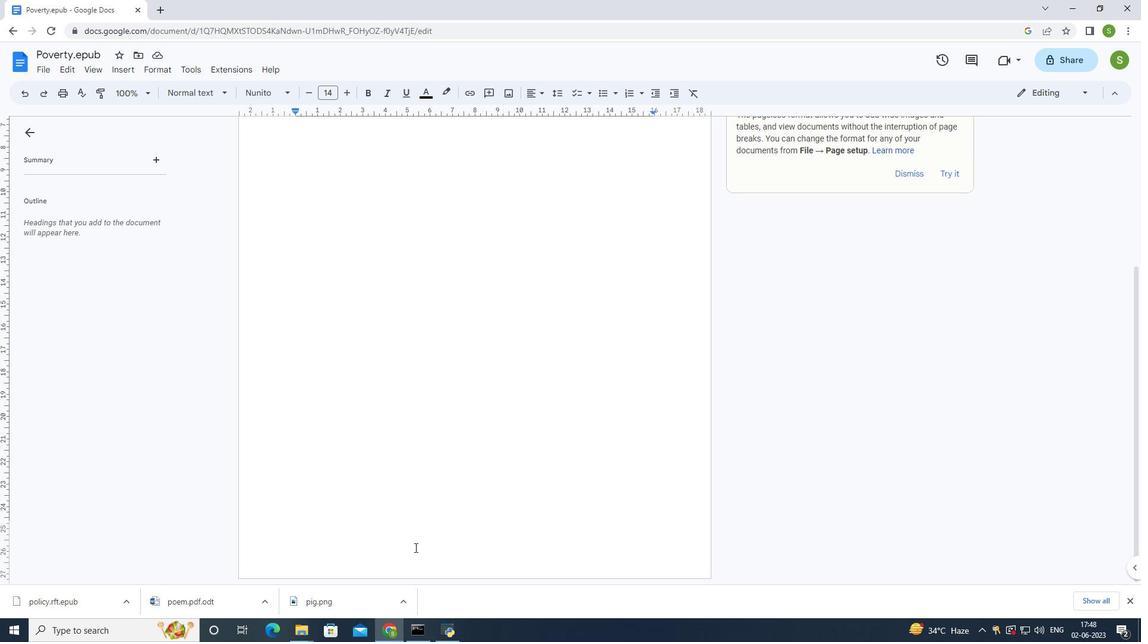 
Action: Mouse pressed left at (415, 547)
Screenshot: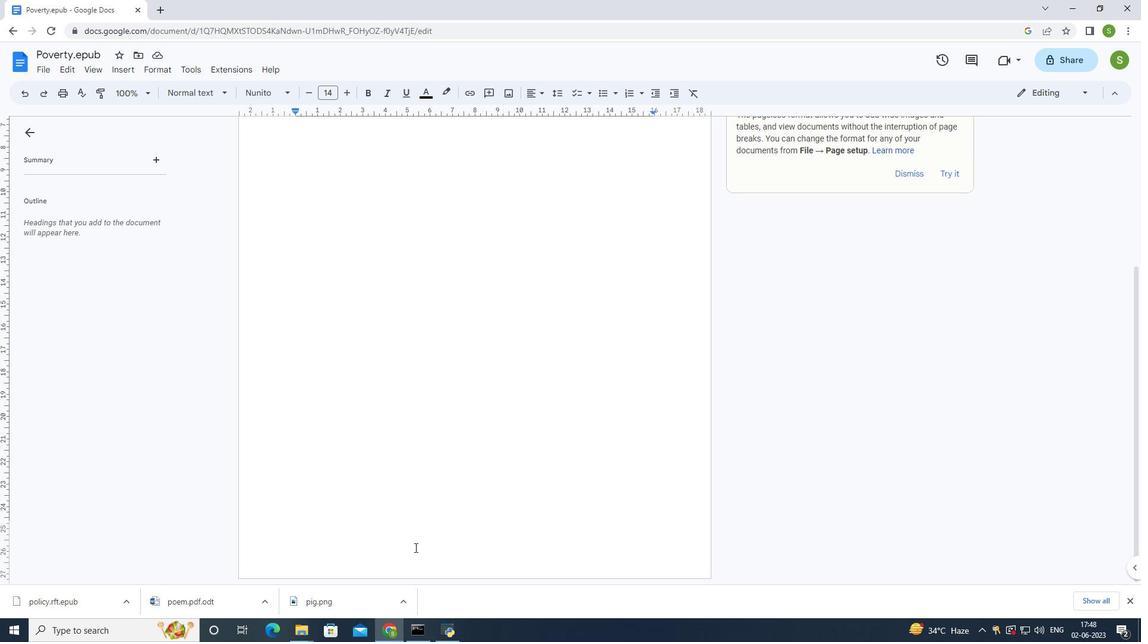 
Action: Mouse pressed left at (415, 547)
Screenshot: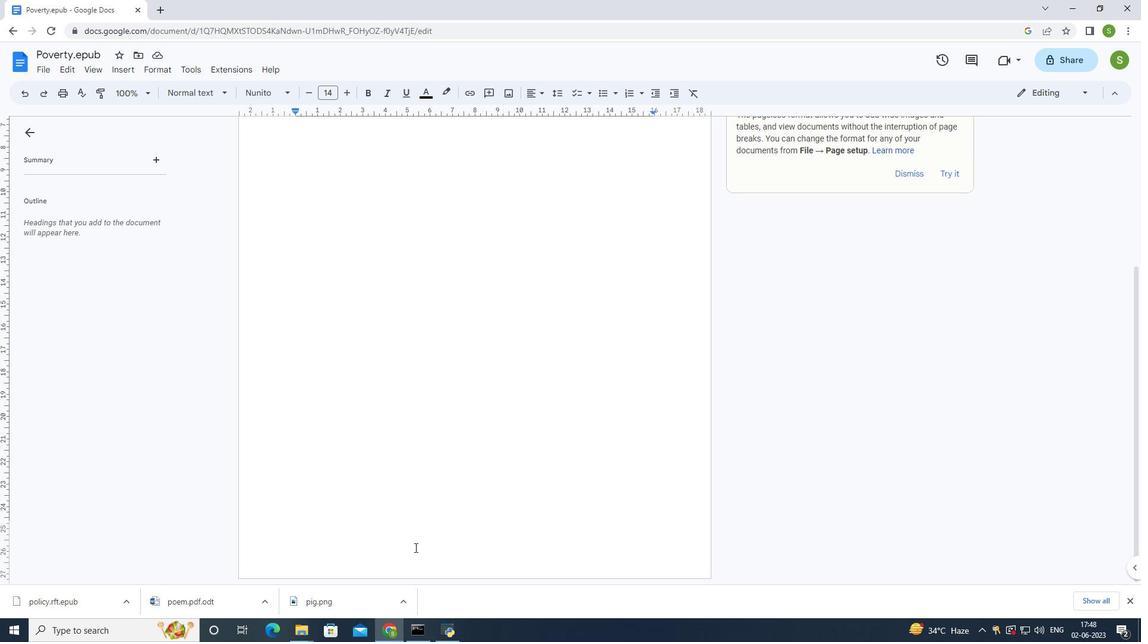 
Action: Mouse moved to (417, 545)
Screenshot: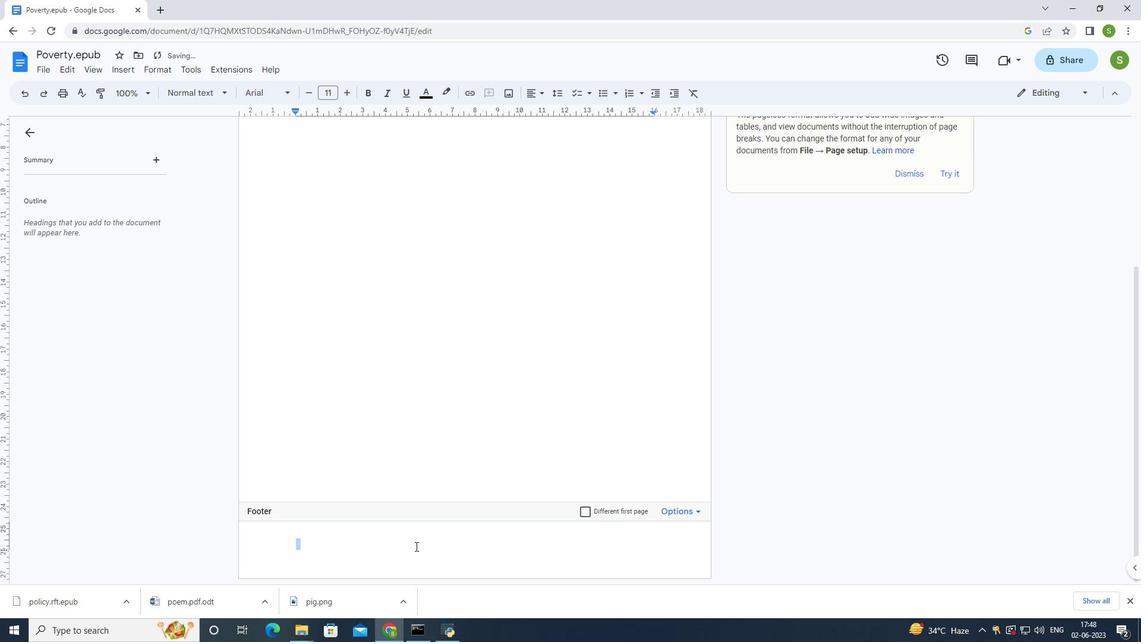 
Action: Mouse pressed left at (417, 545)
Screenshot: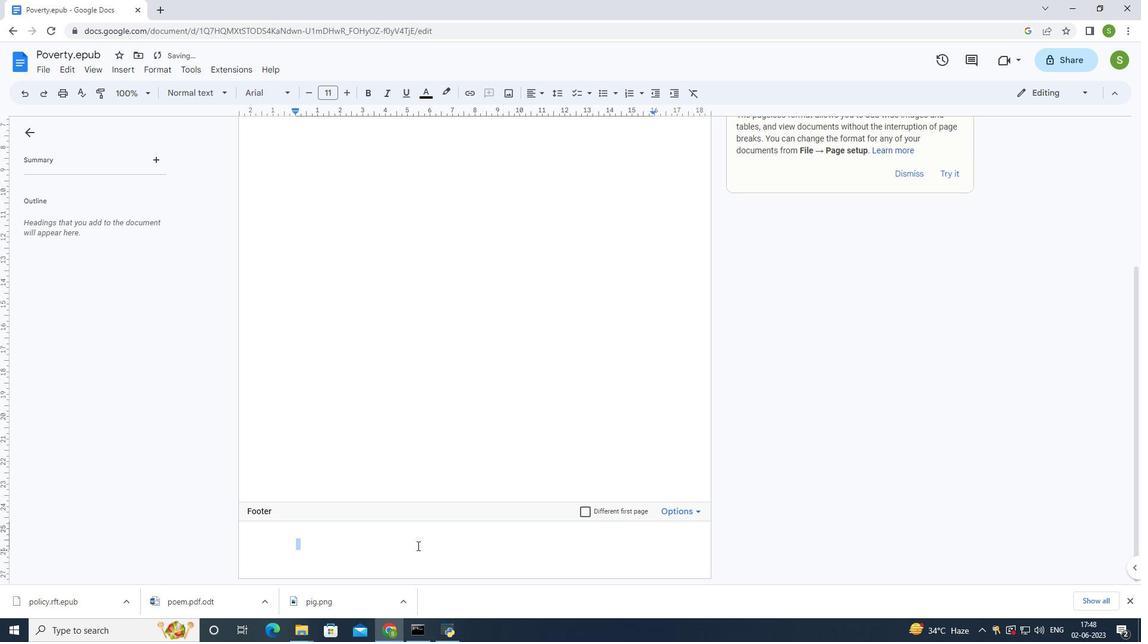 
Action: Mouse moved to (344, 92)
Screenshot: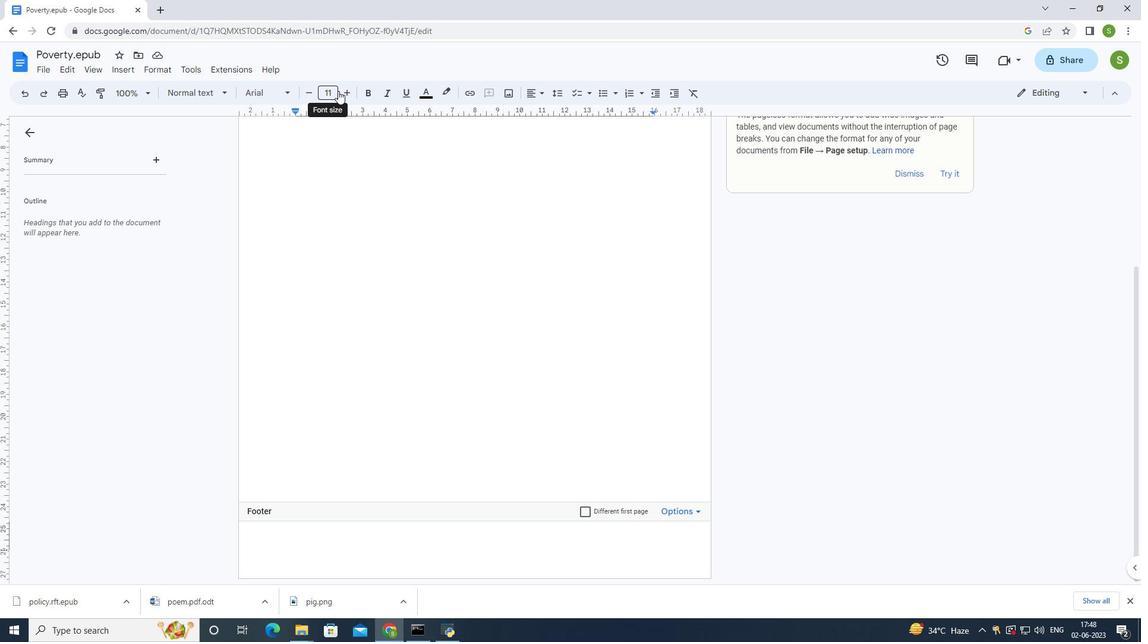 
Action: Mouse pressed left at (344, 92)
Screenshot: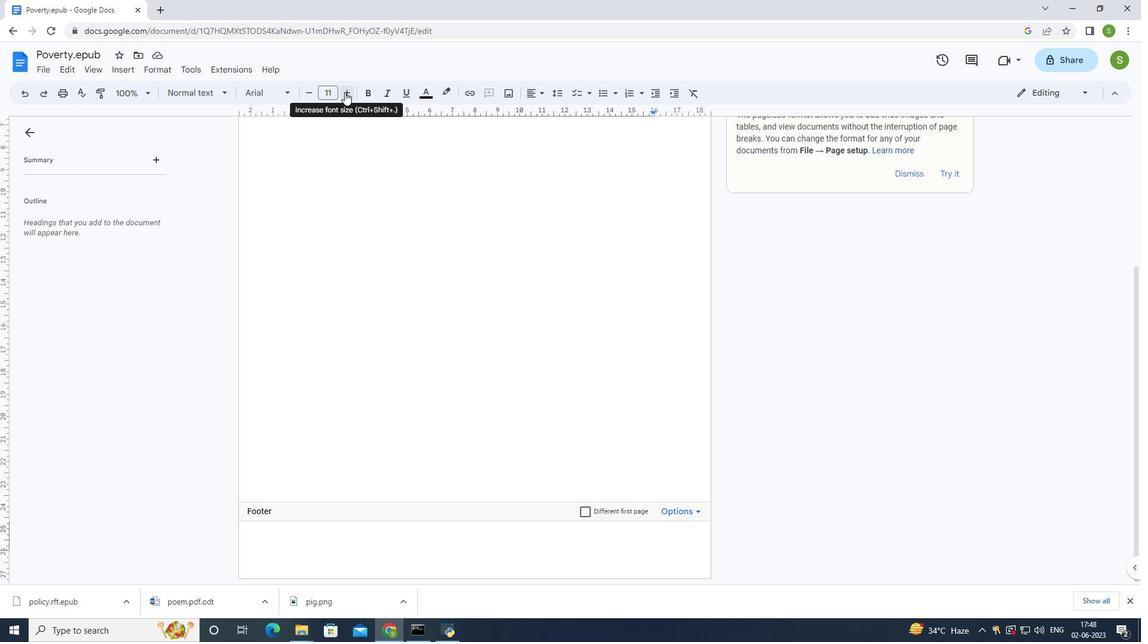 
Action: Mouse pressed left at (344, 92)
Screenshot: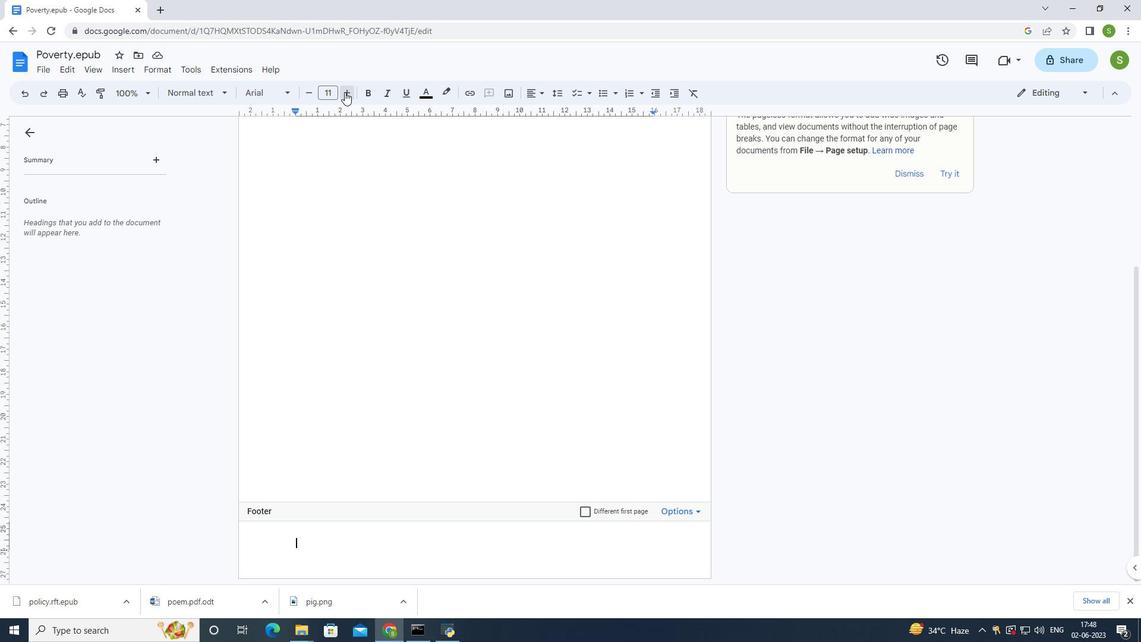 
Action: Mouse pressed left at (344, 92)
Screenshot: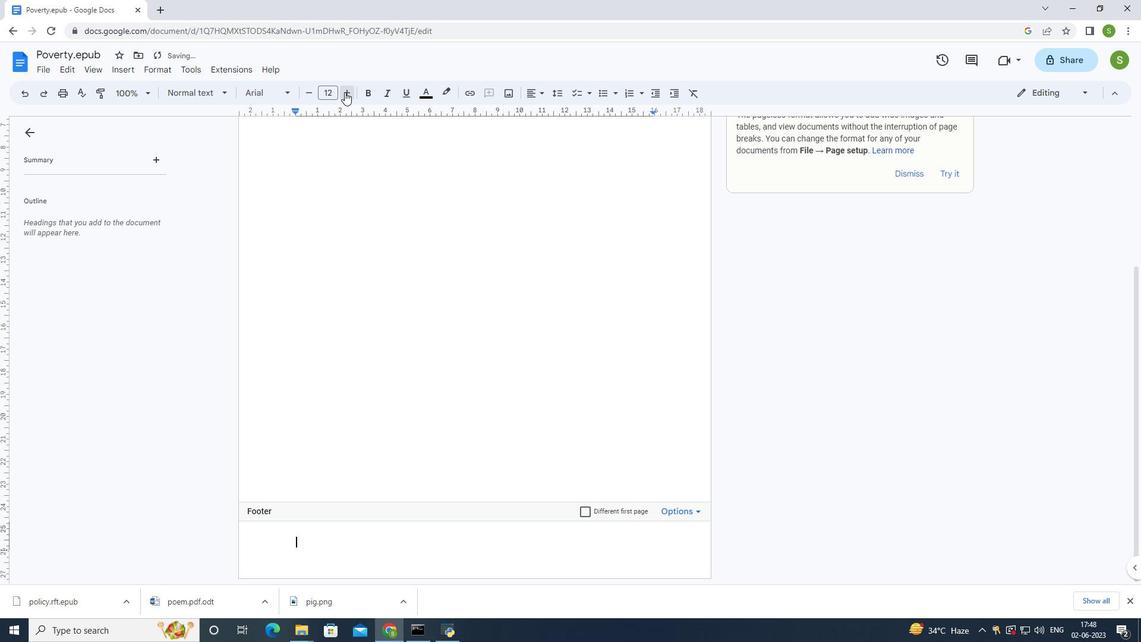 
Action: Mouse pressed left at (344, 92)
Screenshot: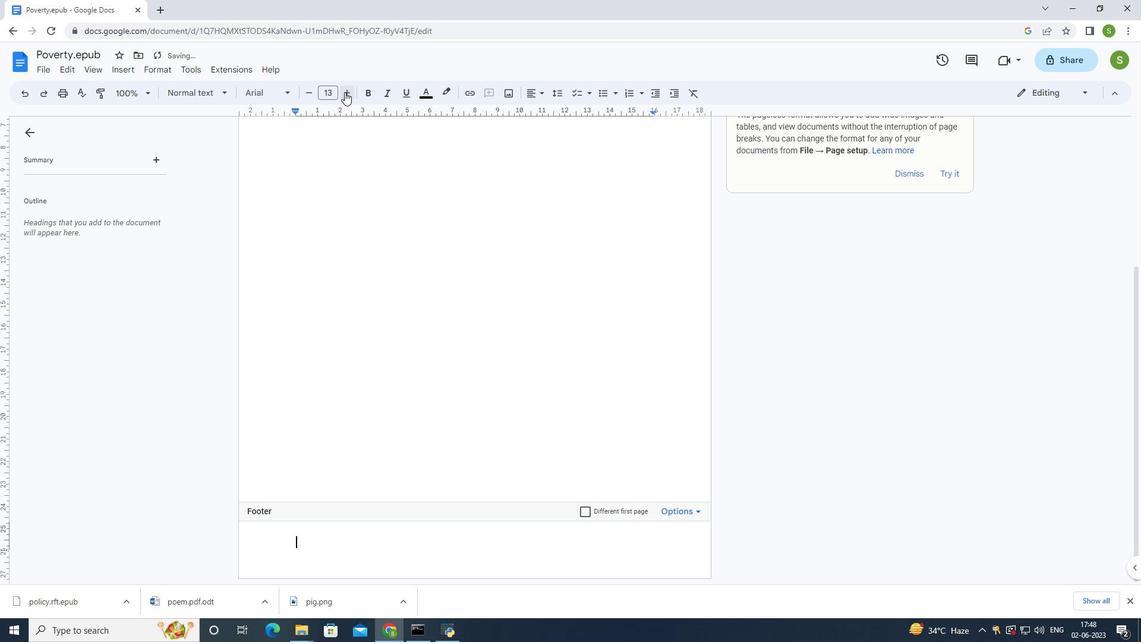 
Action: Mouse pressed left at (344, 92)
Screenshot: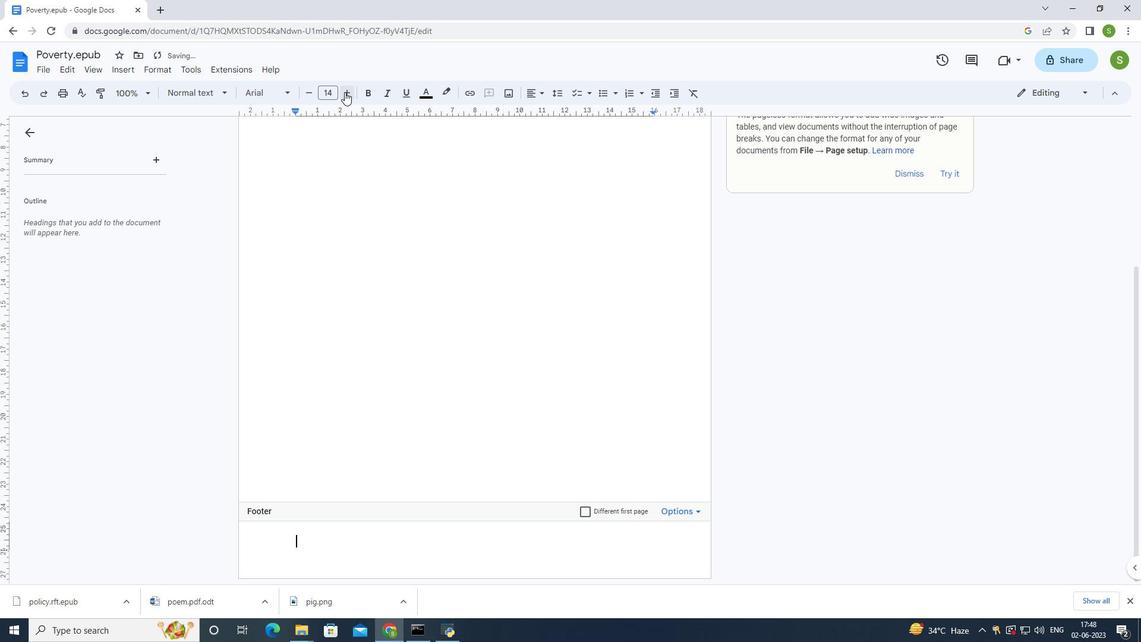 
Action: Mouse pressed left at (344, 92)
Screenshot: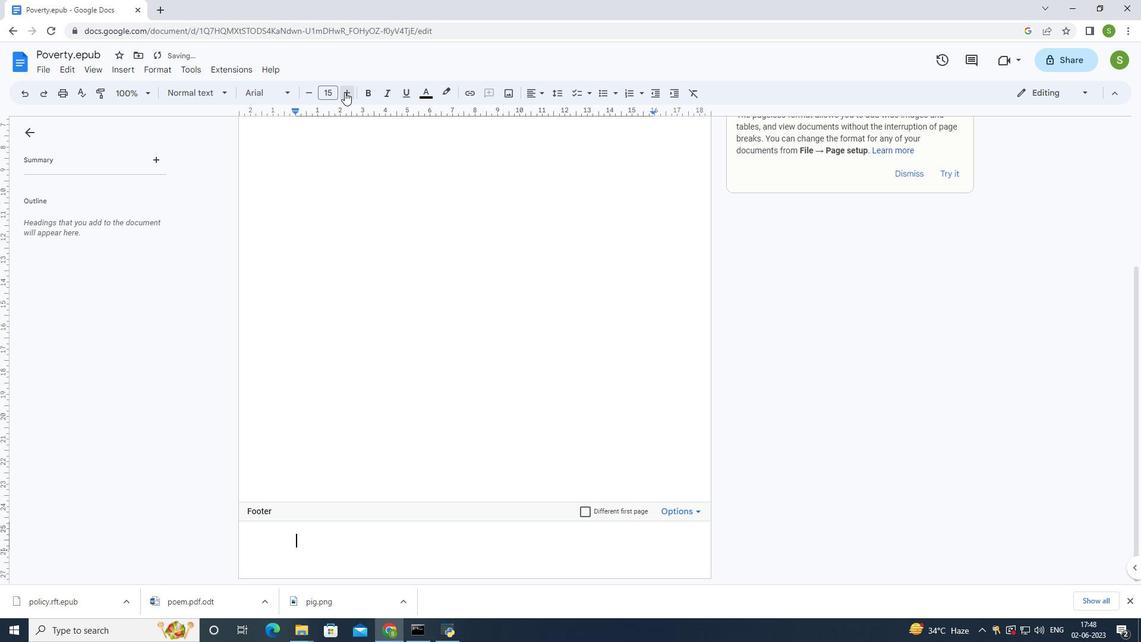 
Action: Mouse pressed left at (344, 92)
Screenshot: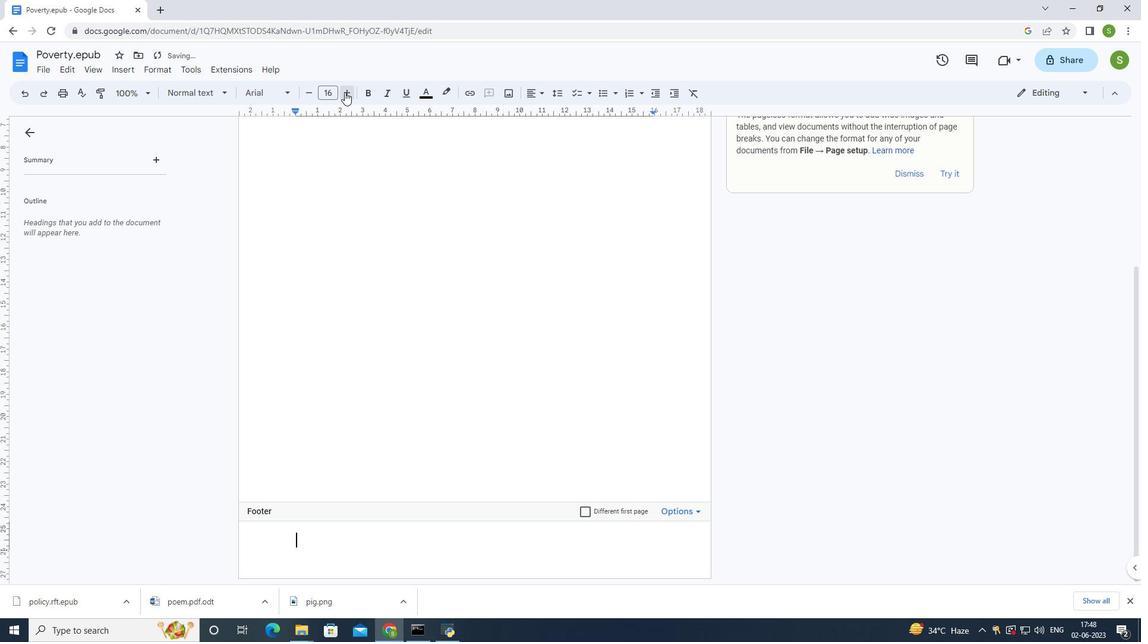 
Action: Mouse pressed left at (344, 92)
Screenshot: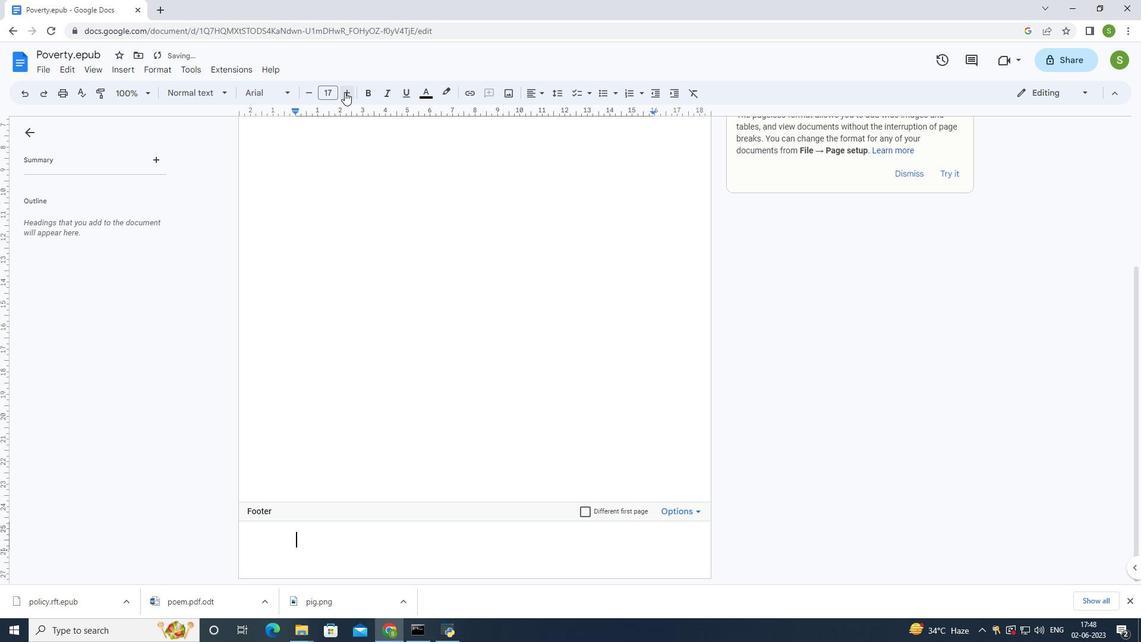 
Action: Mouse pressed left at (344, 92)
Screenshot: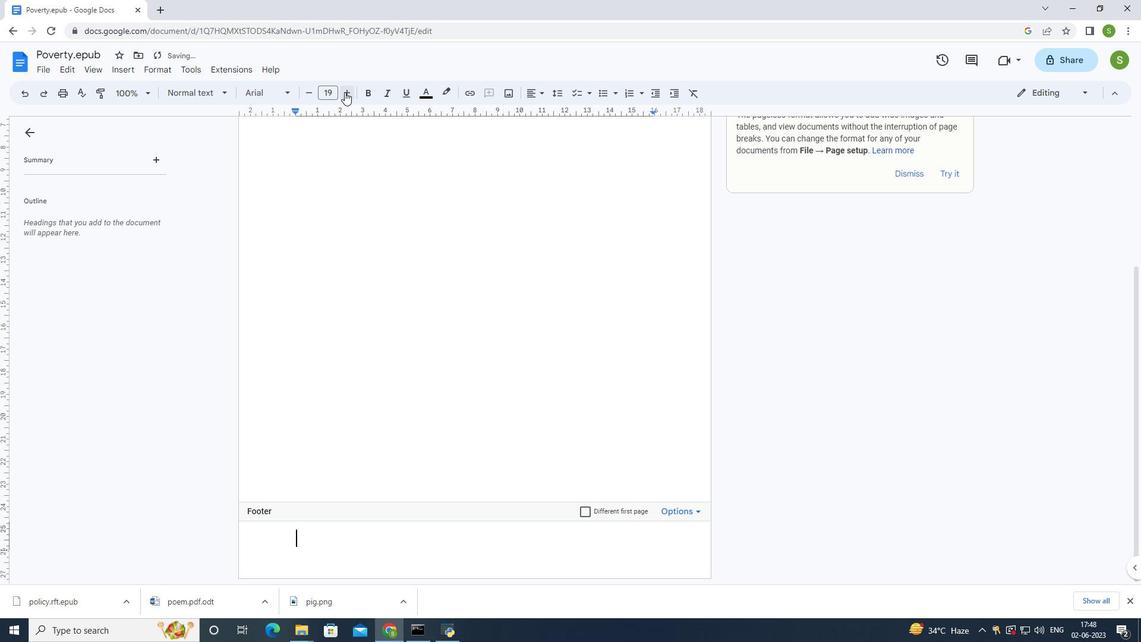 
Action: Mouse moved to (338, 267)
Screenshot: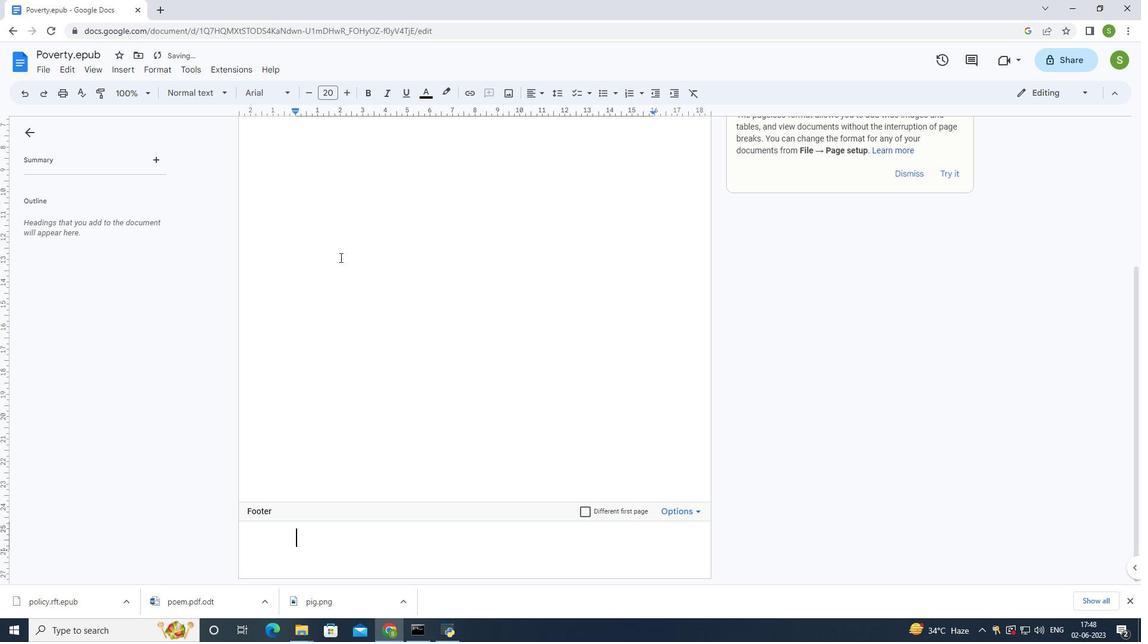 
Action: Key pressed <Key.shift>According<Key.left><Key.left><Key.left><Key.right><Key.right><Key.right><Key.right><Key.space>to<Key.space>recent<Key.space>research<Key.space>finding<Key.enter>
Screenshot: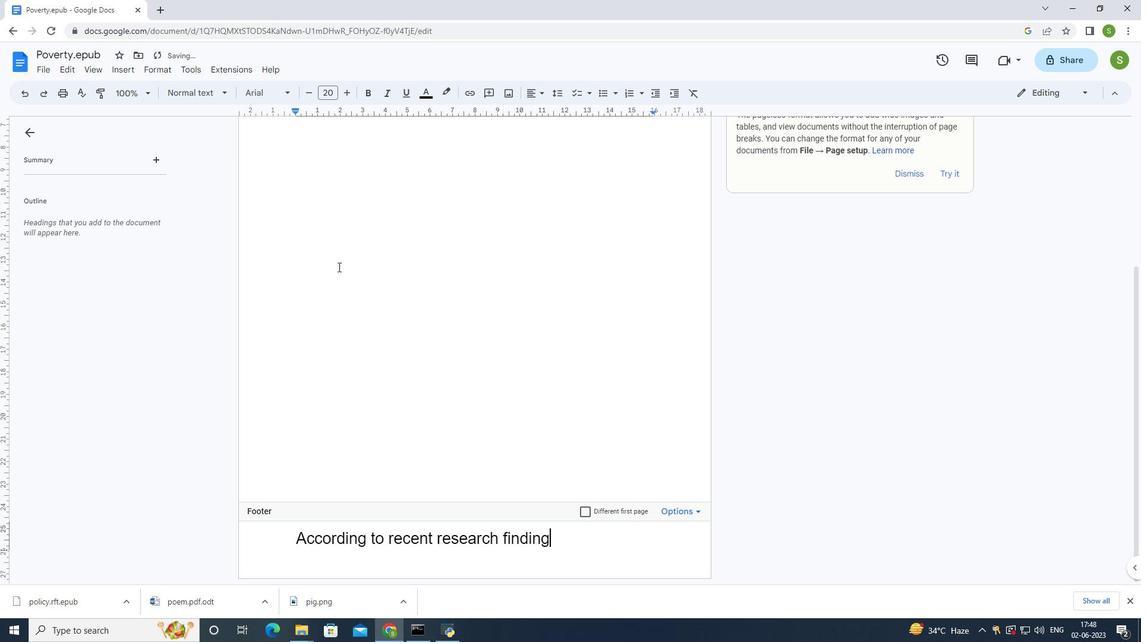 
Action: Mouse moved to (579, 317)
Screenshot: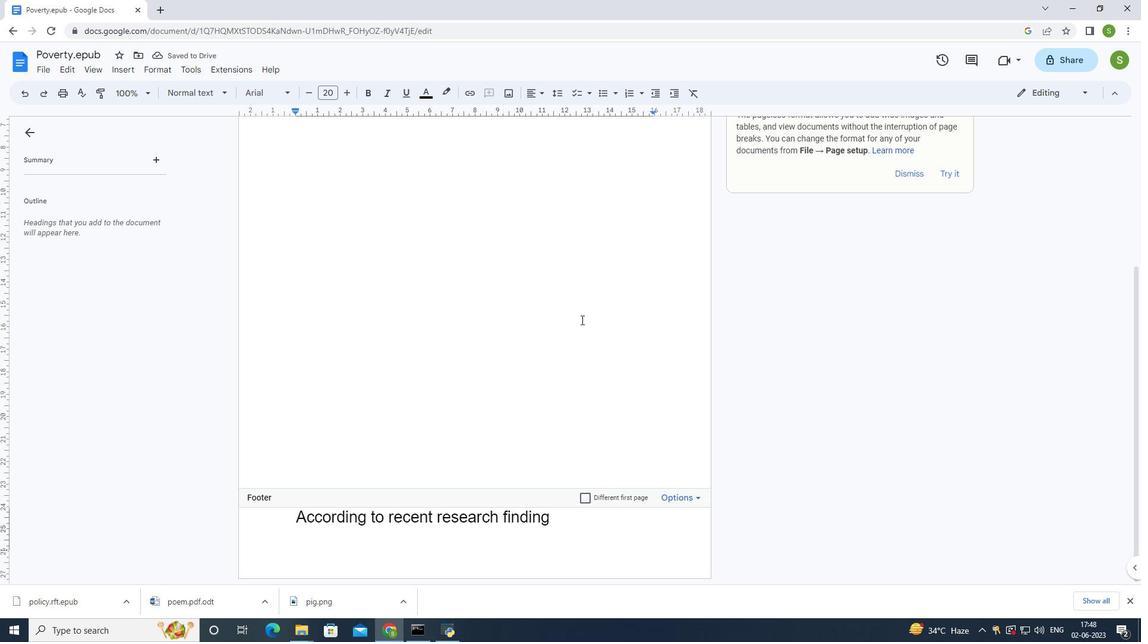 
